 Task: Check the percentage active listings of bar in the last 3 years.
Action: Mouse moved to (1084, 234)
Screenshot: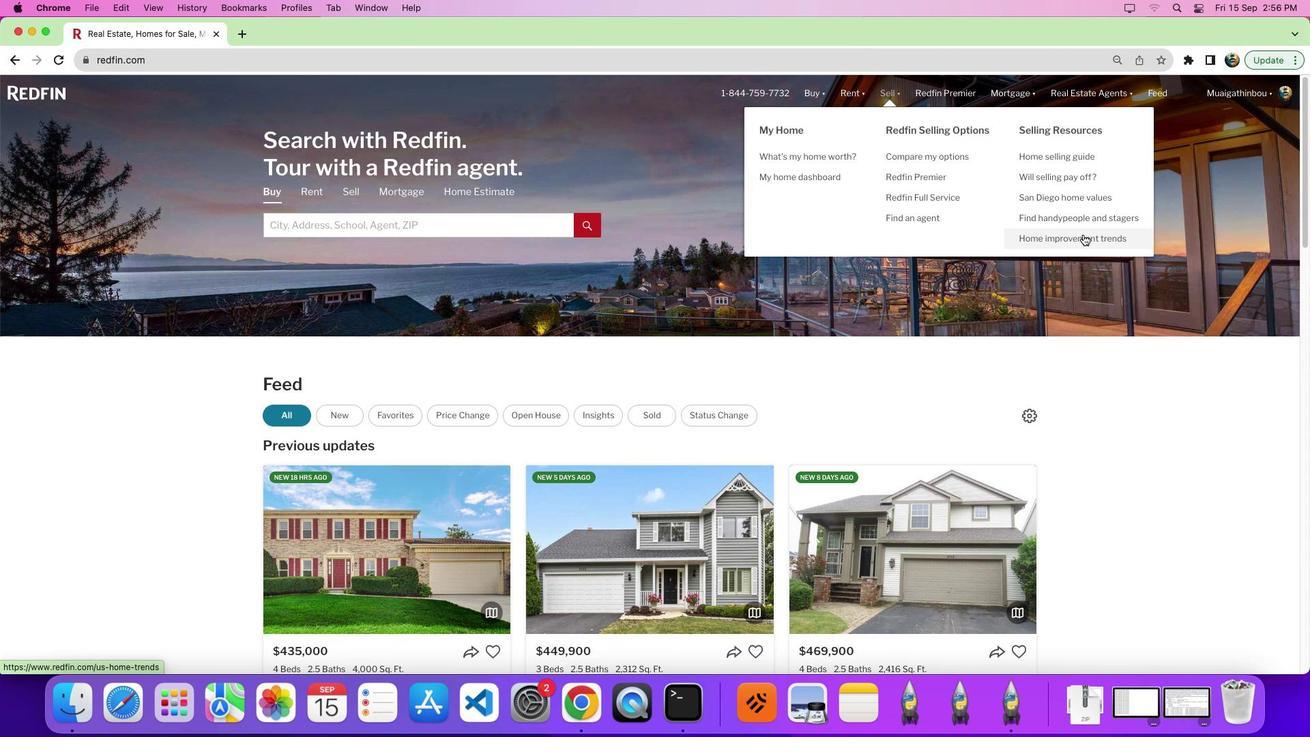 
Action: Mouse pressed left at (1084, 234)
Screenshot: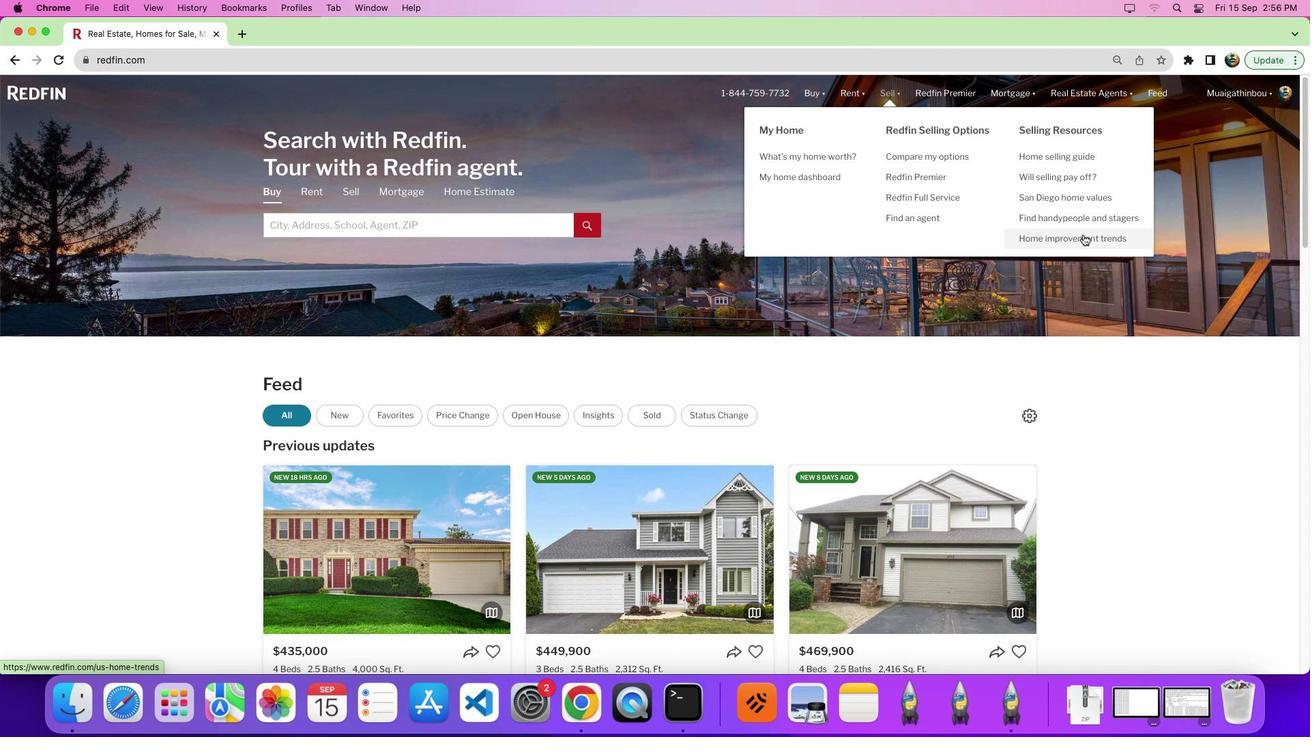 
Action: Mouse pressed left at (1084, 234)
Screenshot: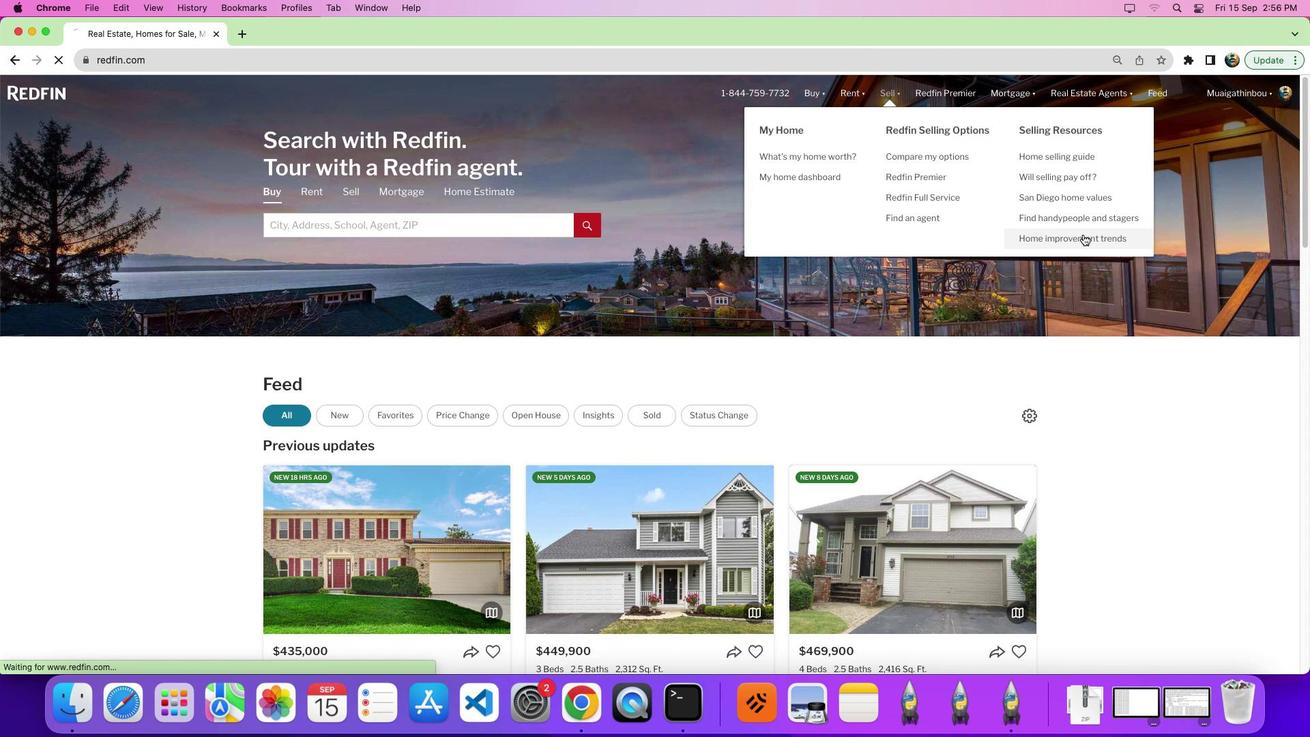 
Action: Mouse moved to (365, 258)
Screenshot: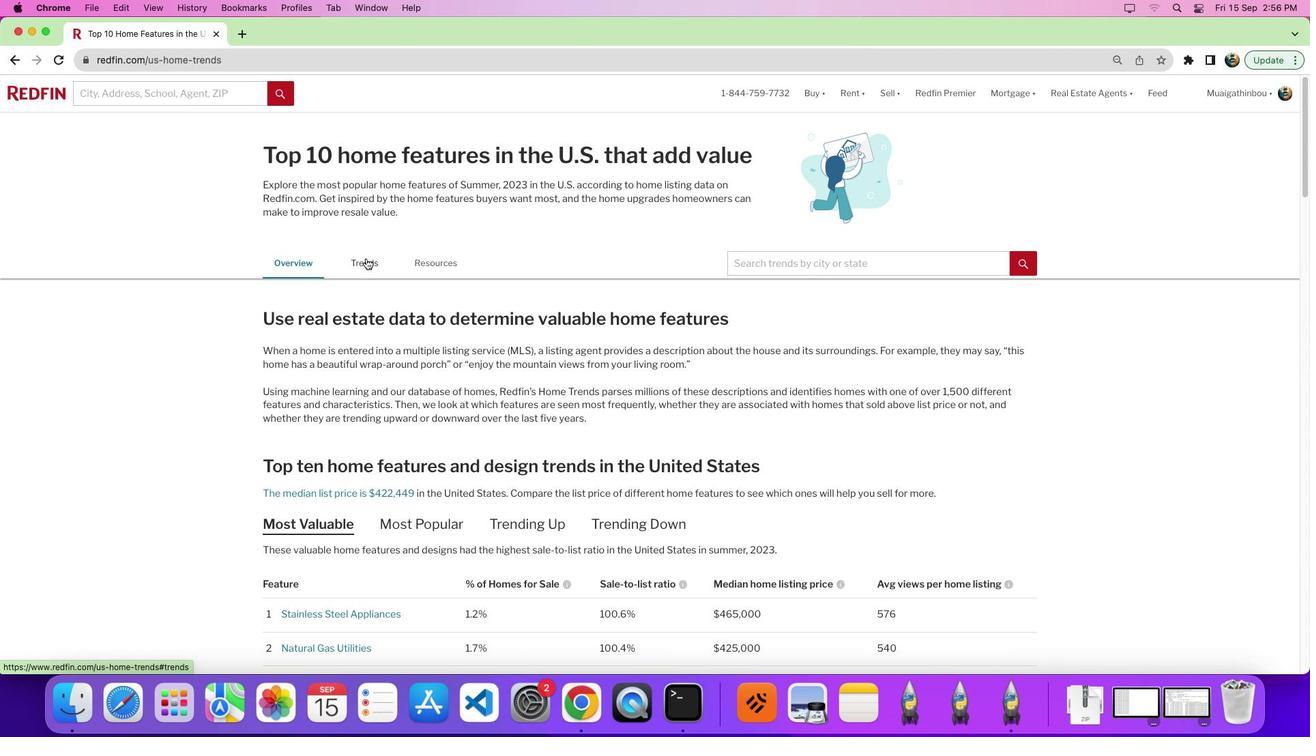 
Action: Mouse pressed left at (365, 258)
Screenshot: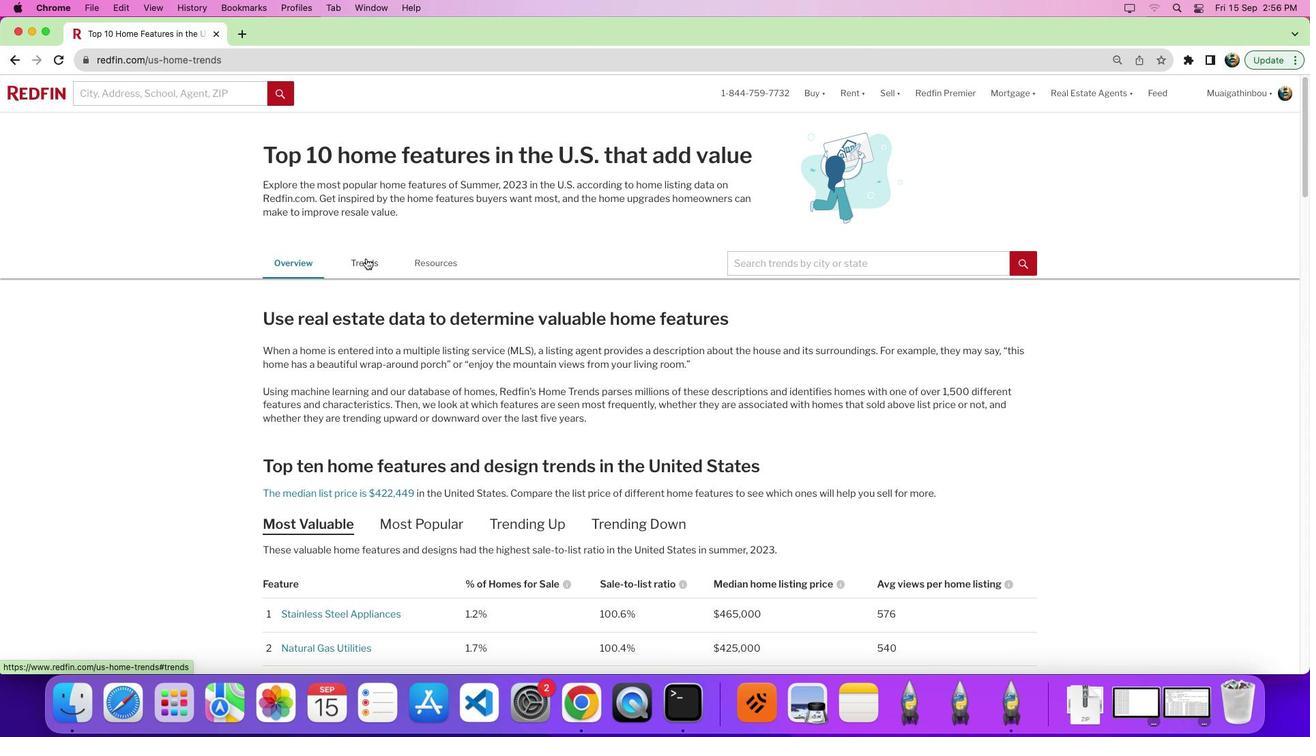
Action: Mouse moved to (664, 268)
Screenshot: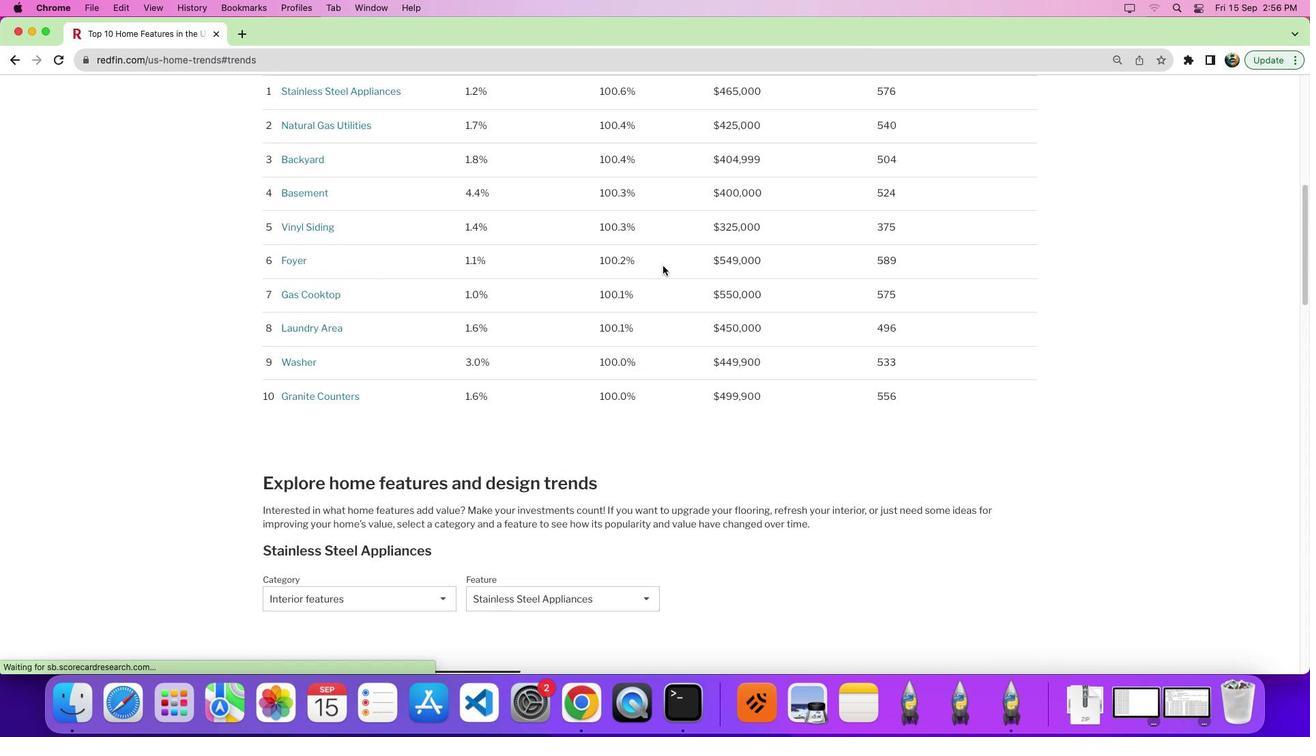 
Action: Mouse scrolled (664, 268) with delta (0, 0)
Screenshot: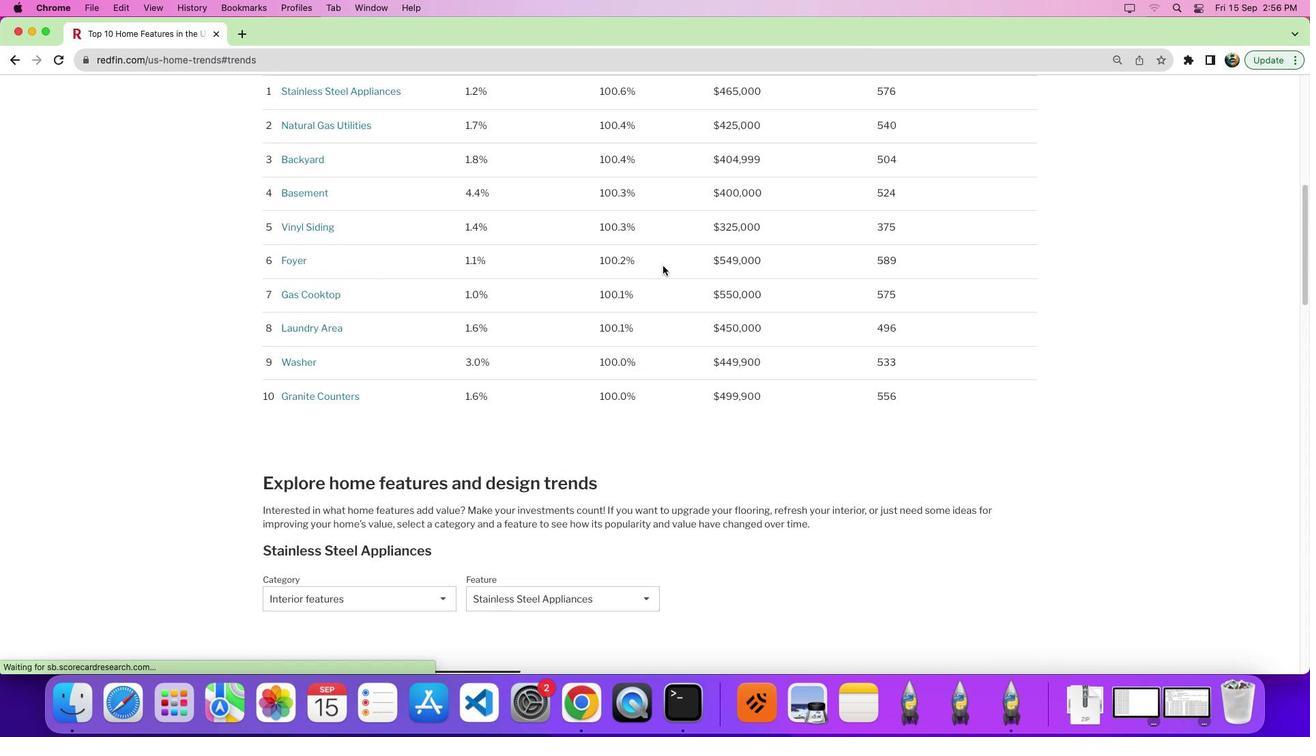 
Action: Mouse scrolled (664, 268) with delta (0, -1)
Screenshot: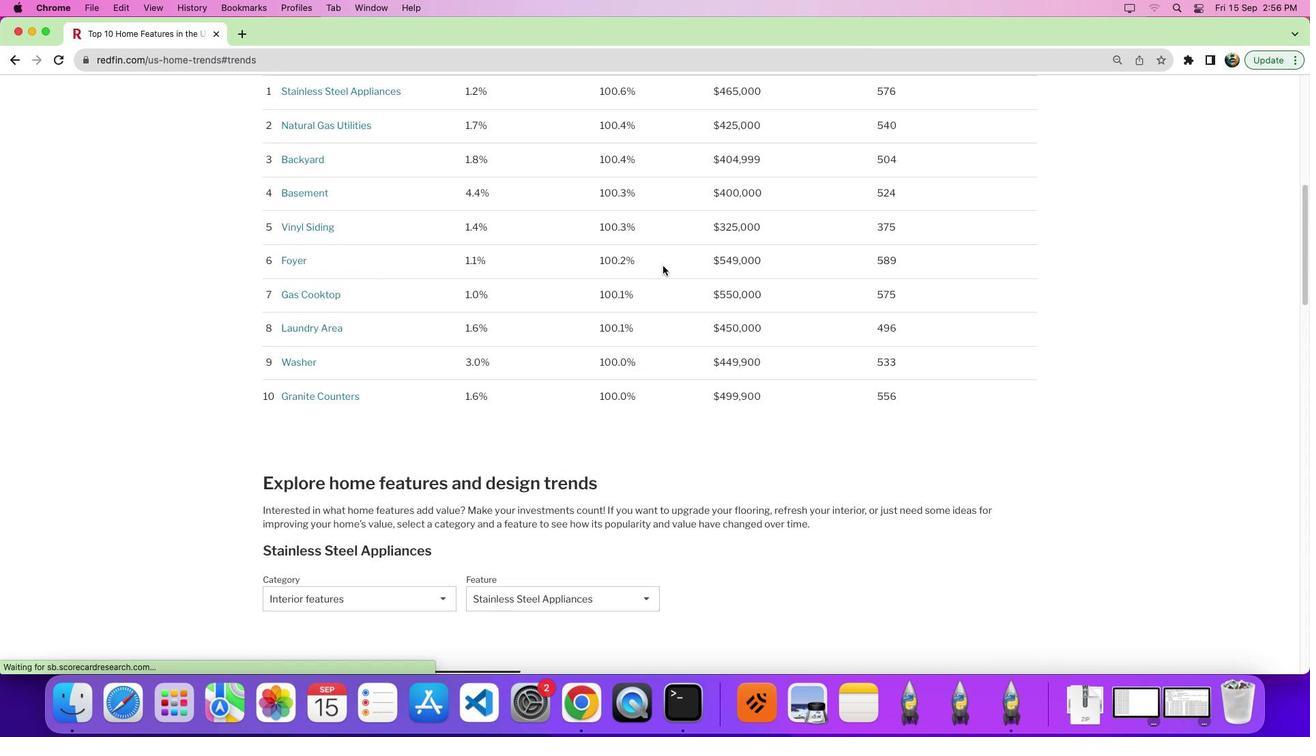 
Action: Mouse moved to (664, 268)
Screenshot: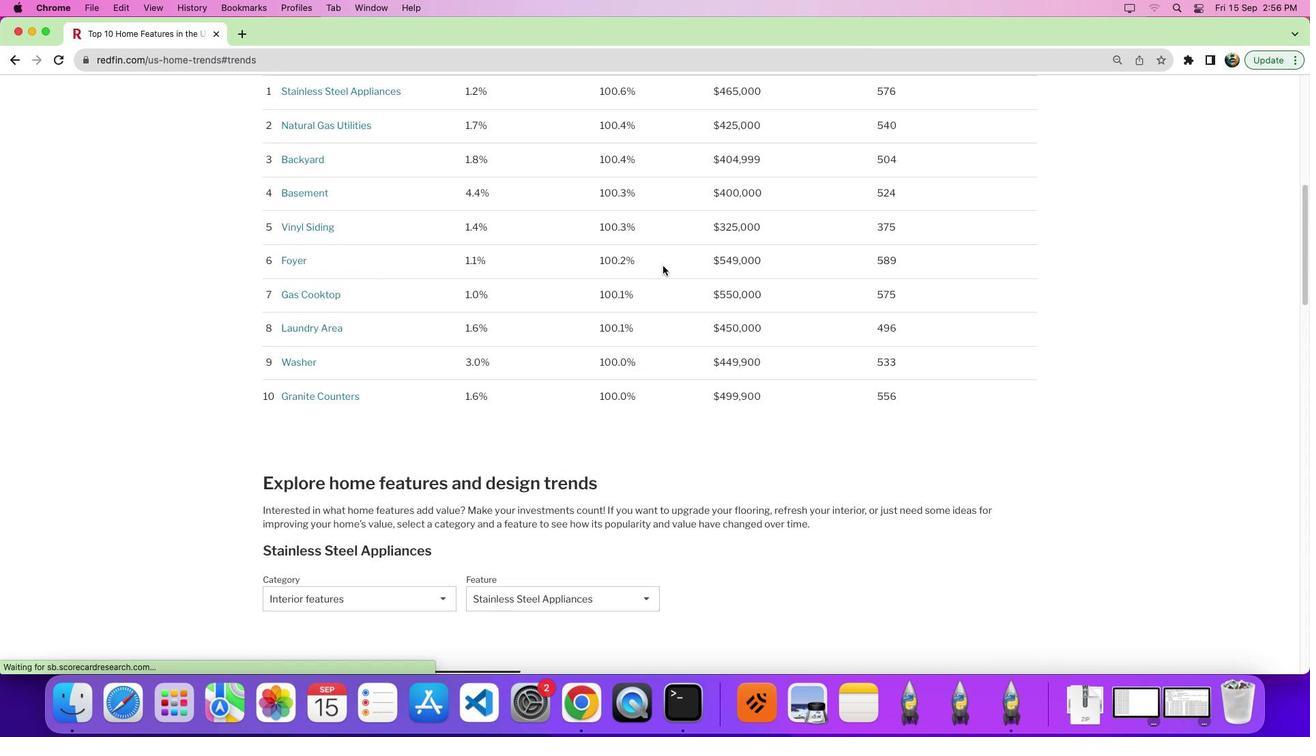 
Action: Mouse scrolled (664, 268) with delta (0, -6)
Screenshot: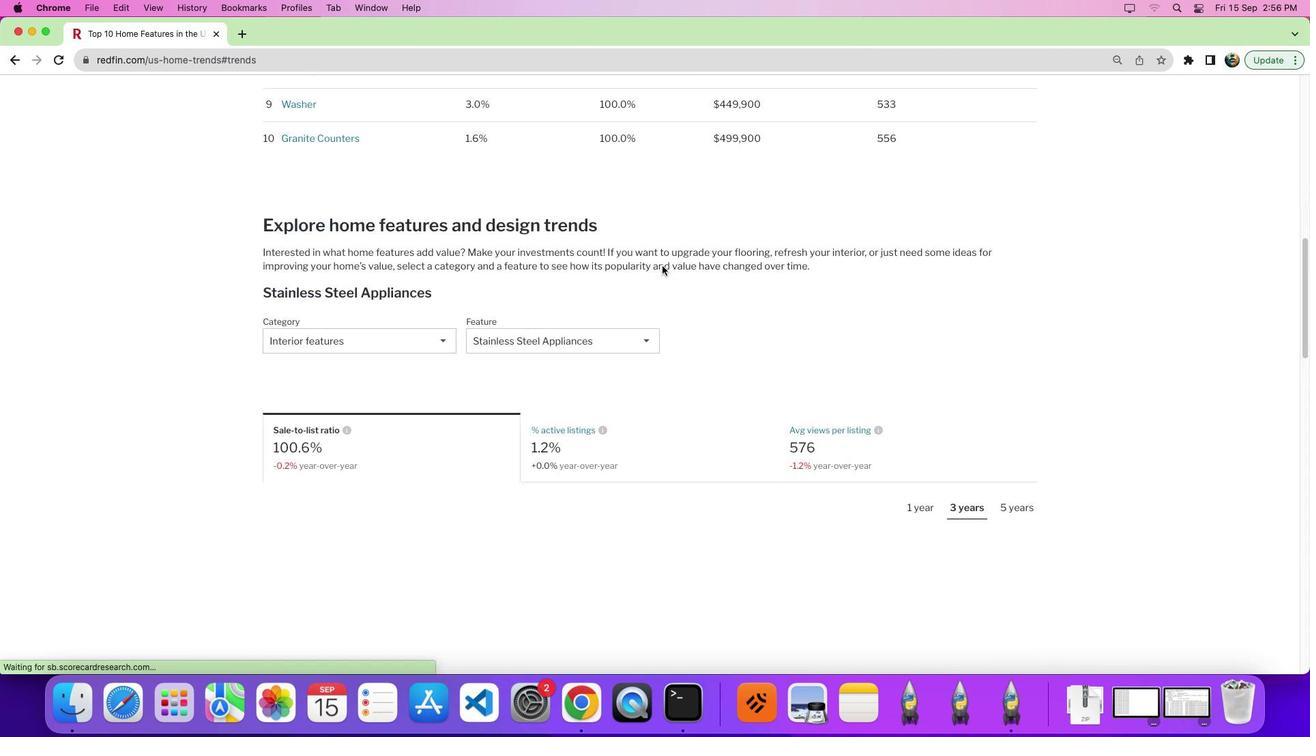 
Action: Mouse moved to (664, 266)
Screenshot: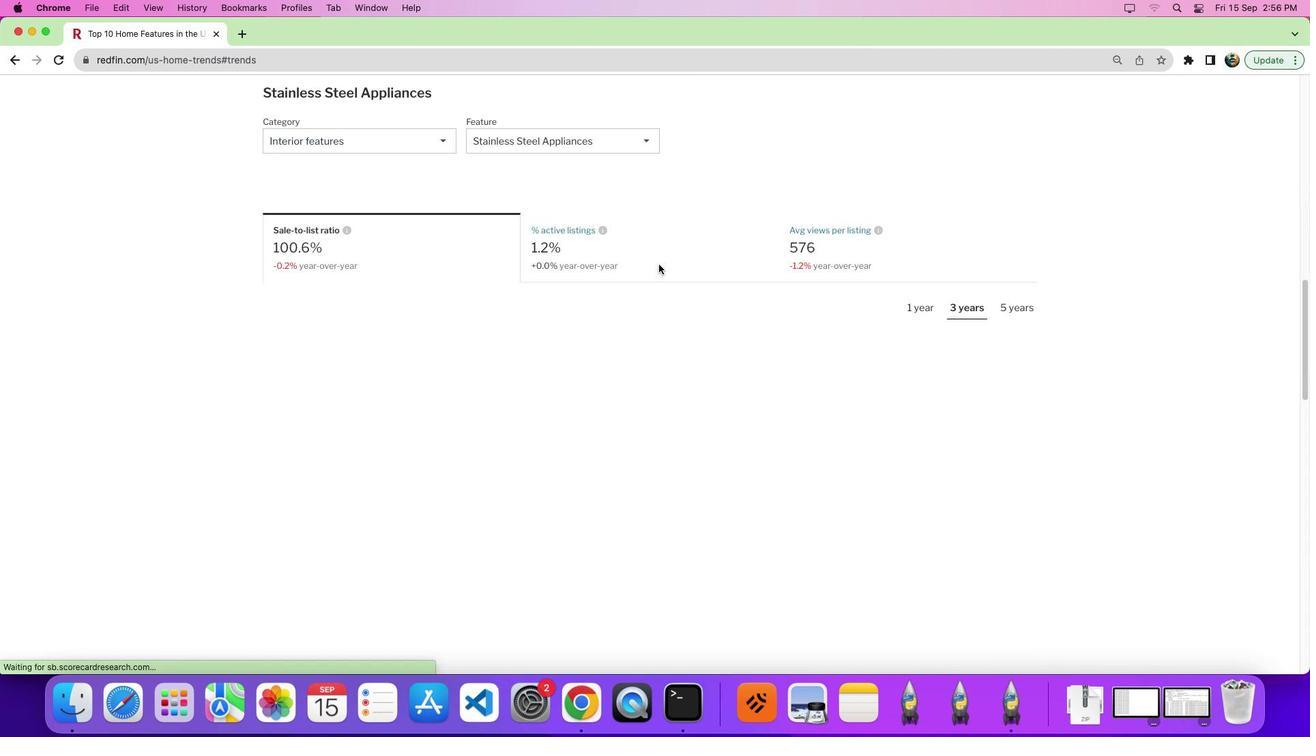 
Action: Mouse scrolled (664, 266) with delta (0, -8)
Screenshot: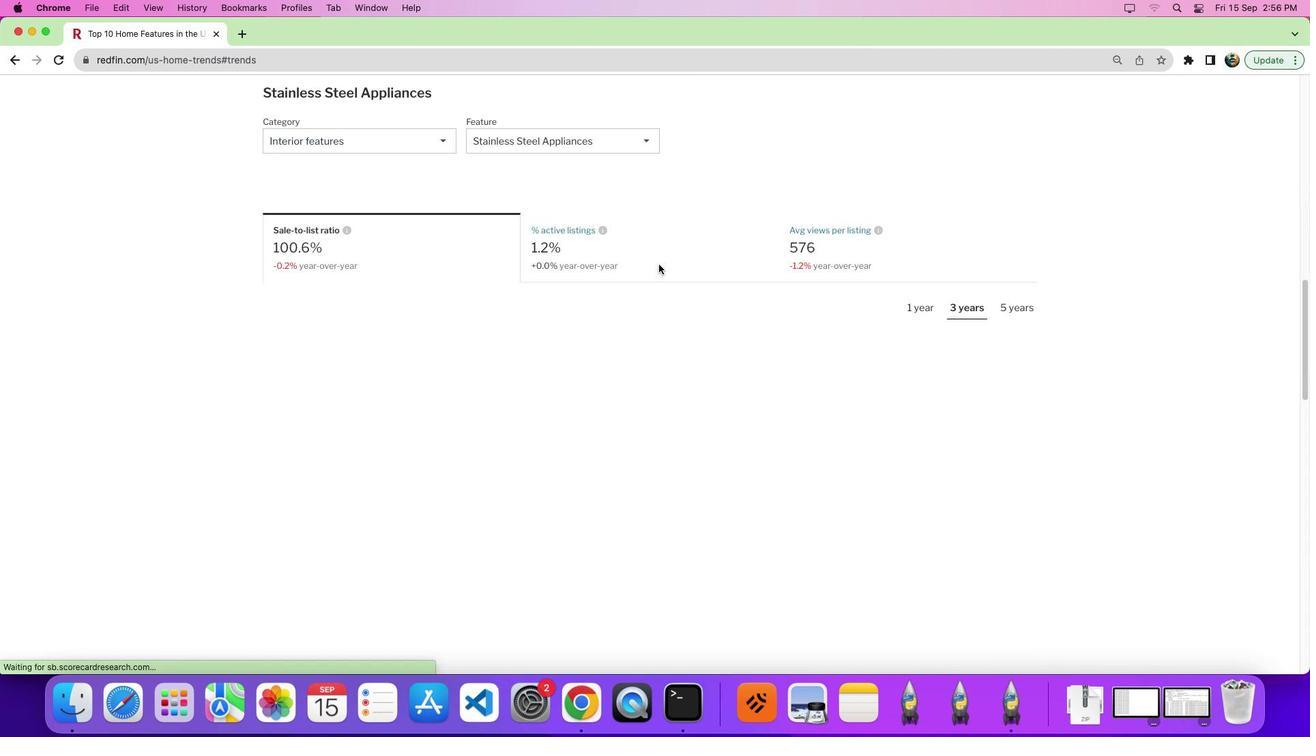 
Action: Mouse moved to (531, 236)
Screenshot: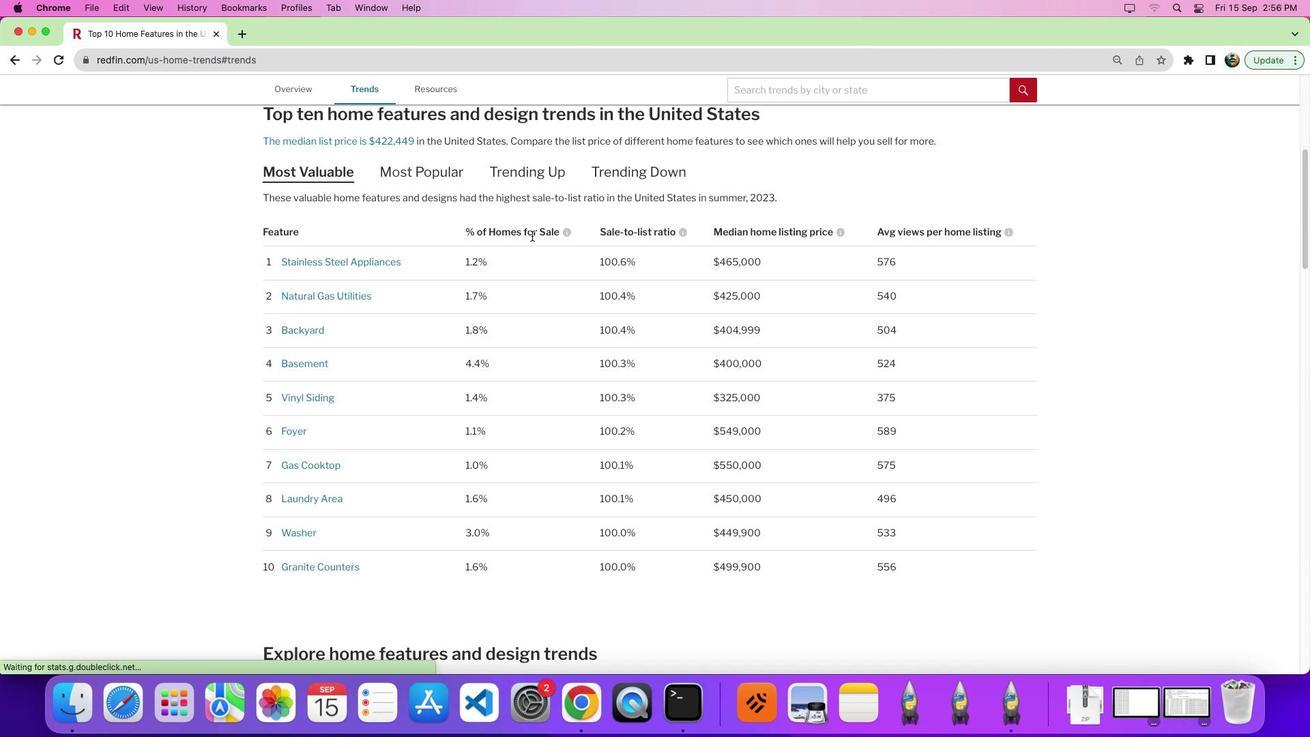
Action: Mouse scrolled (531, 236) with delta (0, 0)
Screenshot: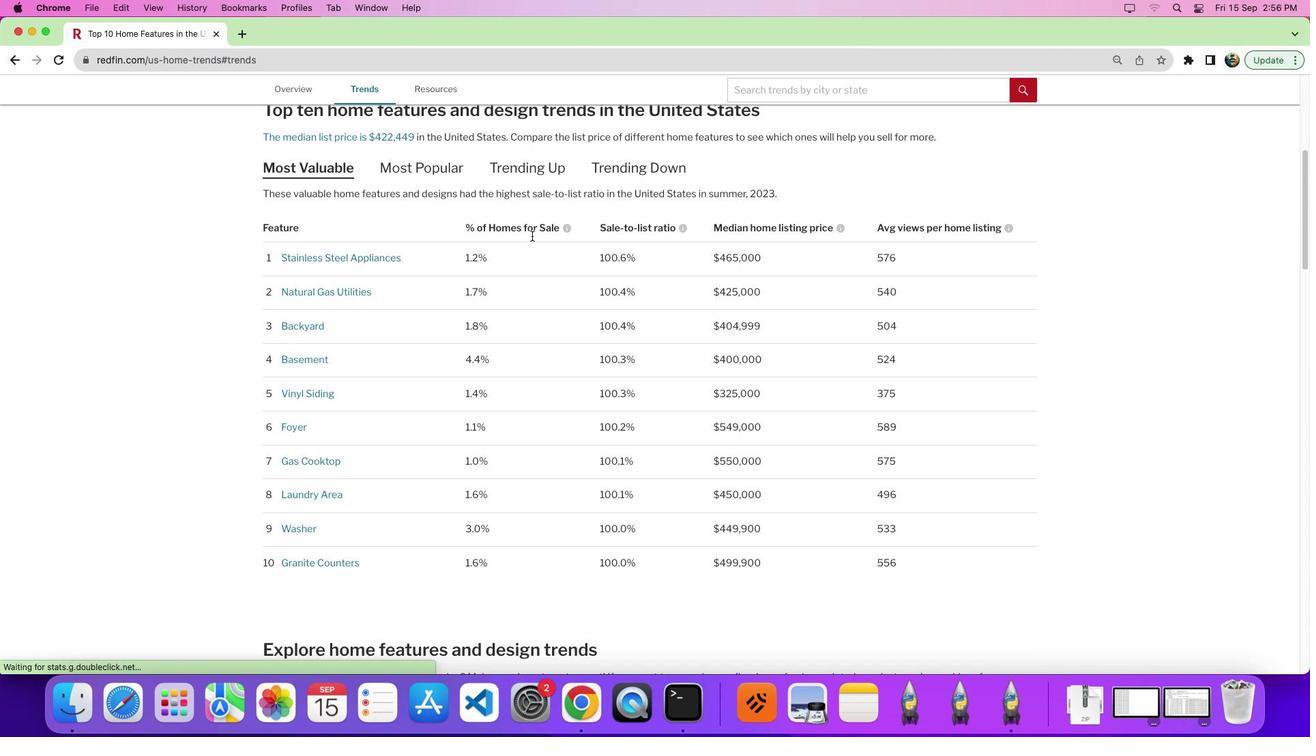 
Action: Mouse scrolled (531, 236) with delta (0, 0)
Screenshot: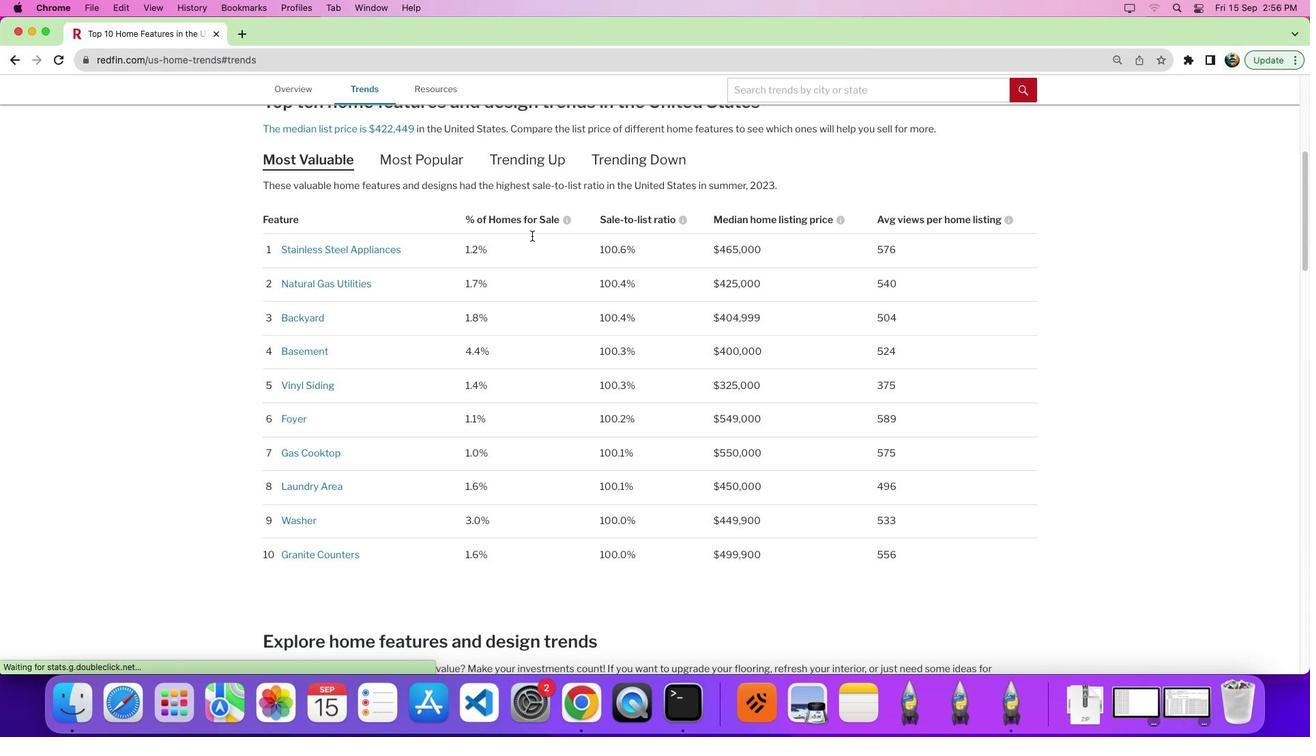 
Action: Mouse moved to (550, 262)
Screenshot: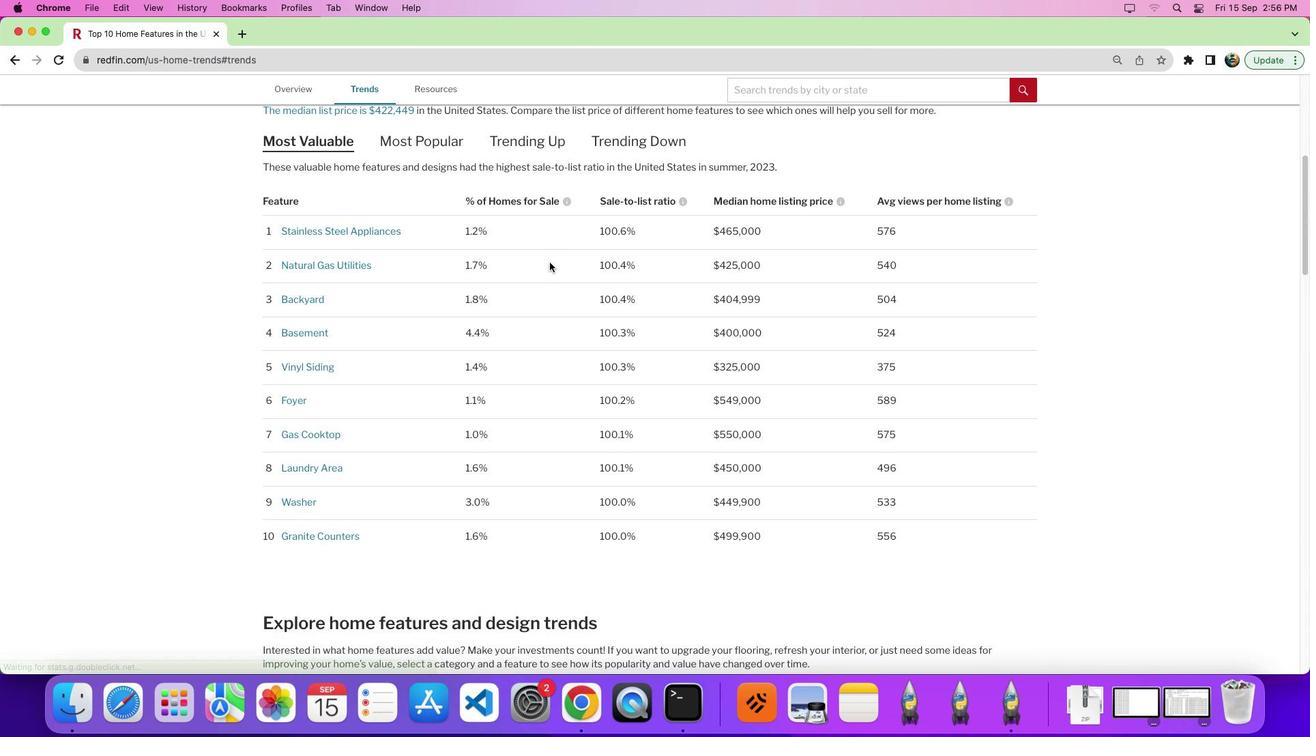 
Action: Mouse scrolled (550, 262) with delta (0, 0)
Screenshot: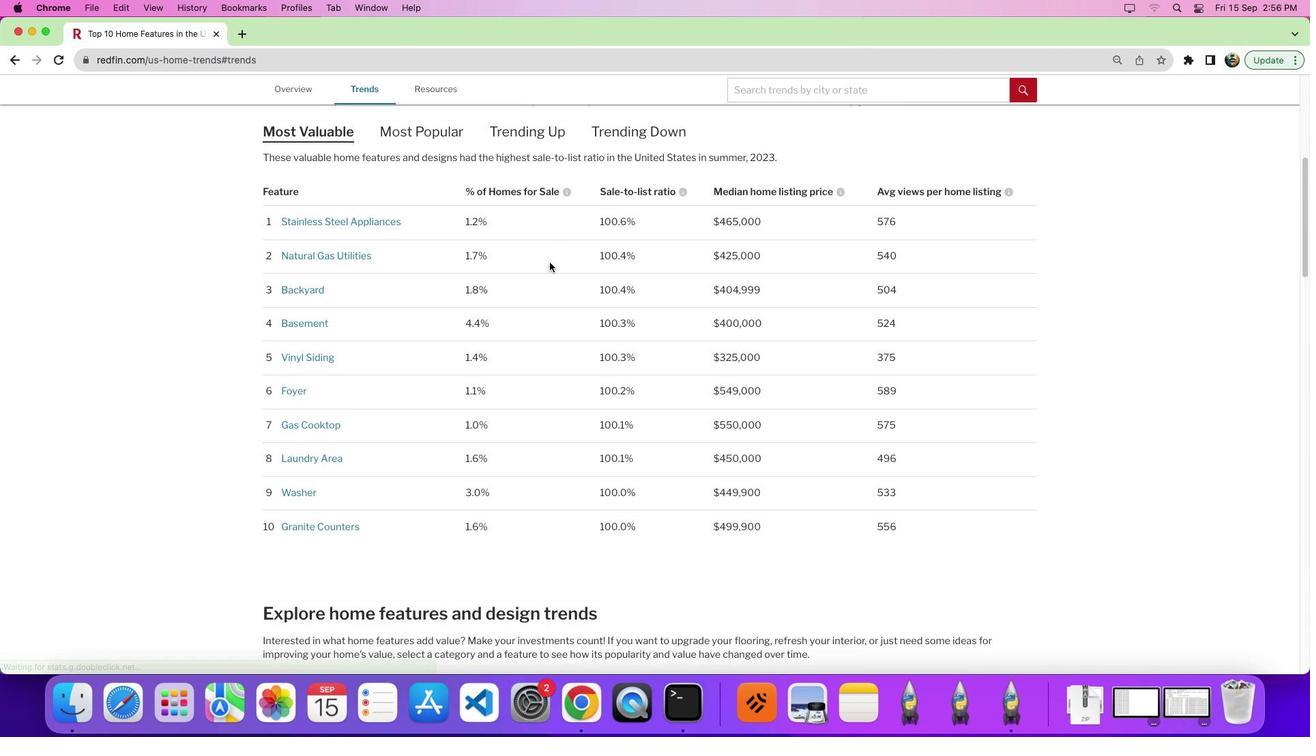 
Action: Mouse scrolled (550, 262) with delta (0, 0)
Screenshot: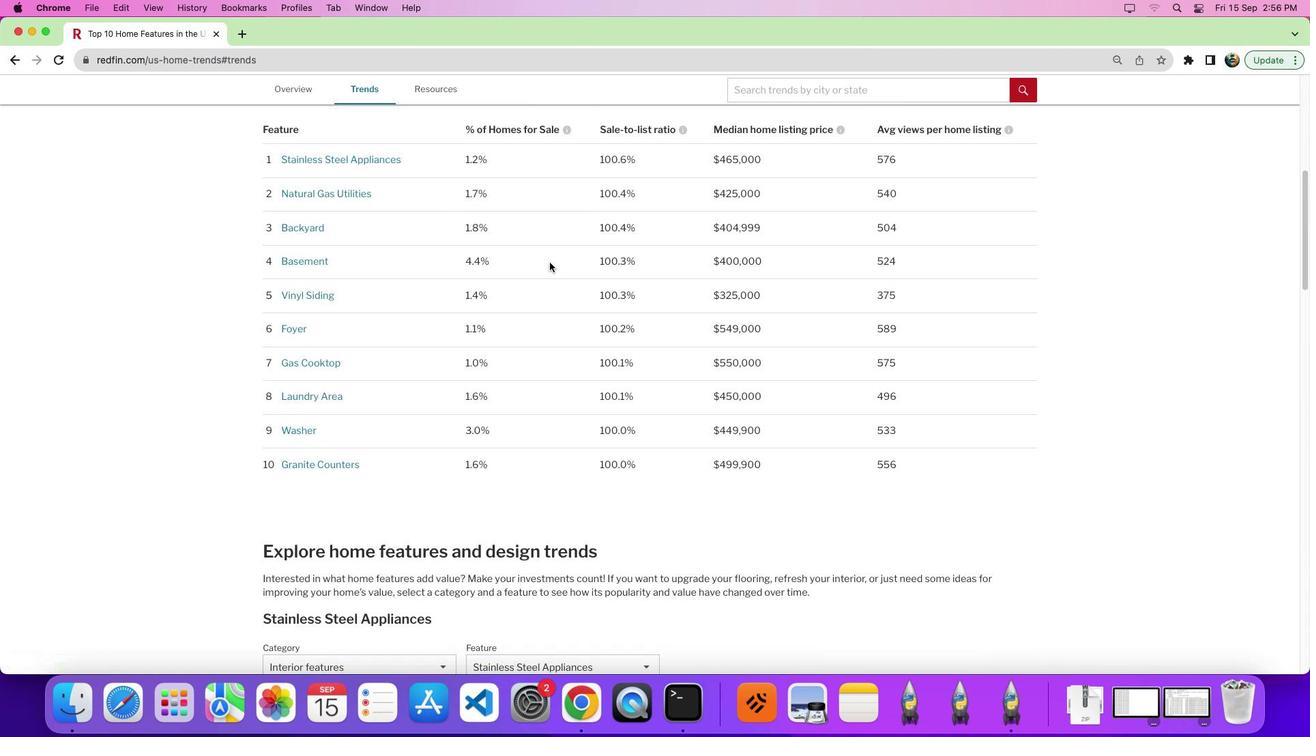 
Action: Mouse scrolled (550, 262) with delta (0, -4)
Screenshot: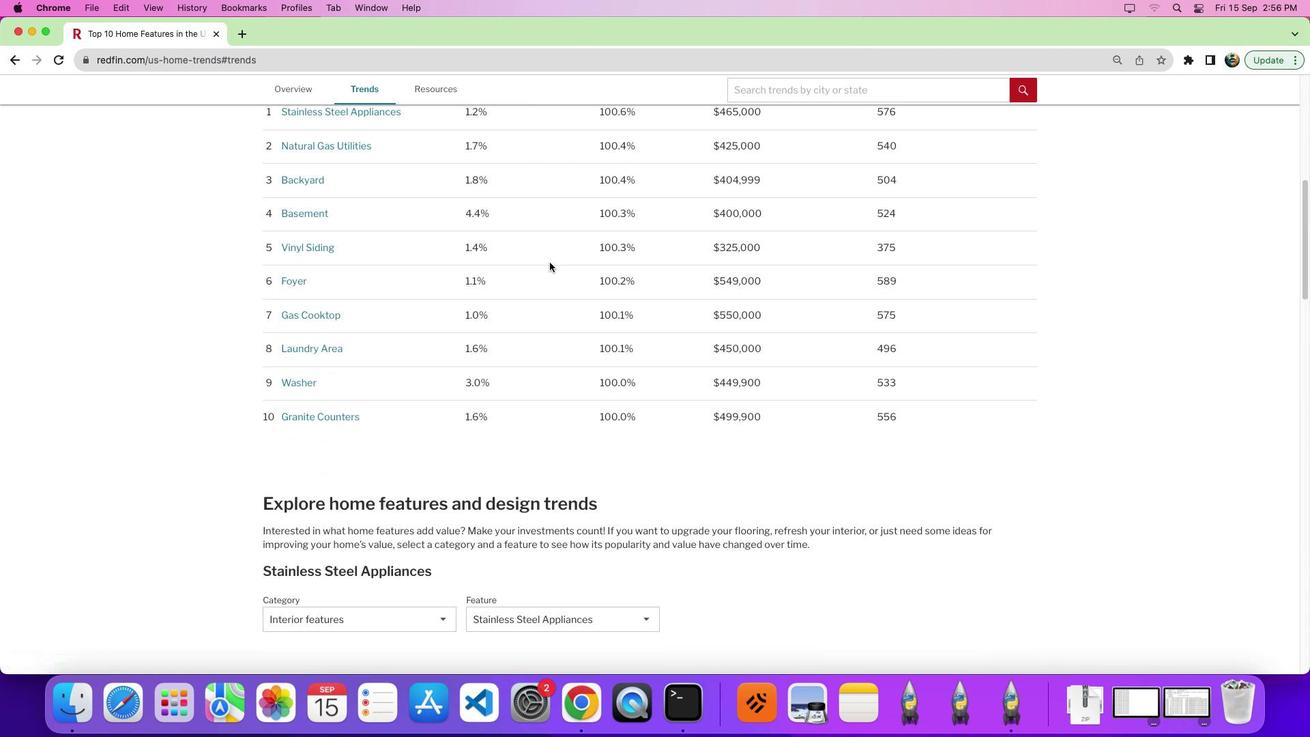 
Action: Mouse moved to (446, 352)
Screenshot: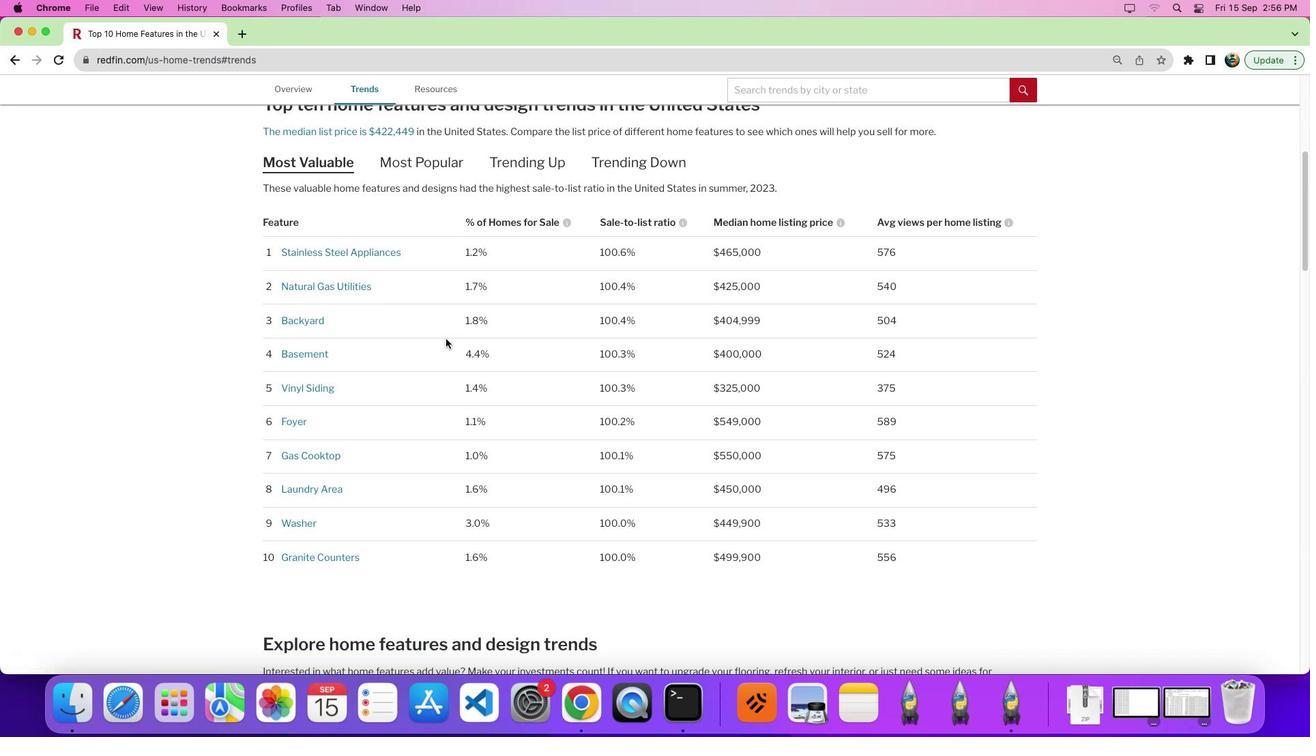 
Action: Mouse scrolled (446, 352) with delta (0, 0)
Screenshot: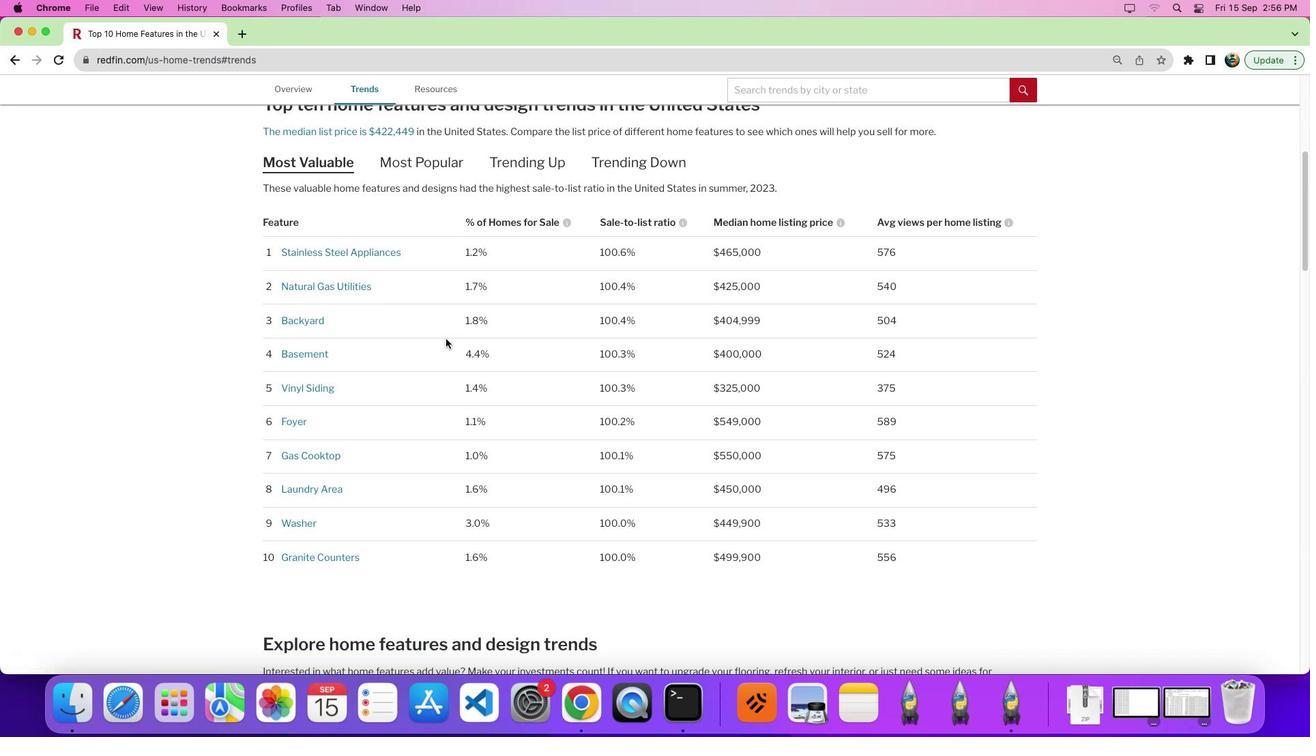 
Action: Mouse moved to (446, 348)
Screenshot: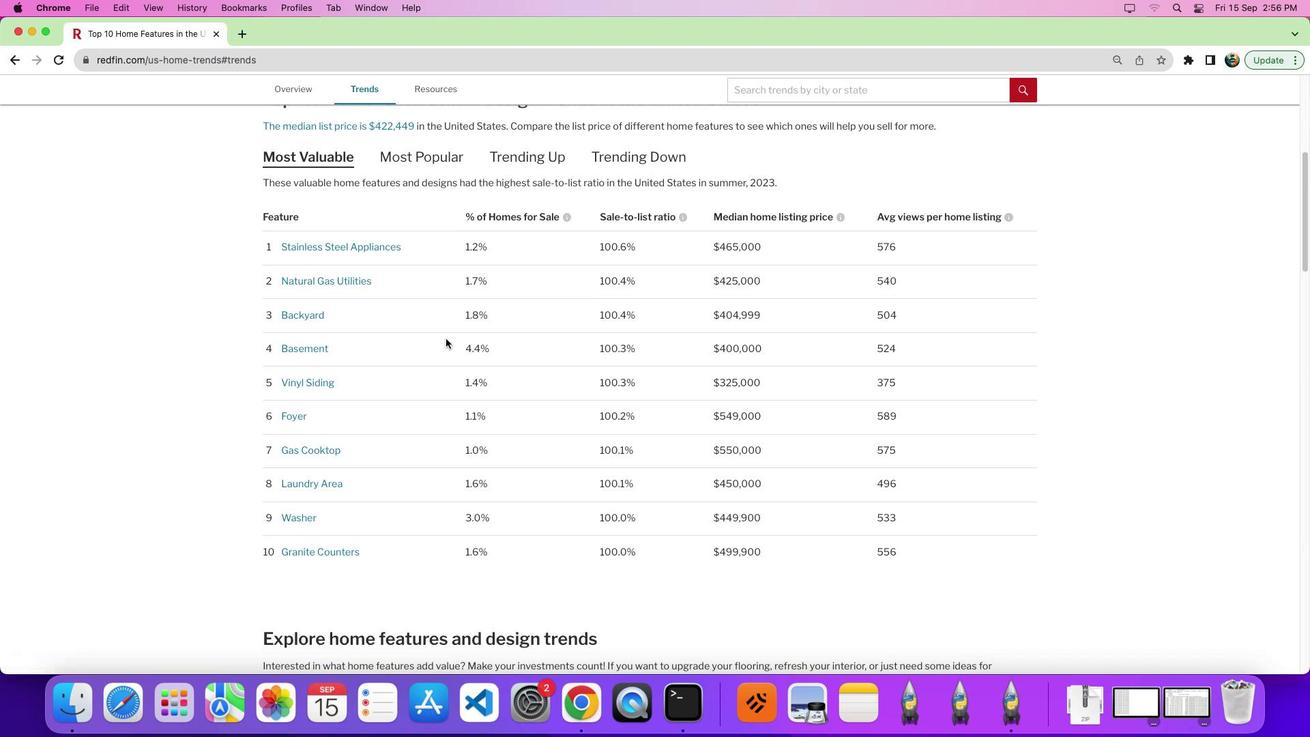 
Action: Mouse scrolled (446, 348) with delta (0, 0)
Screenshot: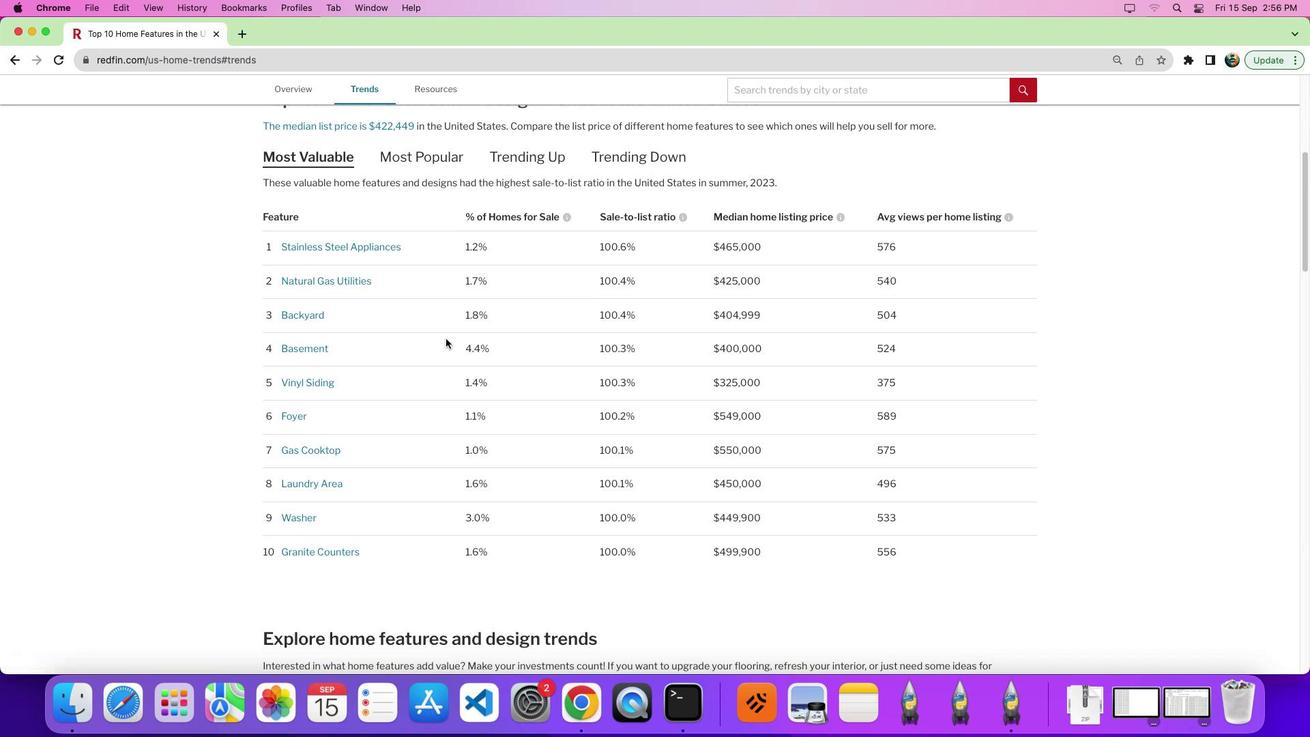 
Action: Mouse moved to (446, 339)
Screenshot: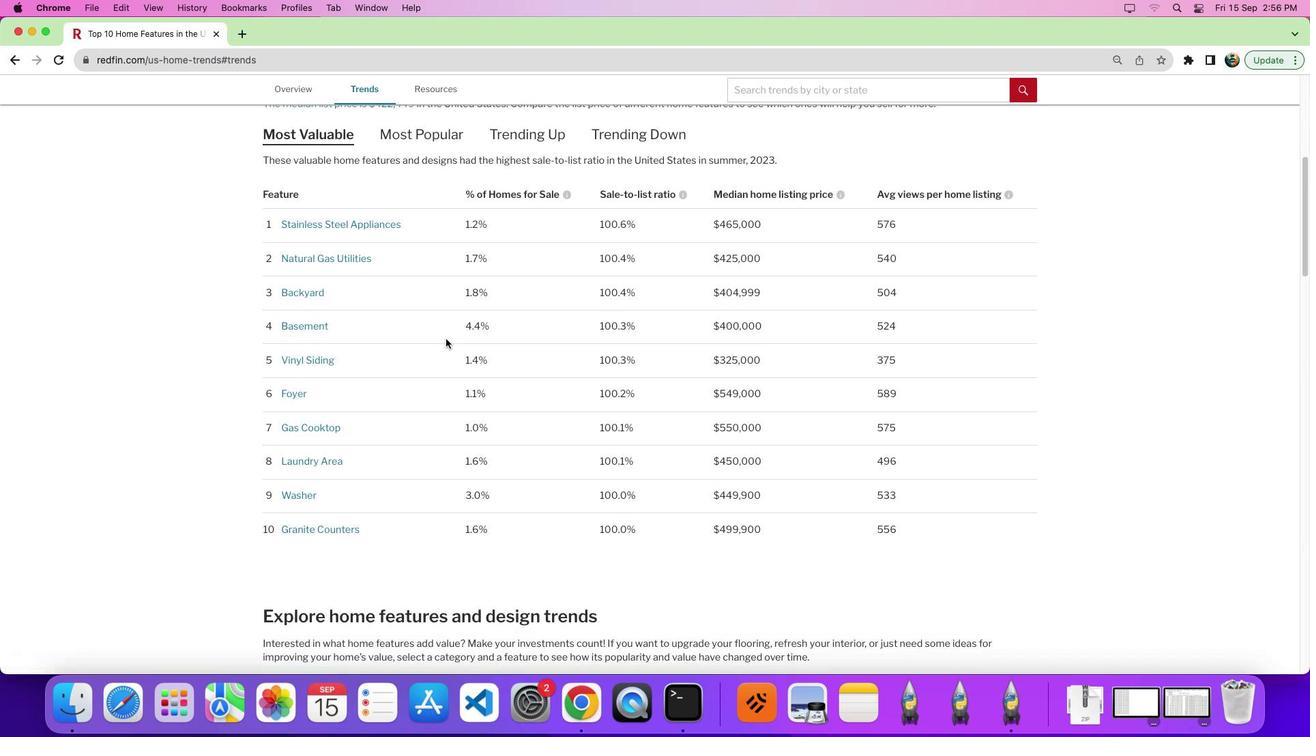 
Action: Mouse scrolled (446, 339) with delta (0, 0)
Screenshot: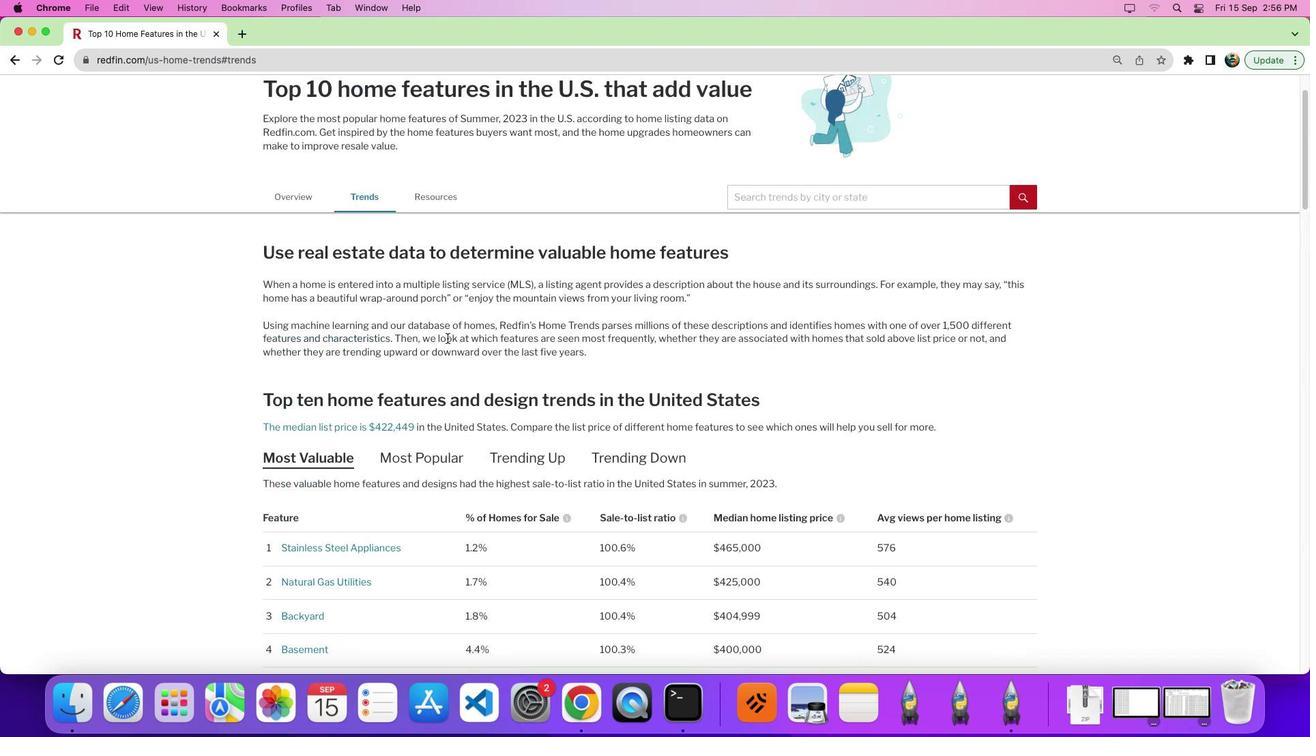 
Action: Mouse scrolled (446, 339) with delta (0, 1)
Screenshot: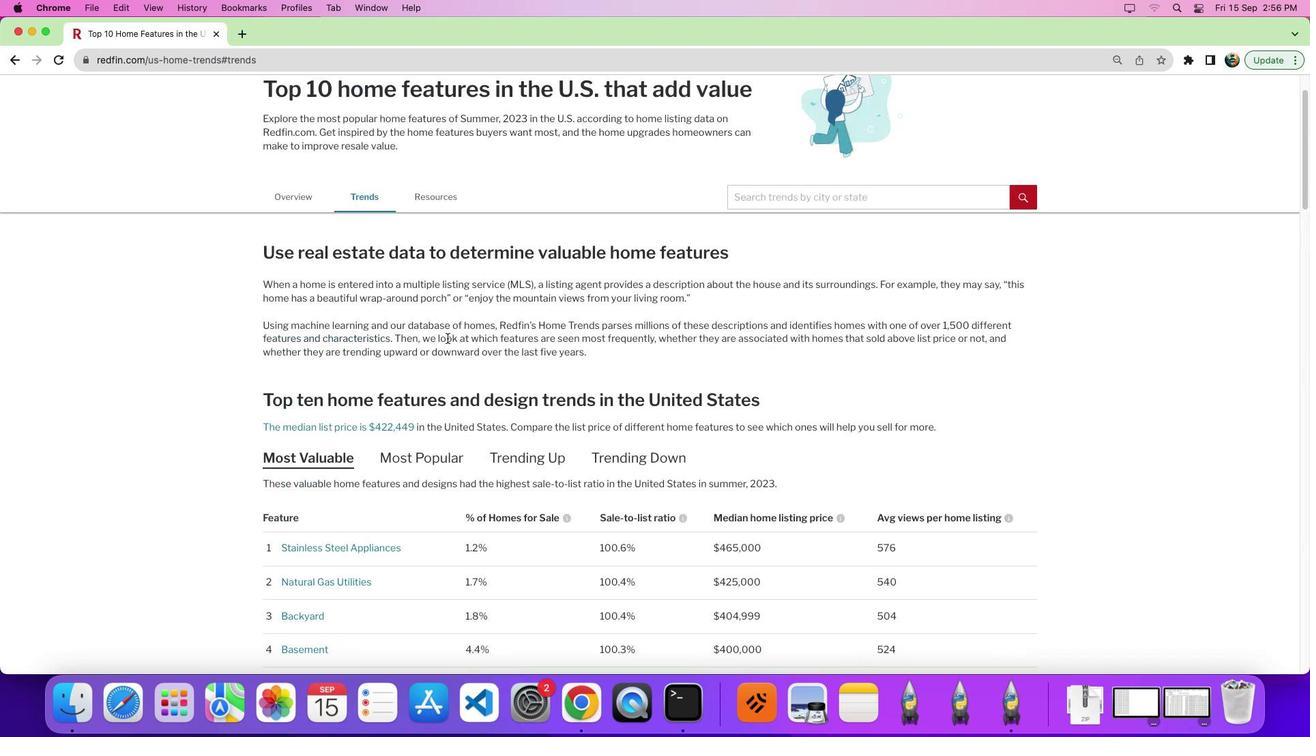 
Action: Mouse scrolled (446, 339) with delta (0, 6)
Screenshot: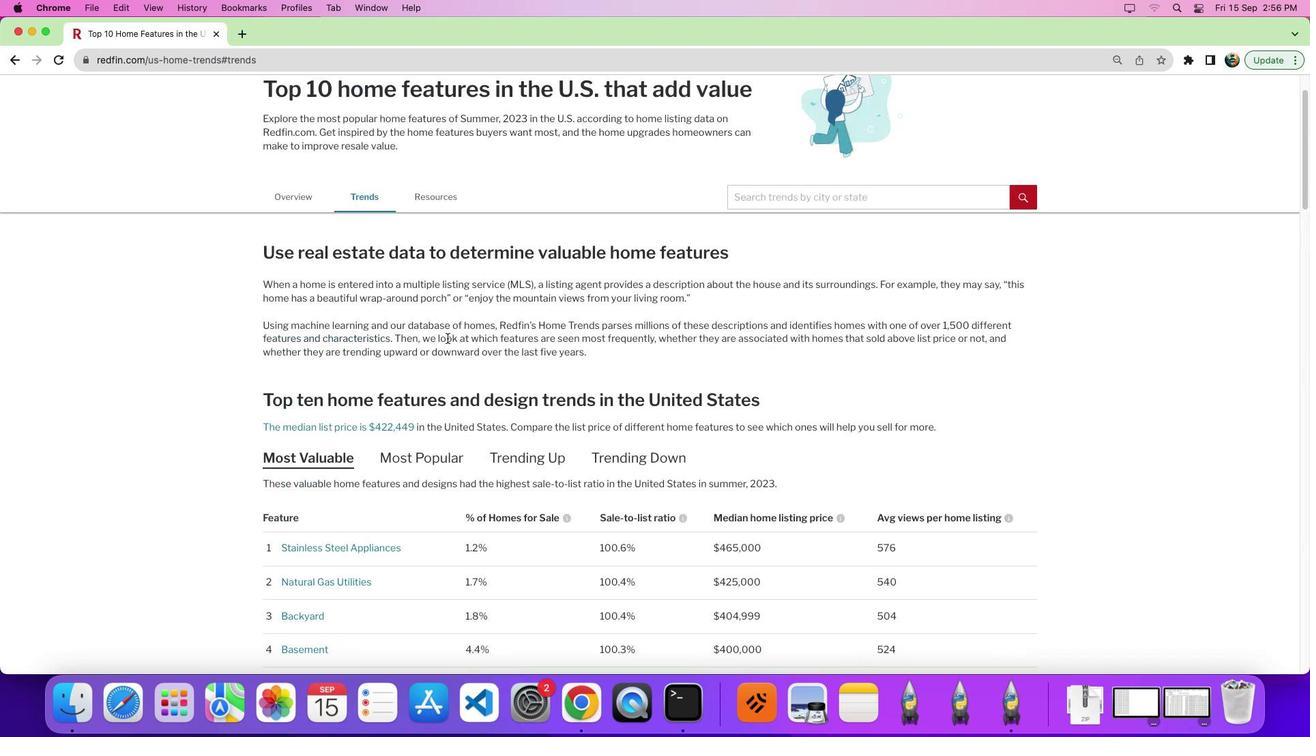 
Action: Mouse scrolled (446, 339) with delta (0, 9)
Screenshot: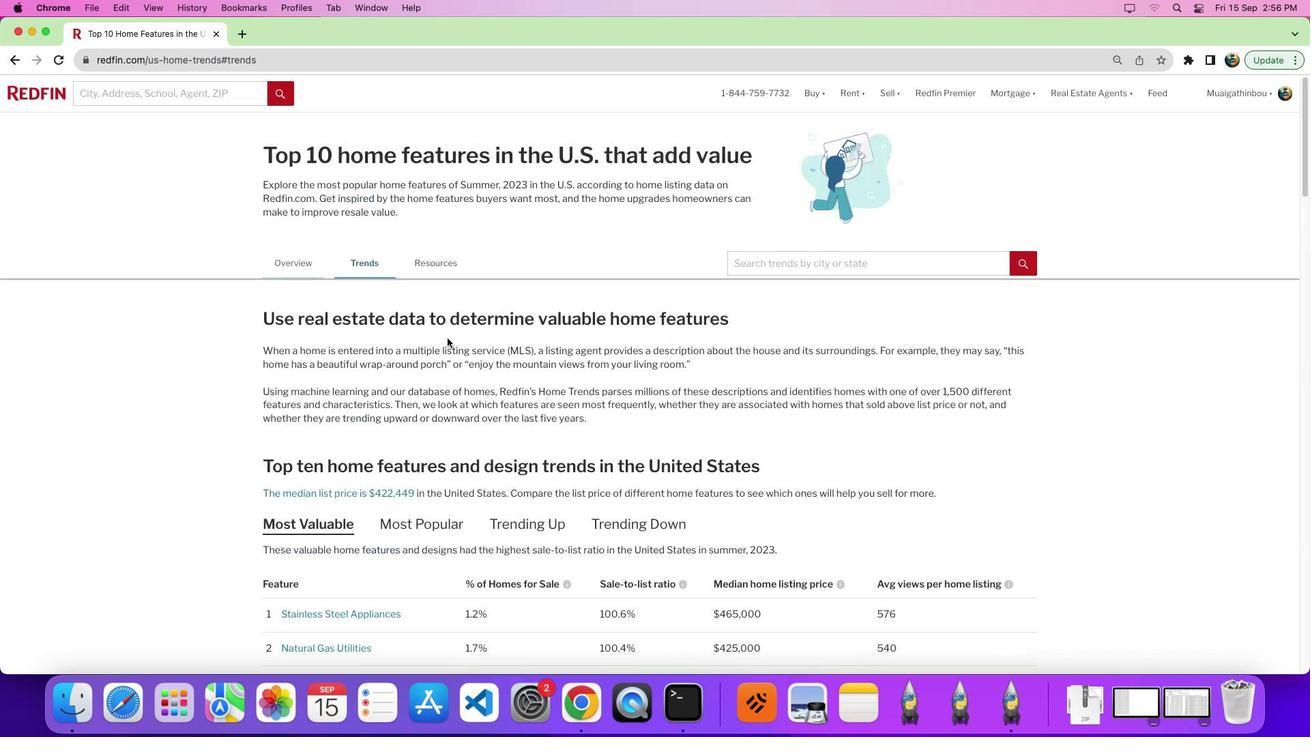 
Action: Mouse moved to (447, 338)
Screenshot: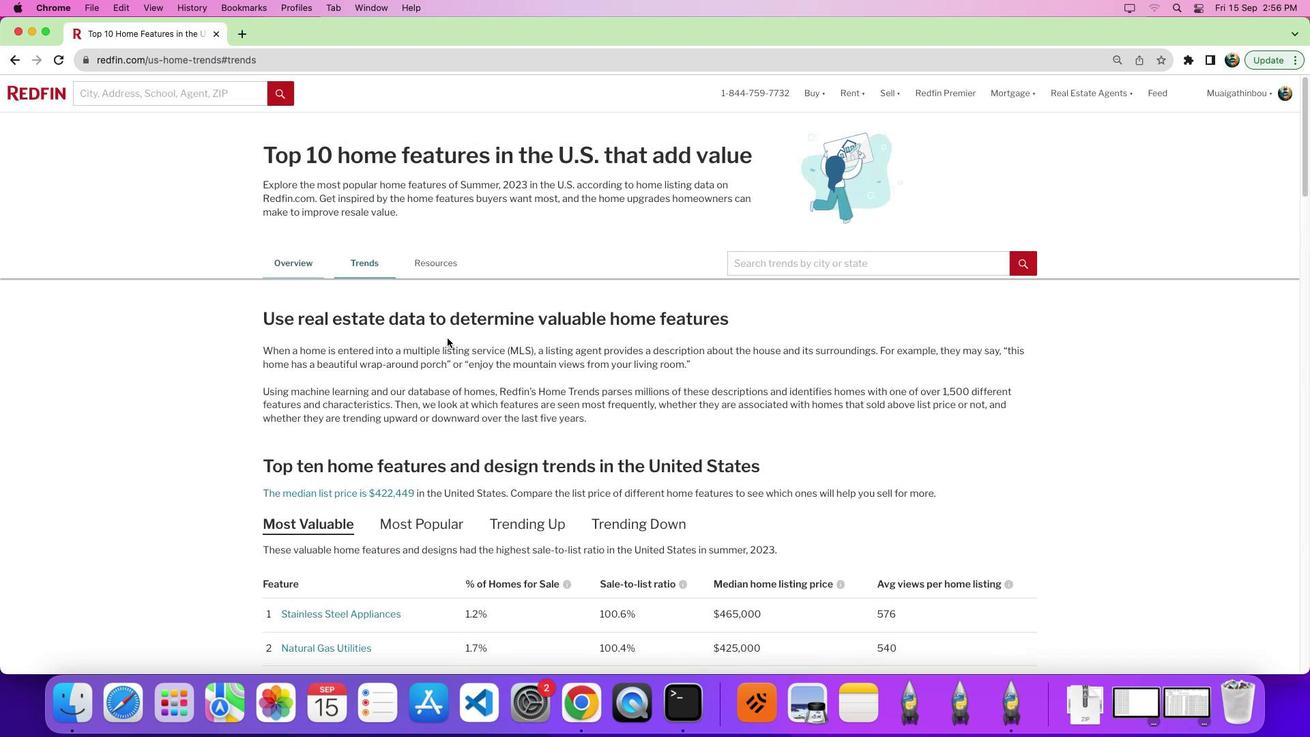 
Action: Mouse scrolled (447, 338) with delta (0, 0)
Screenshot: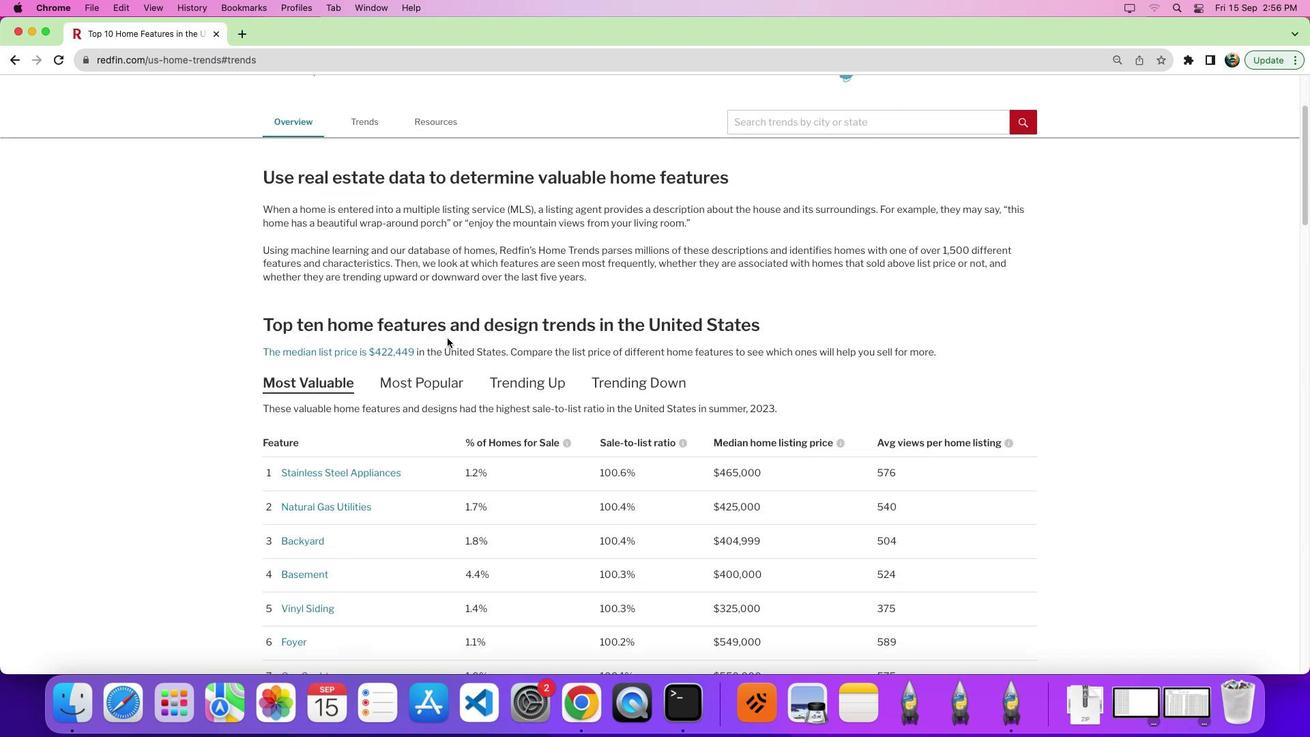 
Action: Mouse scrolled (447, 338) with delta (0, 0)
Screenshot: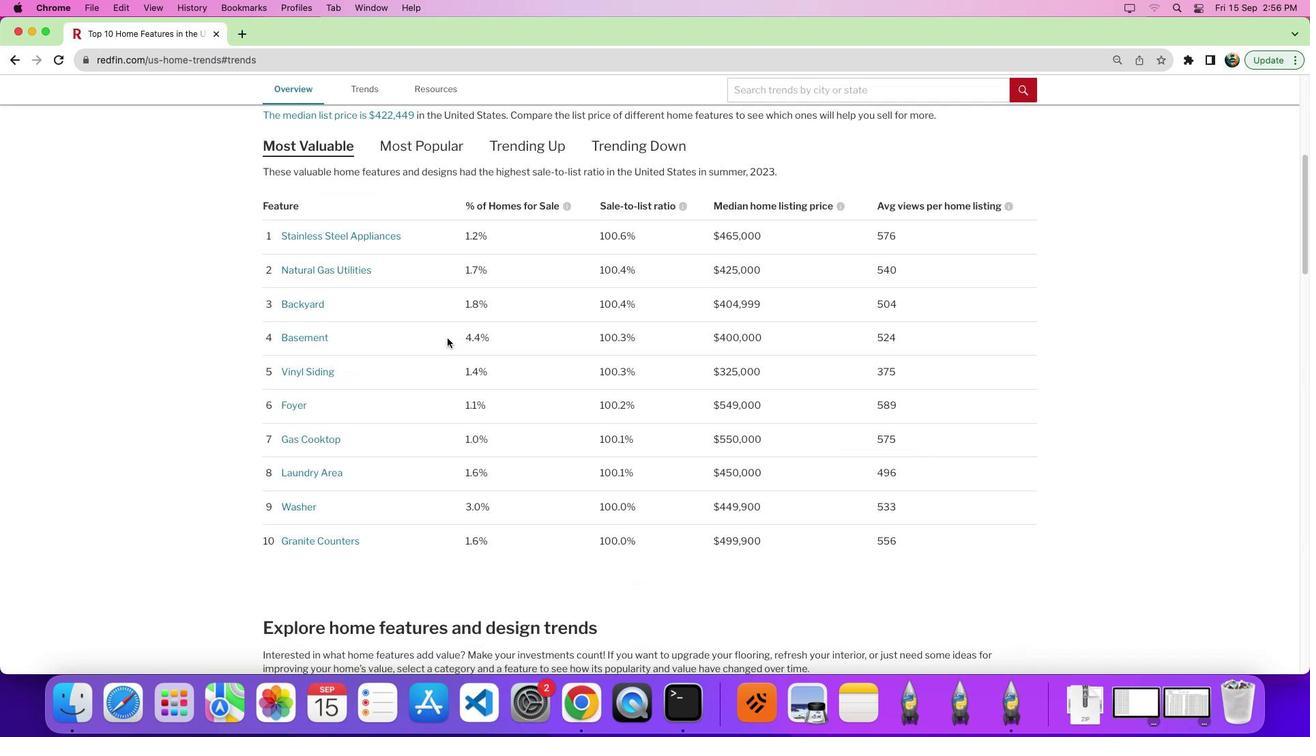 
Action: Mouse scrolled (447, 338) with delta (0, -5)
Screenshot: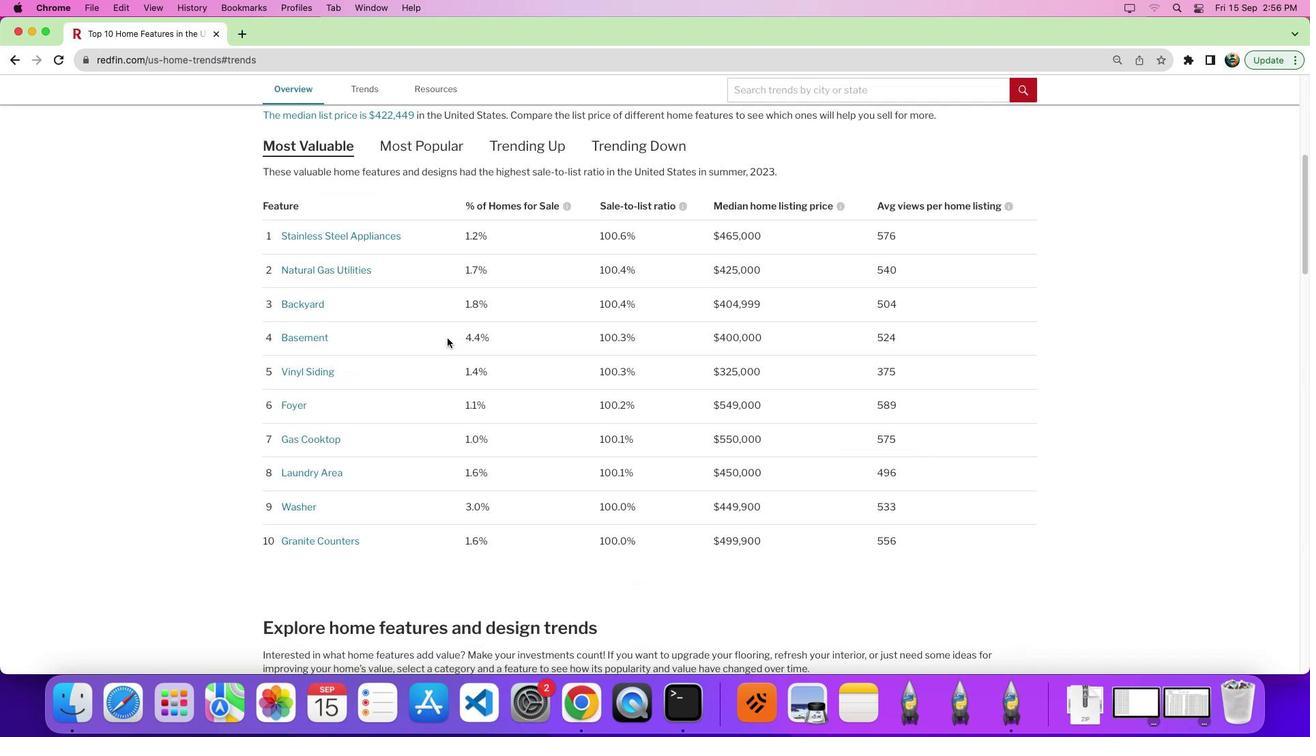
Action: Mouse scrolled (447, 338) with delta (0, -8)
Screenshot: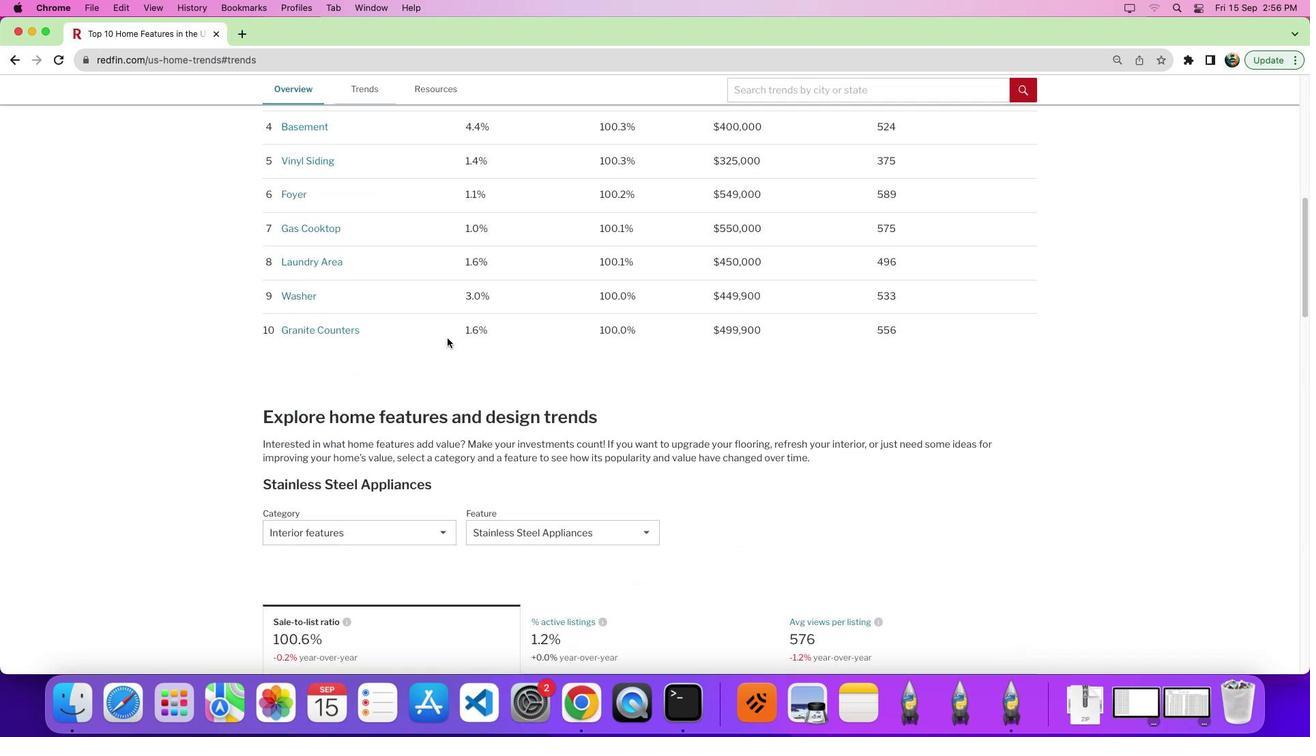 
Action: Mouse scrolled (447, 338) with delta (0, 0)
Screenshot: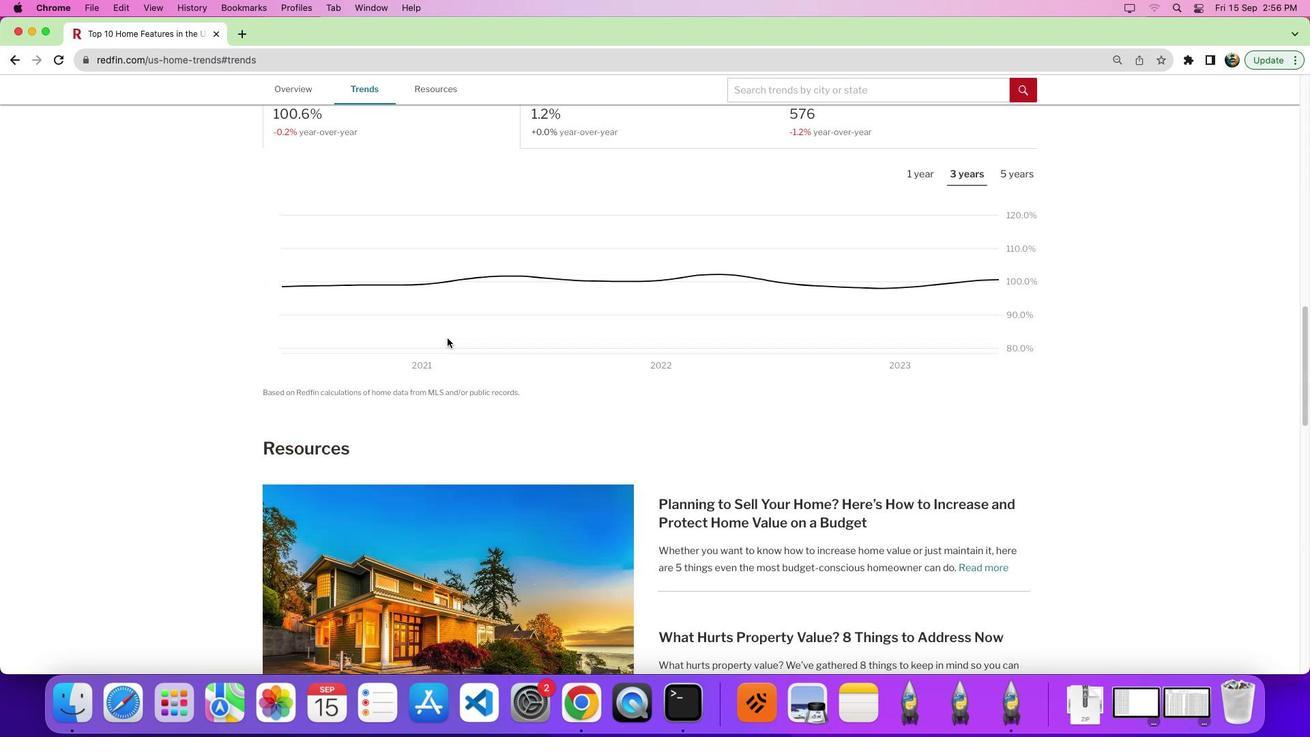 
Action: Mouse scrolled (447, 338) with delta (0, -1)
Screenshot: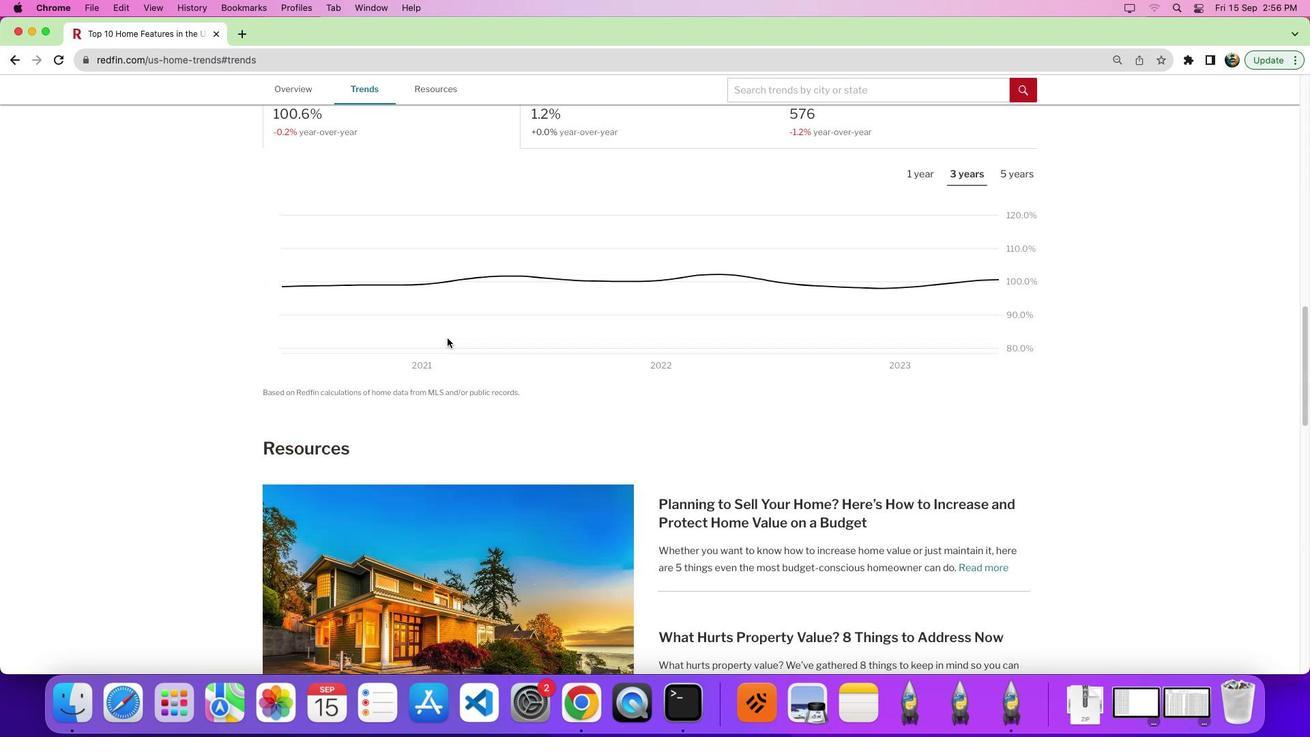 
Action: Mouse scrolled (447, 338) with delta (0, -6)
Screenshot: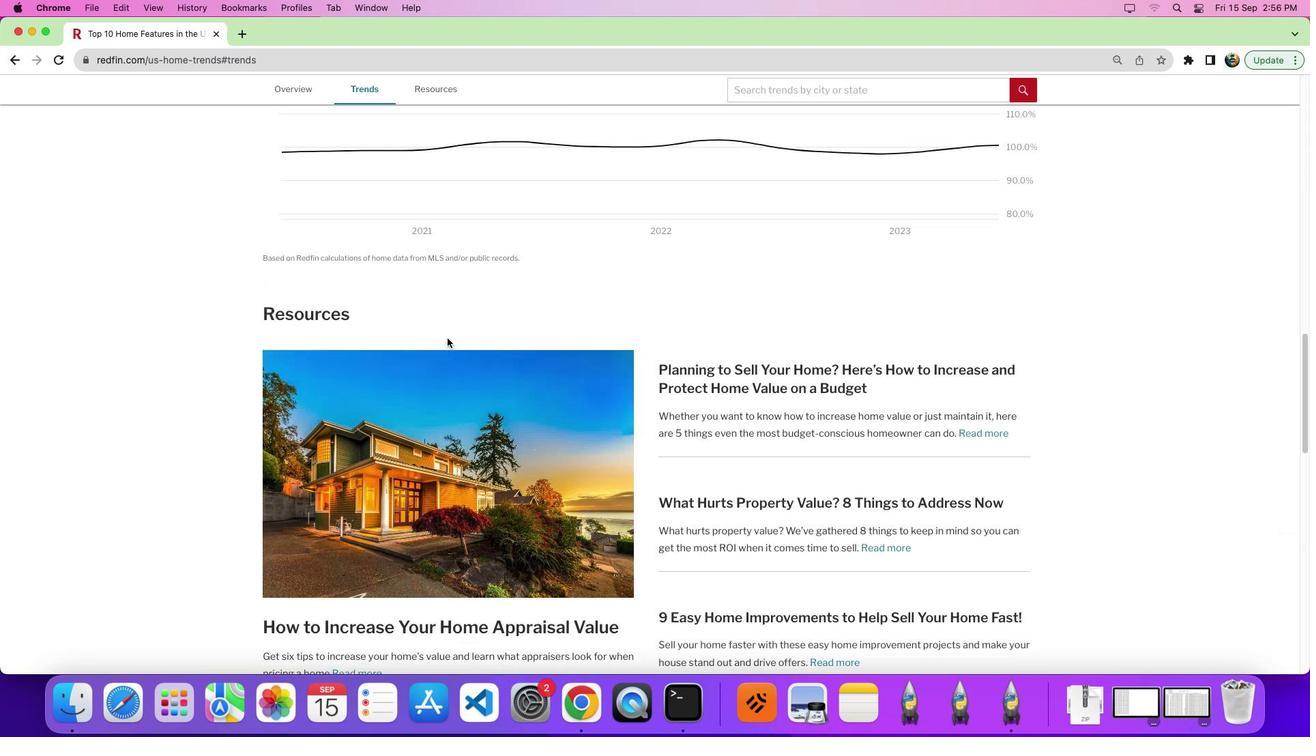 
Action: Mouse scrolled (447, 338) with delta (0, -8)
Screenshot: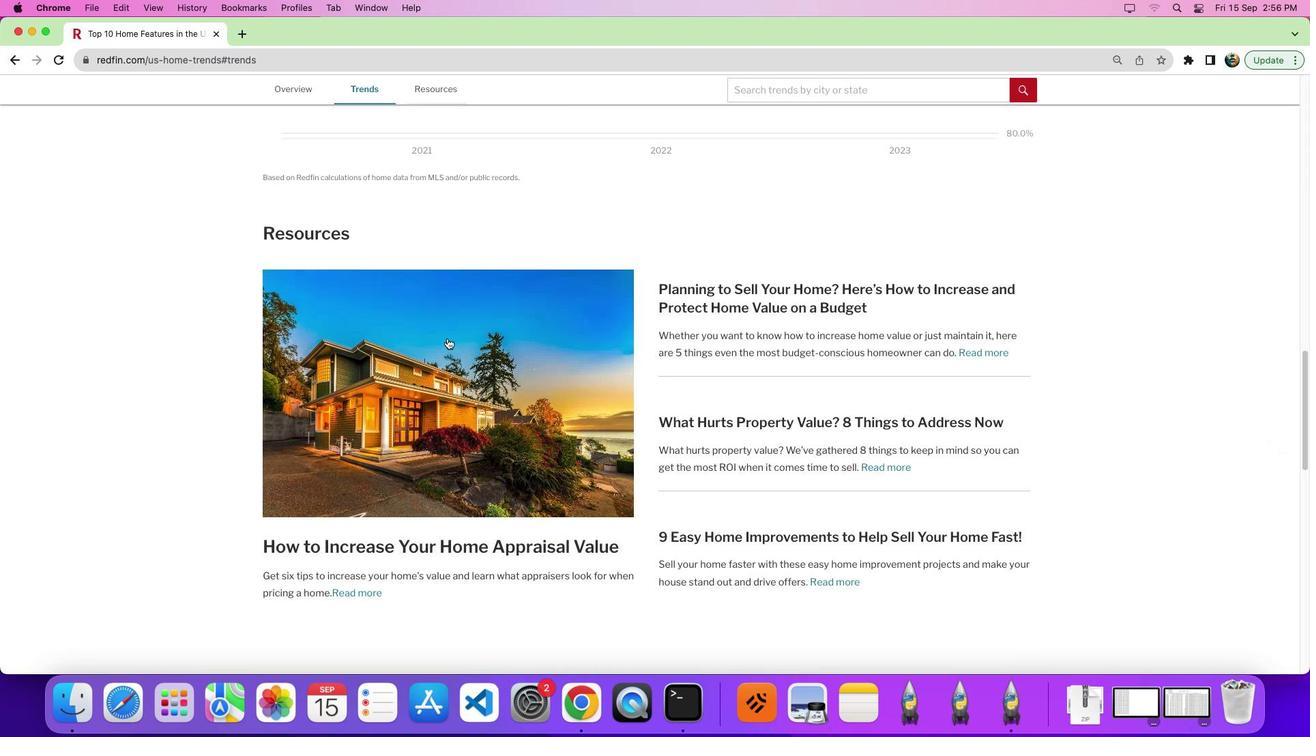 
Action: Mouse scrolled (447, 338) with delta (0, 0)
Screenshot: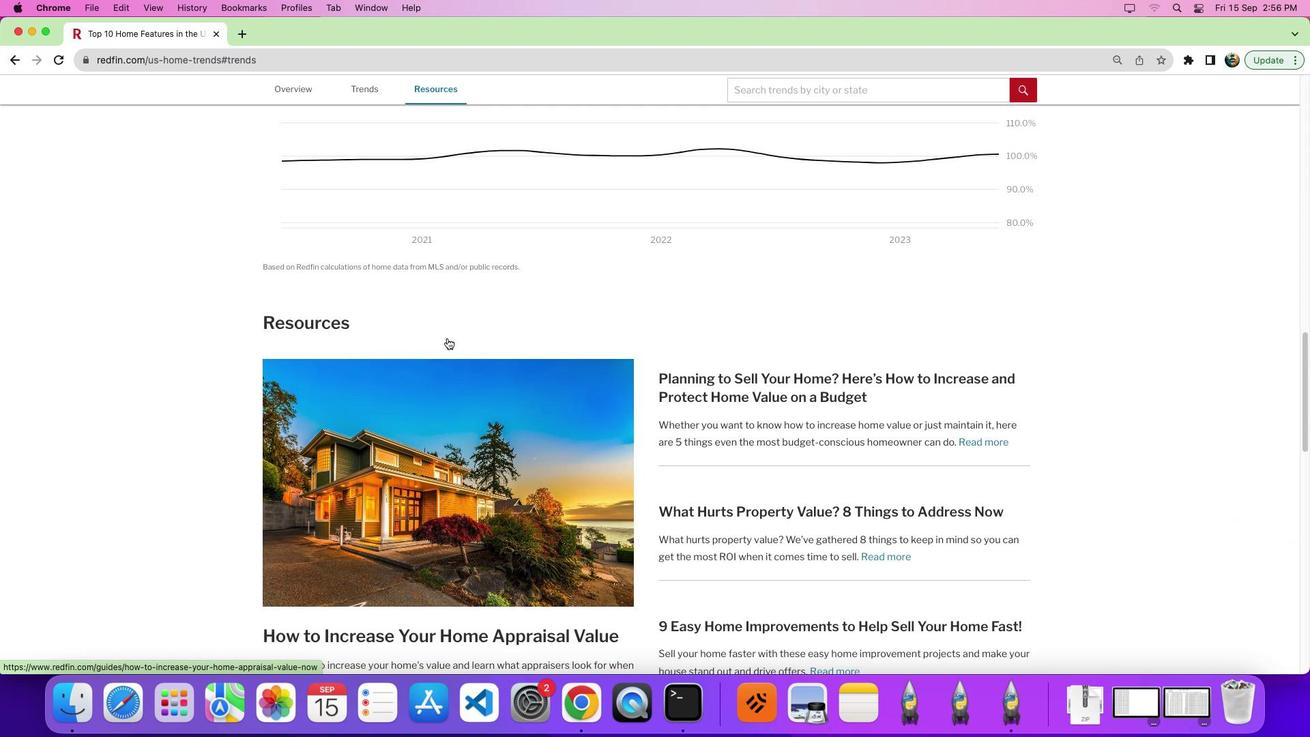 
Action: Mouse scrolled (447, 338) with delta (0, 0)
Screenshot: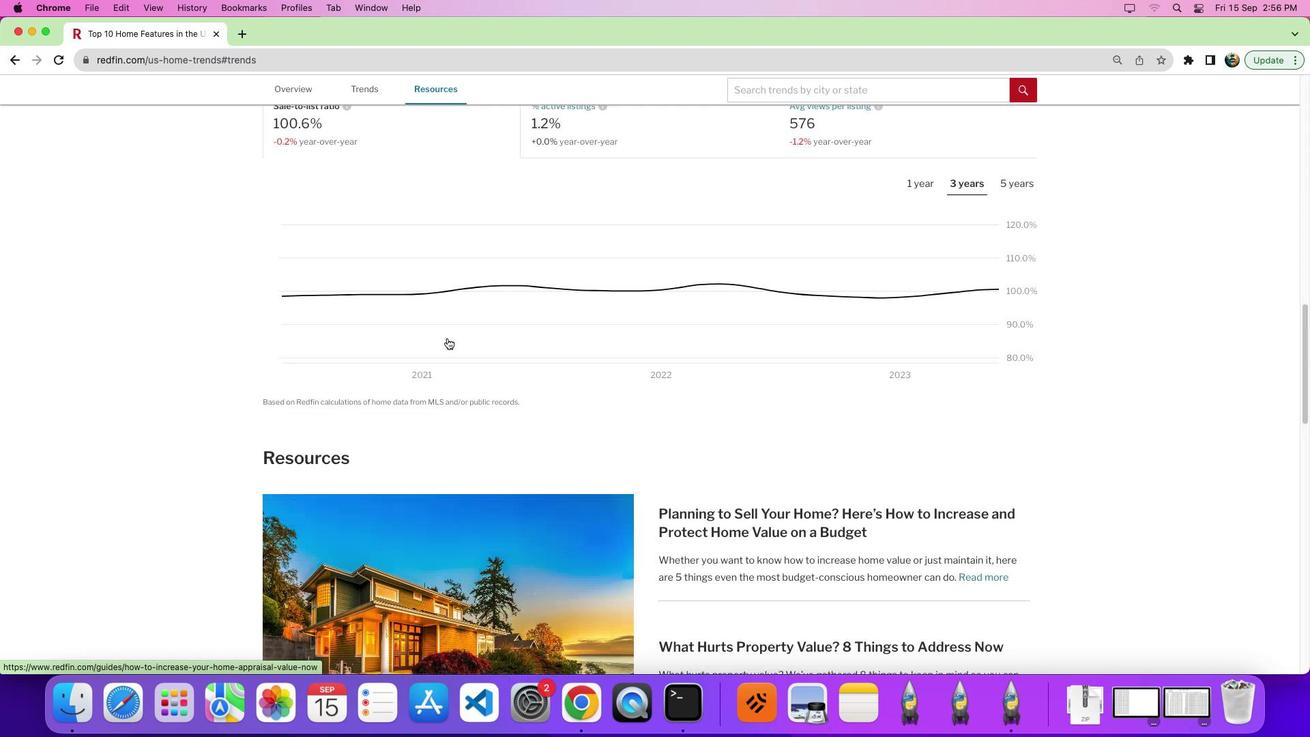 
Action: Mouse scrolled (447, 338) with delta (0, 5)
Screenshot: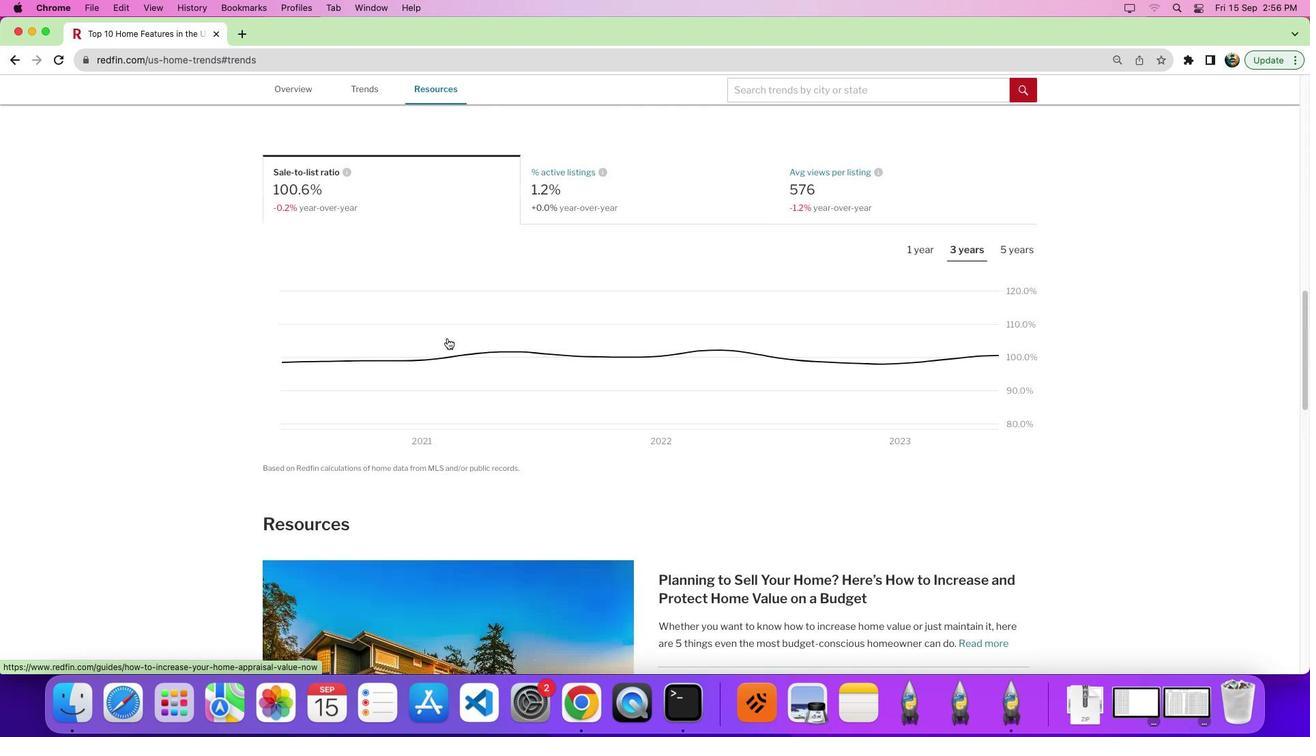 
Action: Mouse moved to (404, 221)
Screenshot: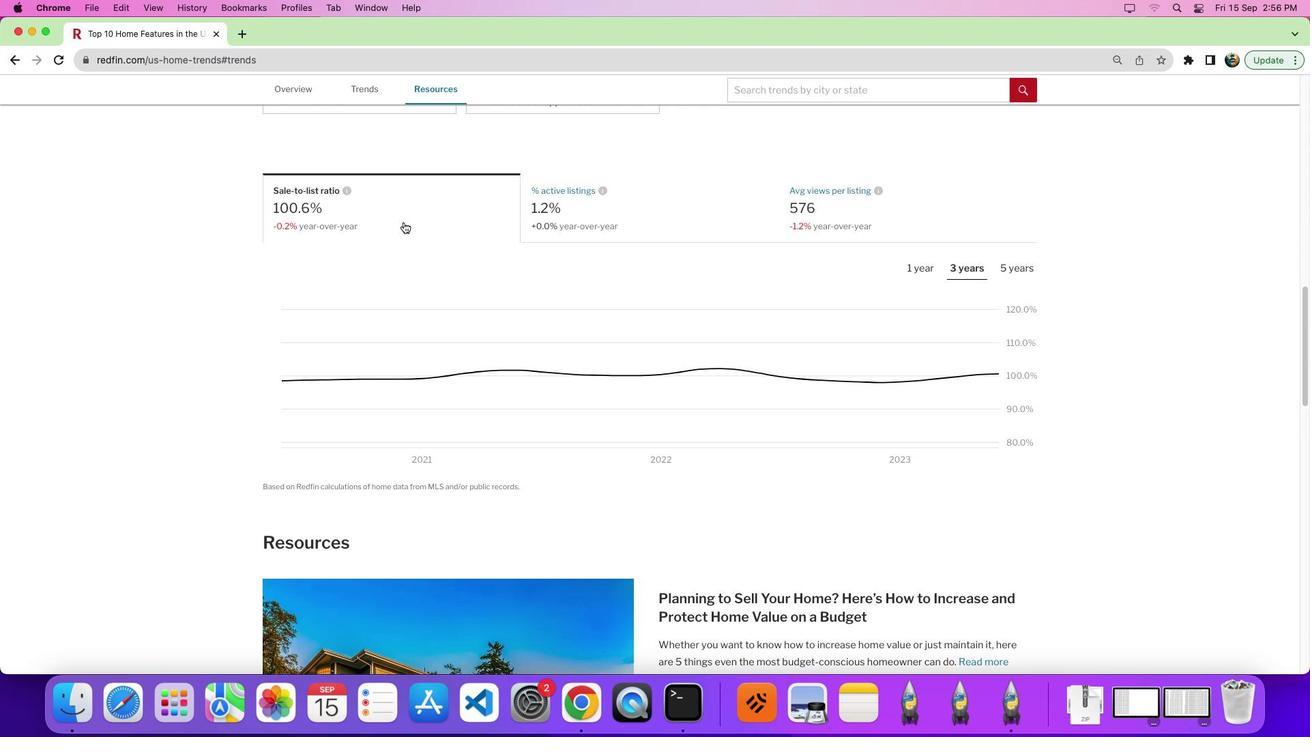 
Action: Mouse scrolled (404, 221) with delta (0, 0)
Screenshot: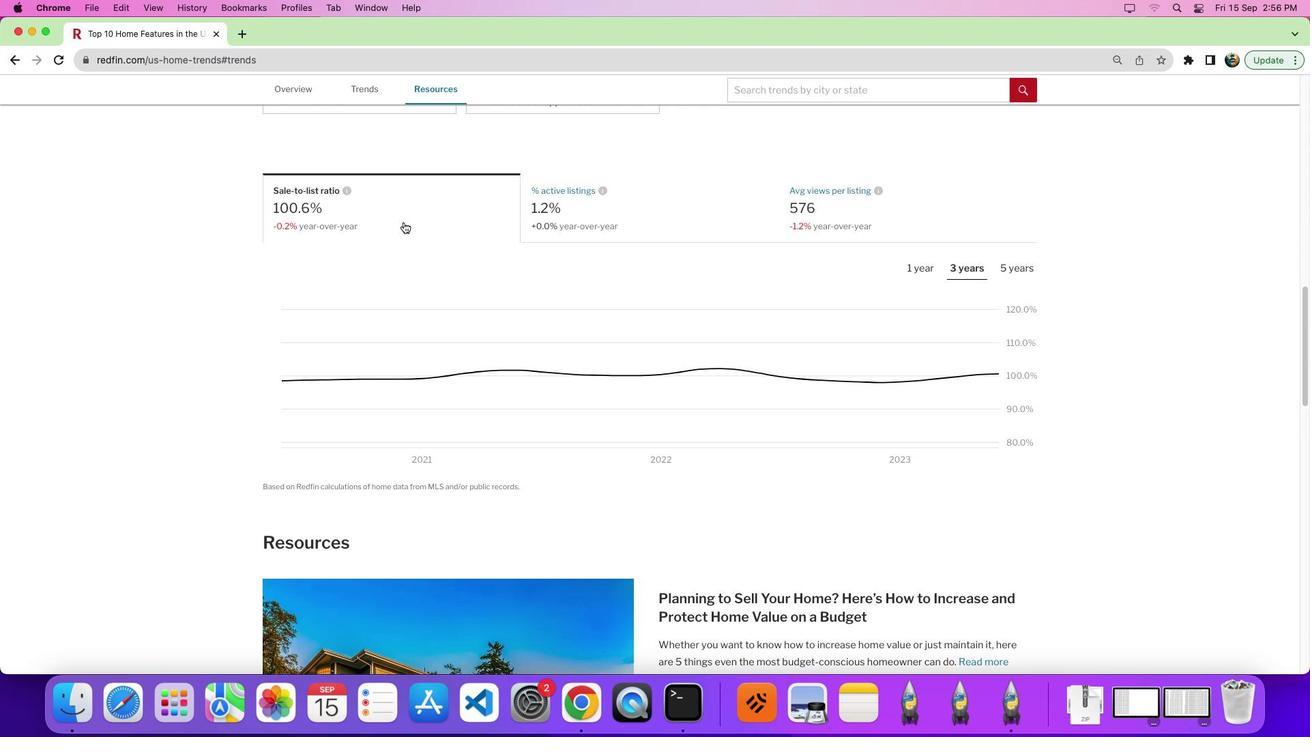
Action: Mouse scrolled (404, 221) with delta (0, 0)
Screenshot: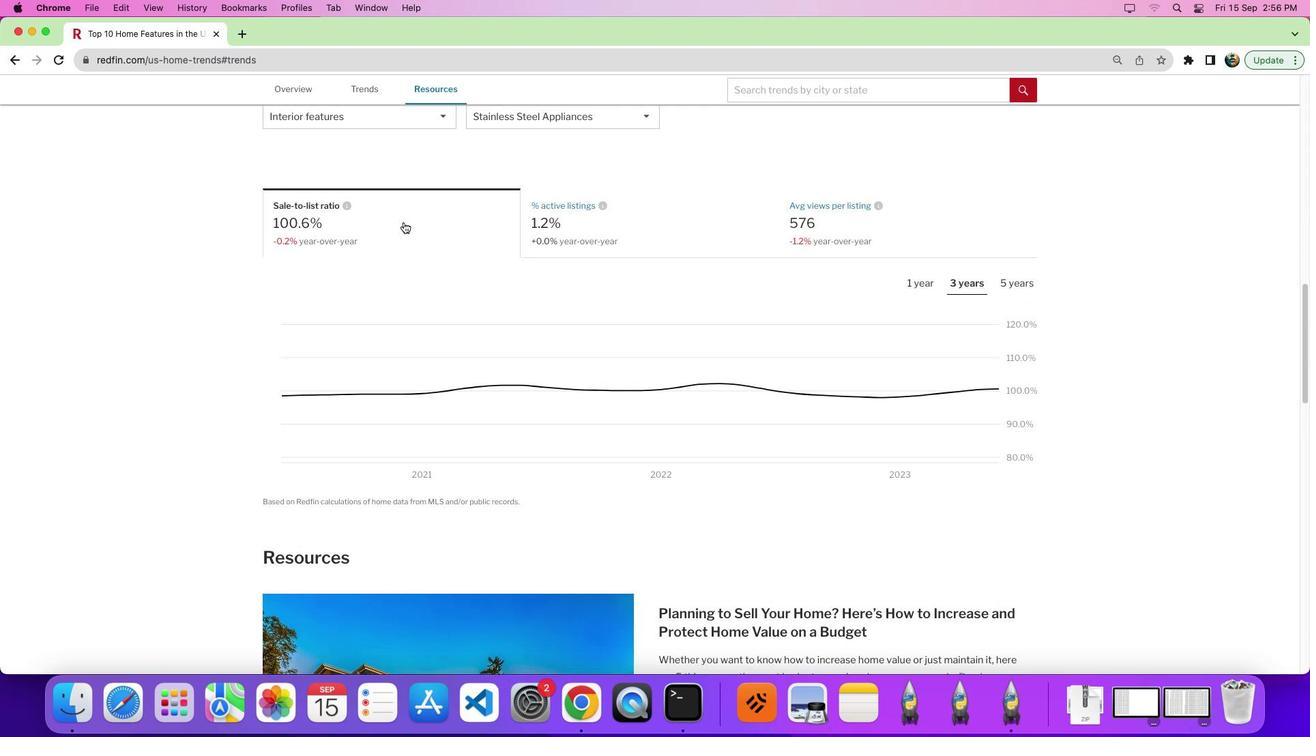 
Action: Mouse moved to (406, 228)
Screenshot: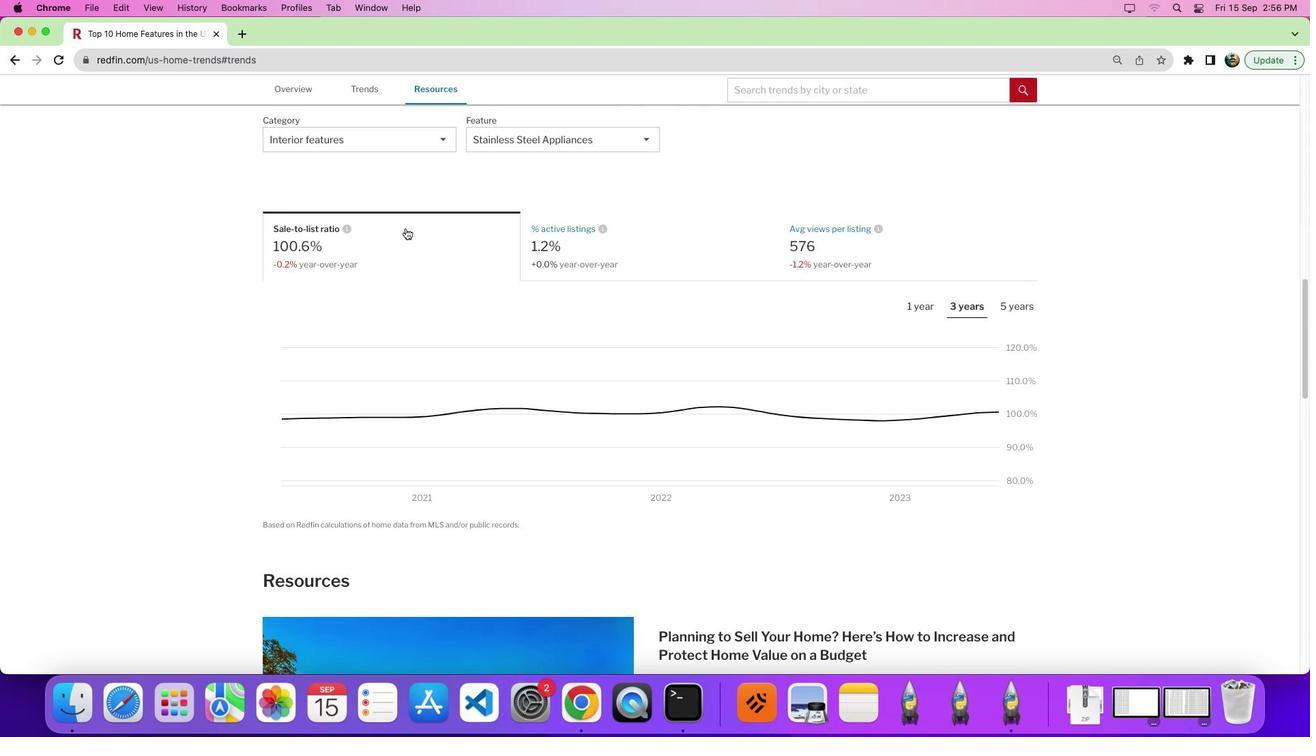 
Action: Mouse scrolled (406, 228) with delta (0, 0)
Screenshot: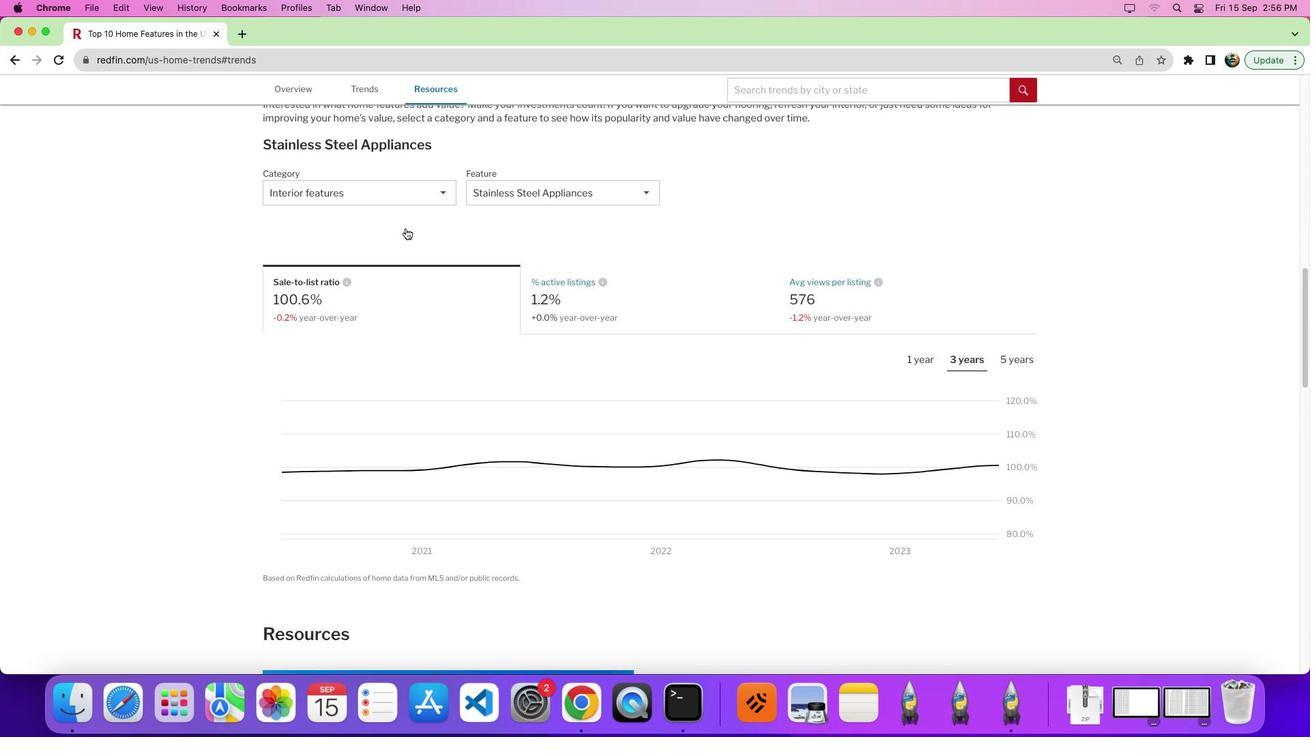 
Action: Mouse scrolled (406, 228) with delta (0, 0)
Screenshot: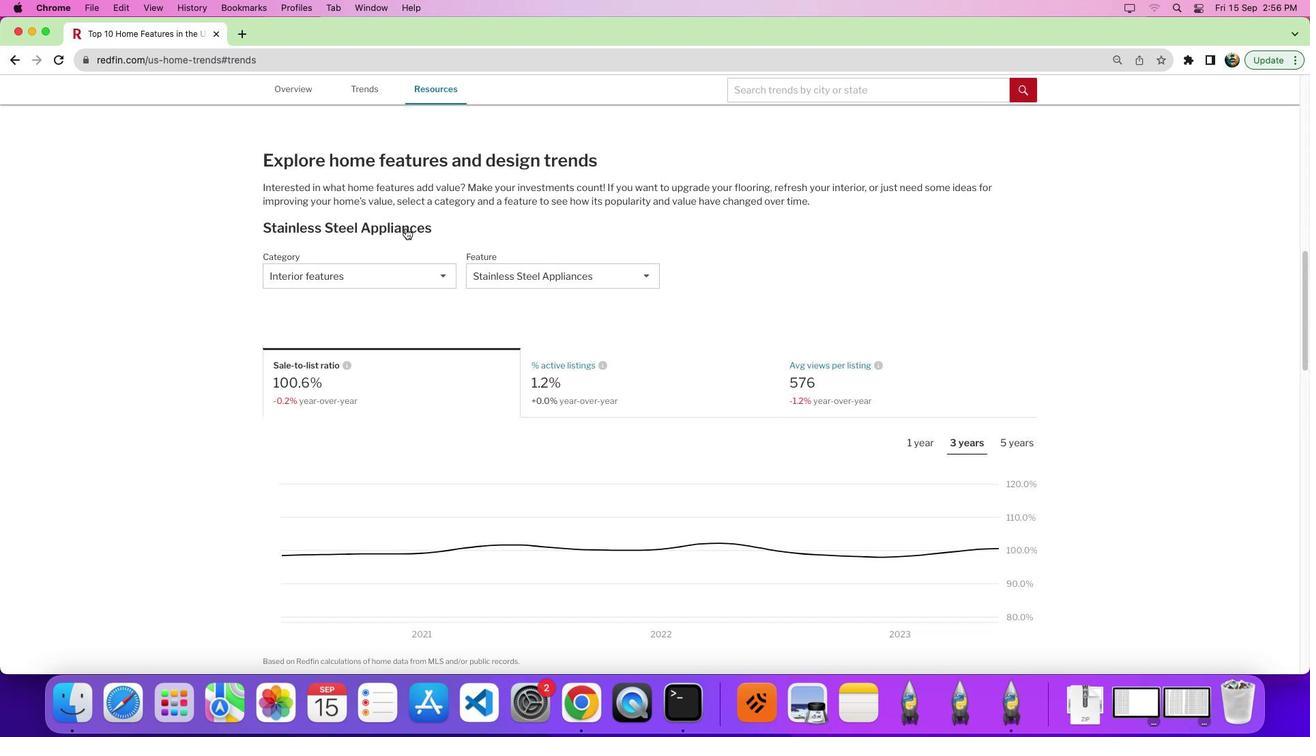 
Action: Mouse scrolled (406, 228) with delta (0, 4)
Screenshot: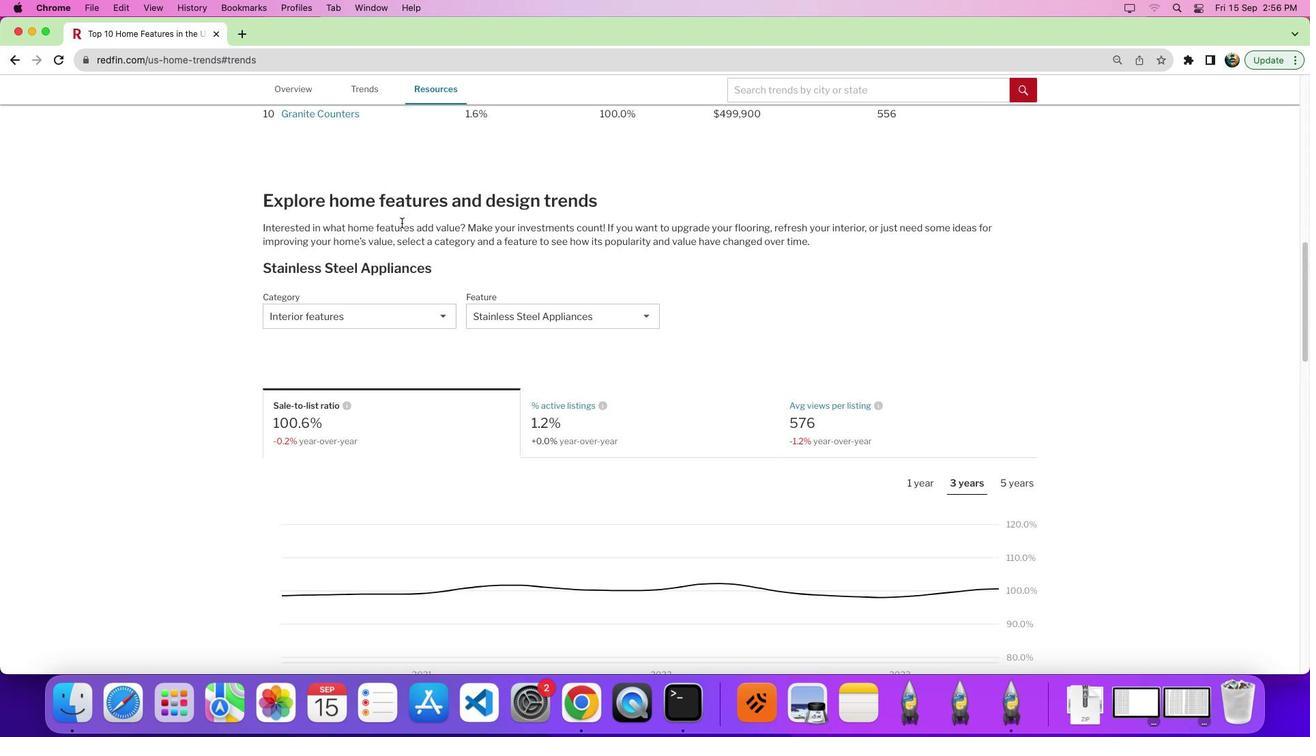 
Action: Mouse moved to (408, 361)
Screenshot: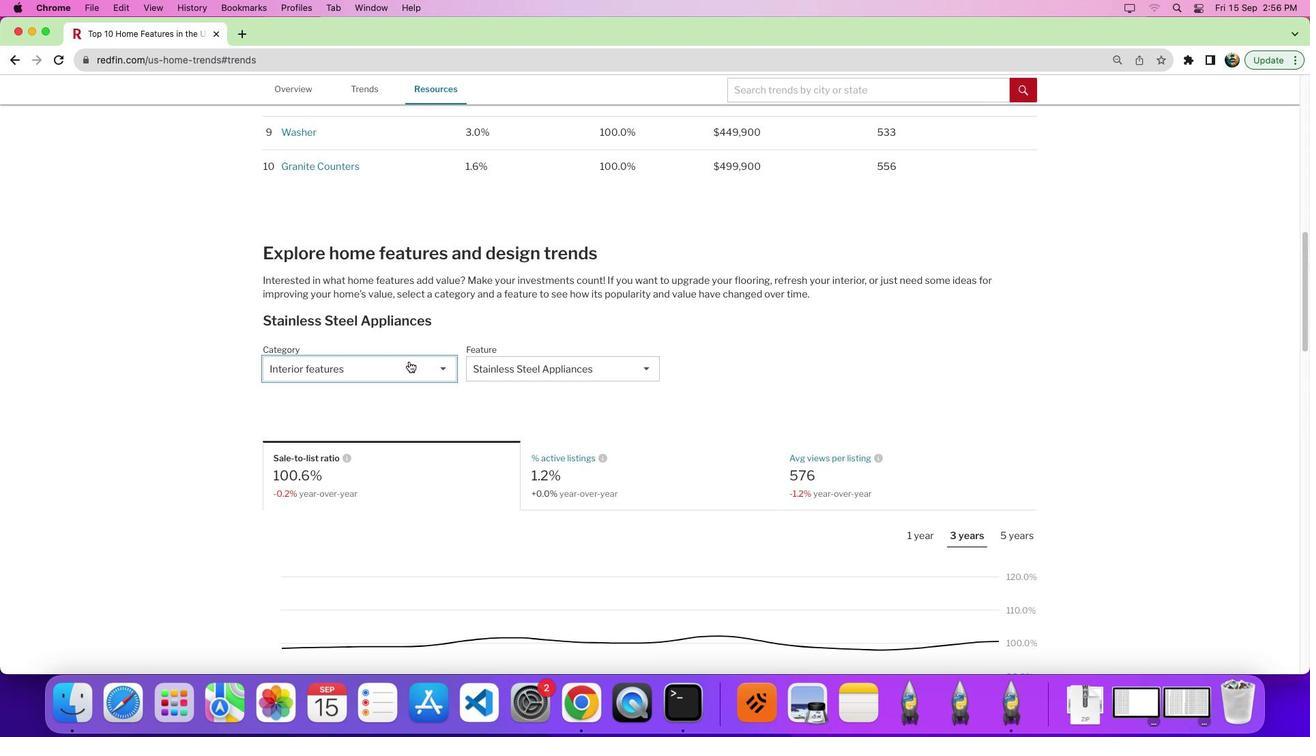
Action: Mouse pressed left at (408, 361)
Screenshot: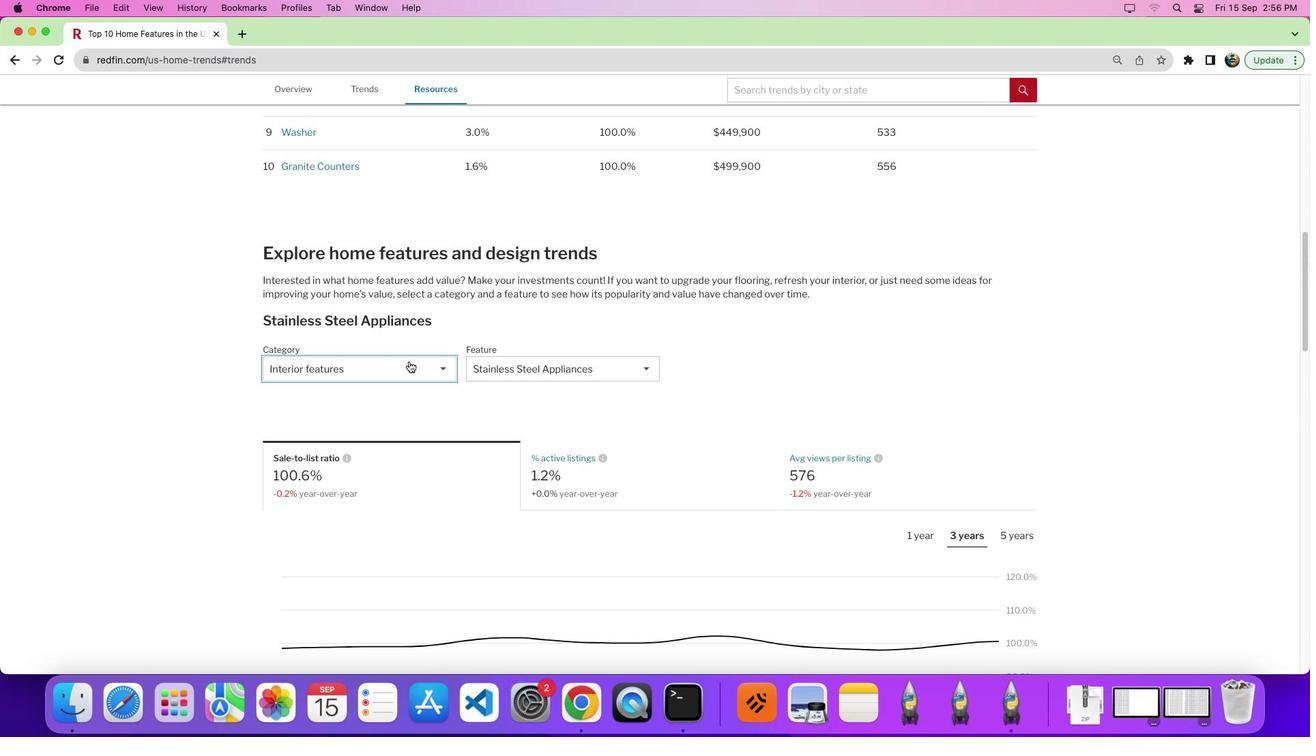 
Action: Mouse moved to (397, 419)
Screenshot: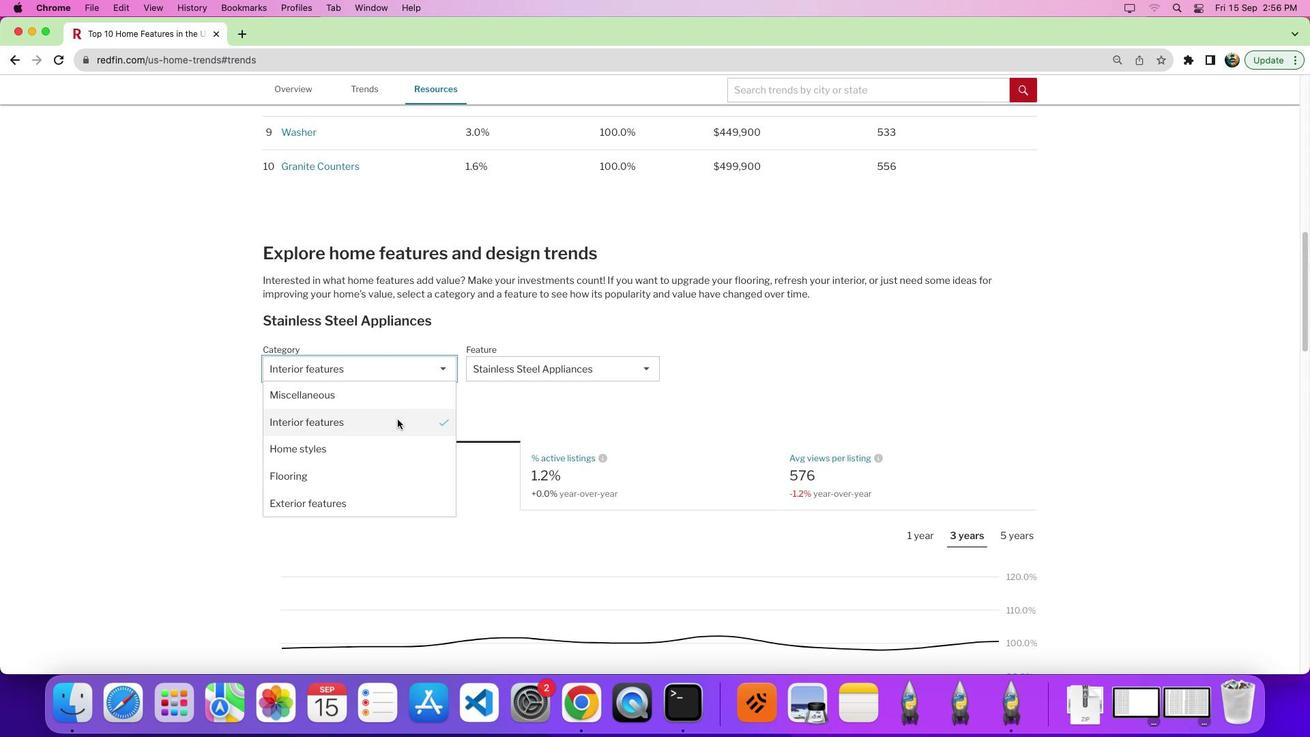 
Action: Mouse pressed left at (397, 419)
Screenshot: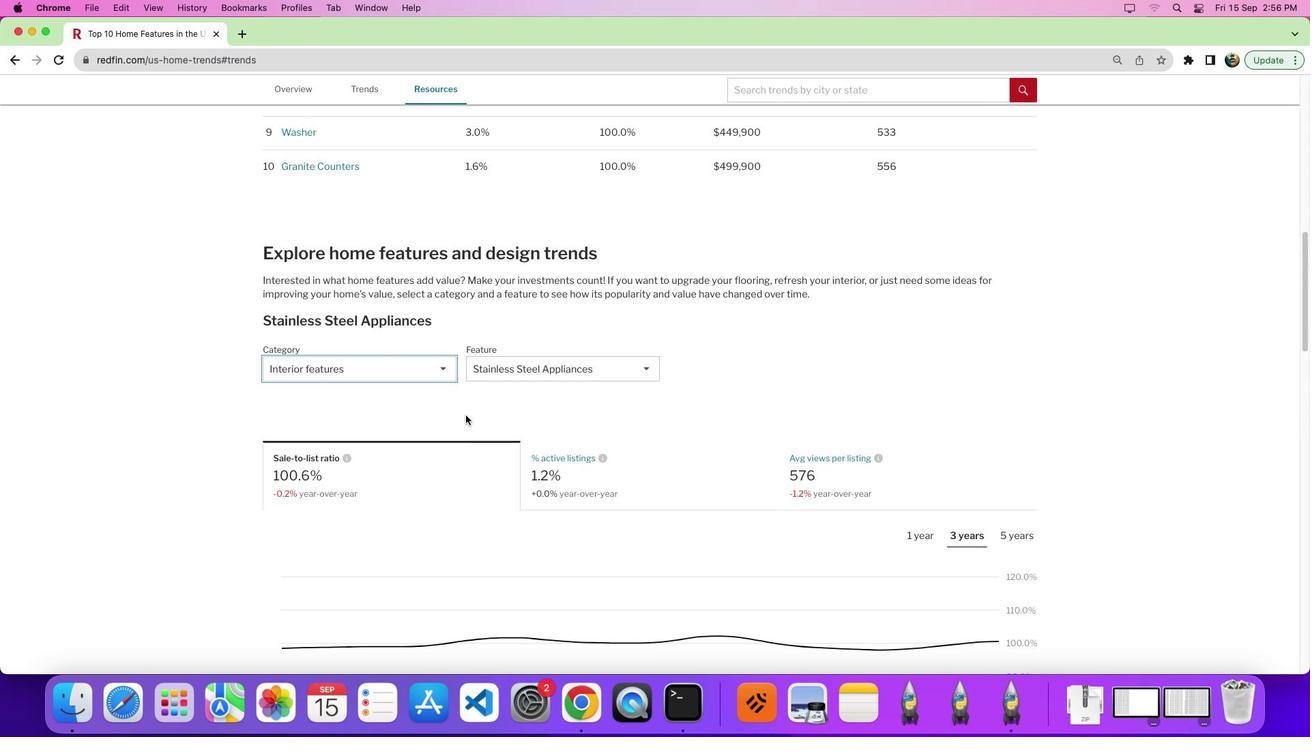 
Action: Mouse moved to (565, 376)
Screenshot: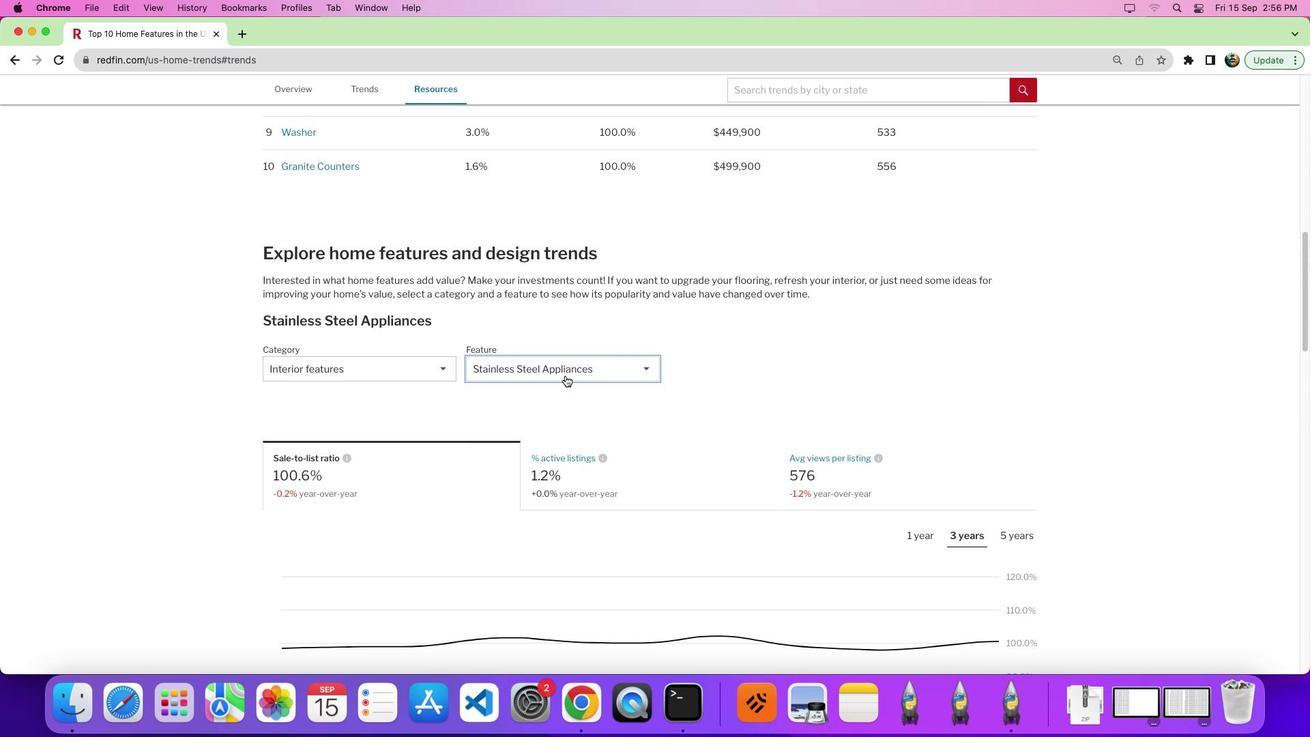 
Action: Mouse pressed left at (565, 376)
Screenshot: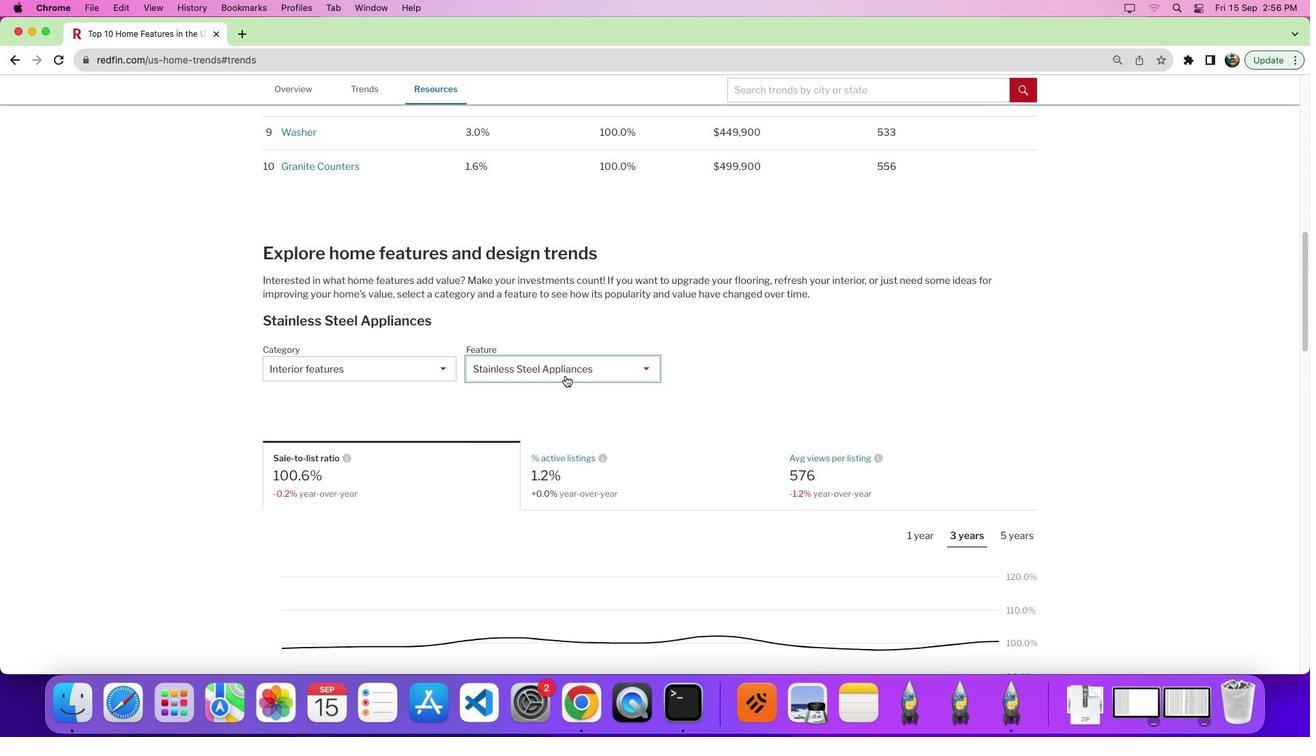 
Action: Mouse moved to (549, 468)
Screenshot: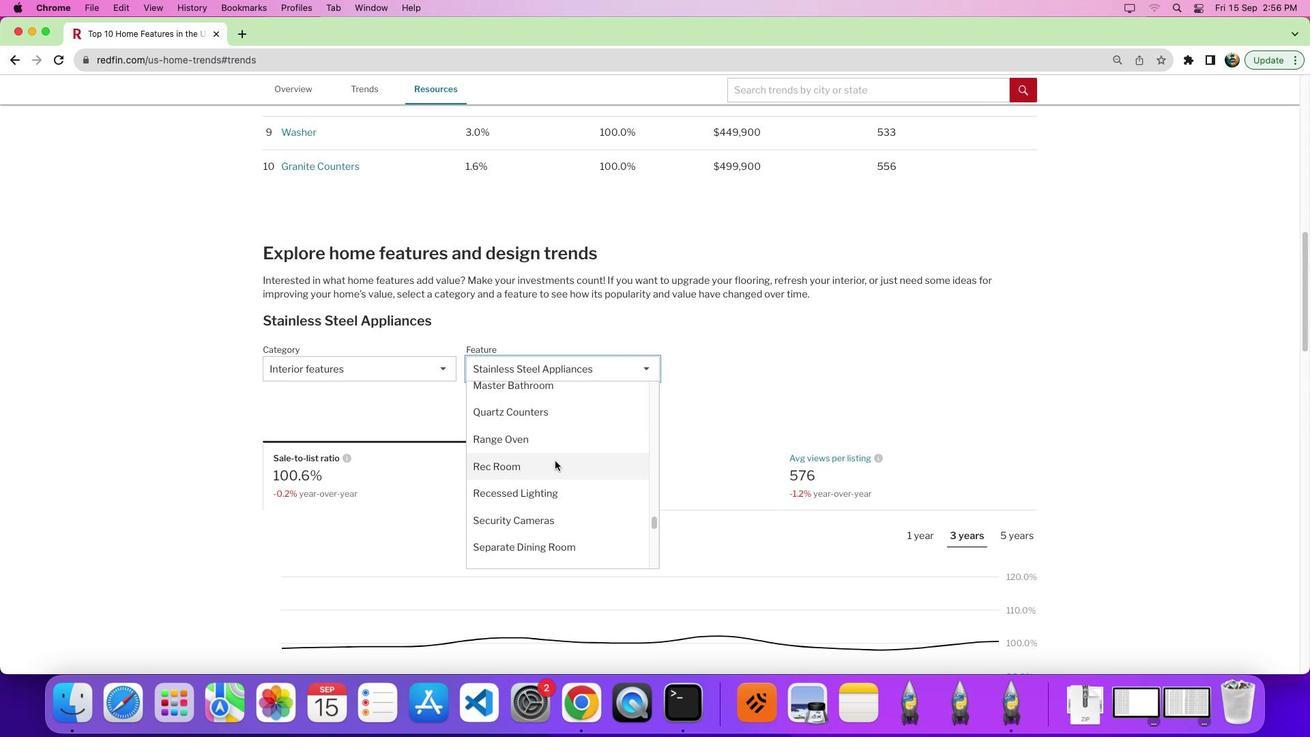
Action: Mouse scrolled (549, 468) with delta (0, 0)
Screenshot: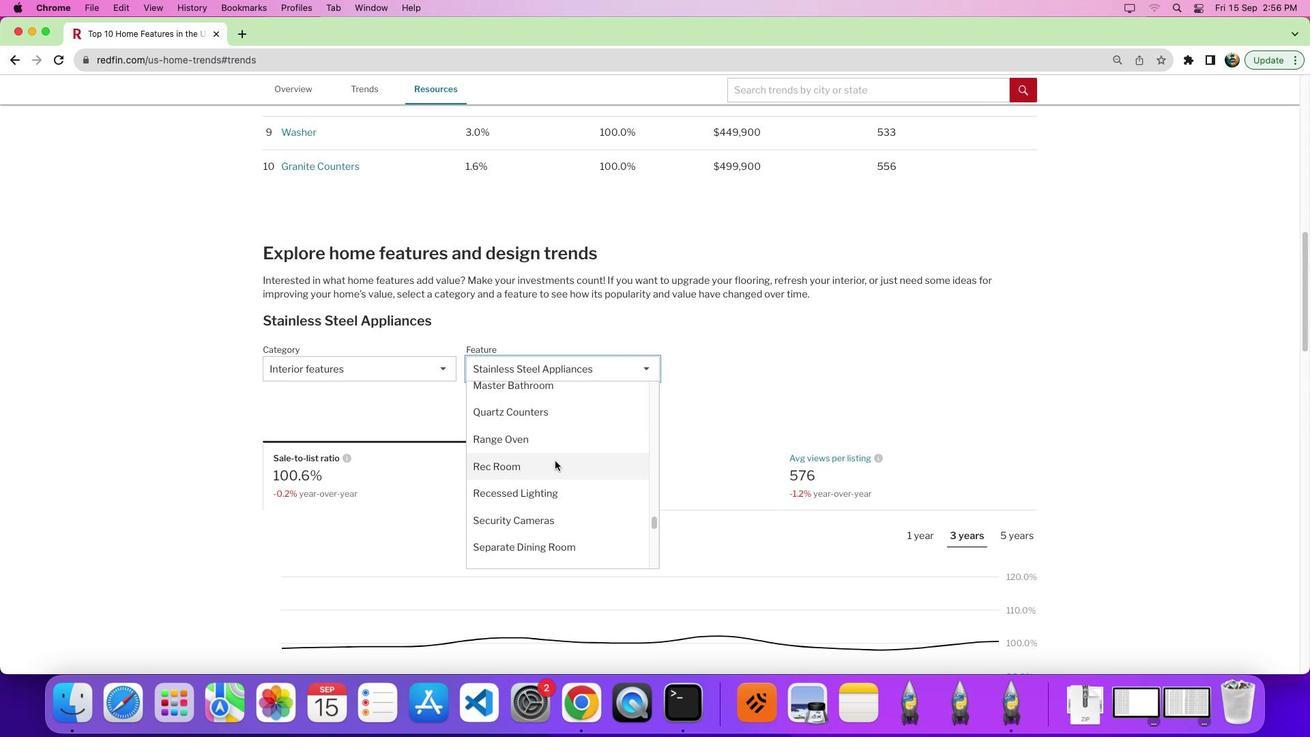 
Action: Mouse moved to (550, 467)
Screenshot: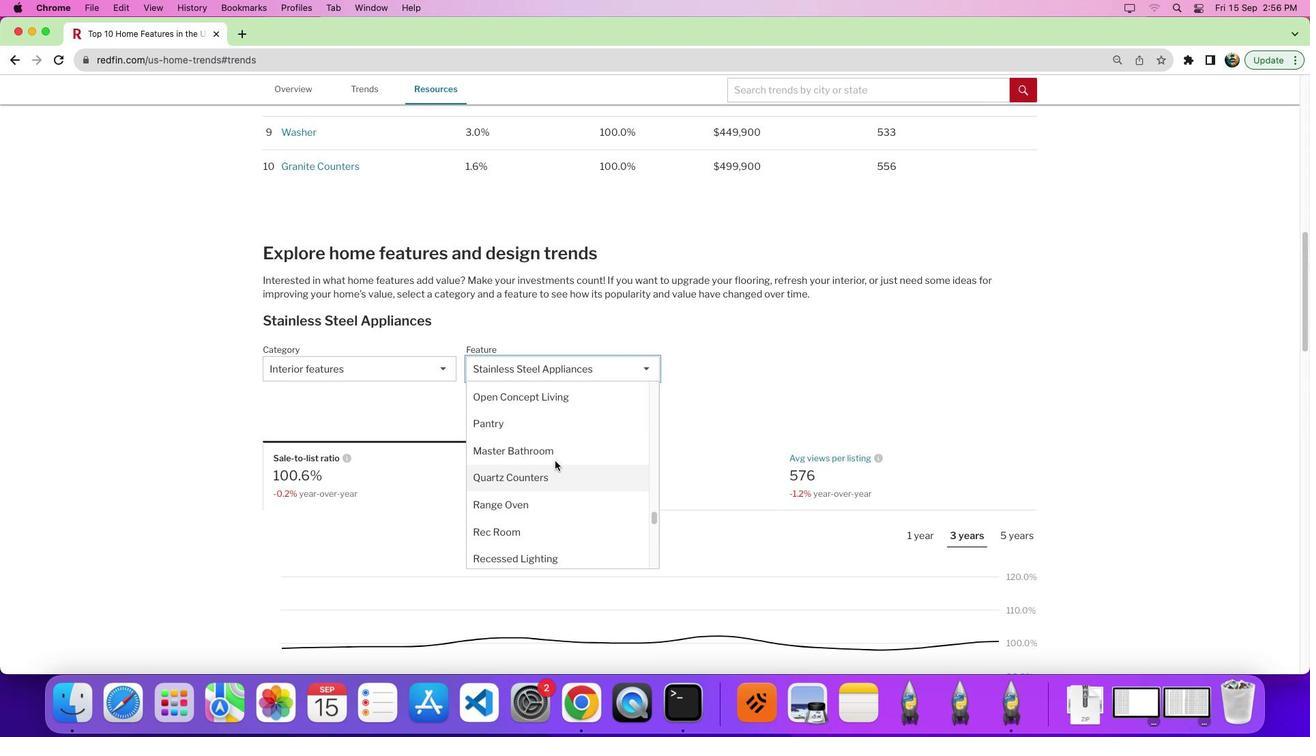 
Action: Mouse scrolled (550, 467) with delta (0, 1)
Screenshot: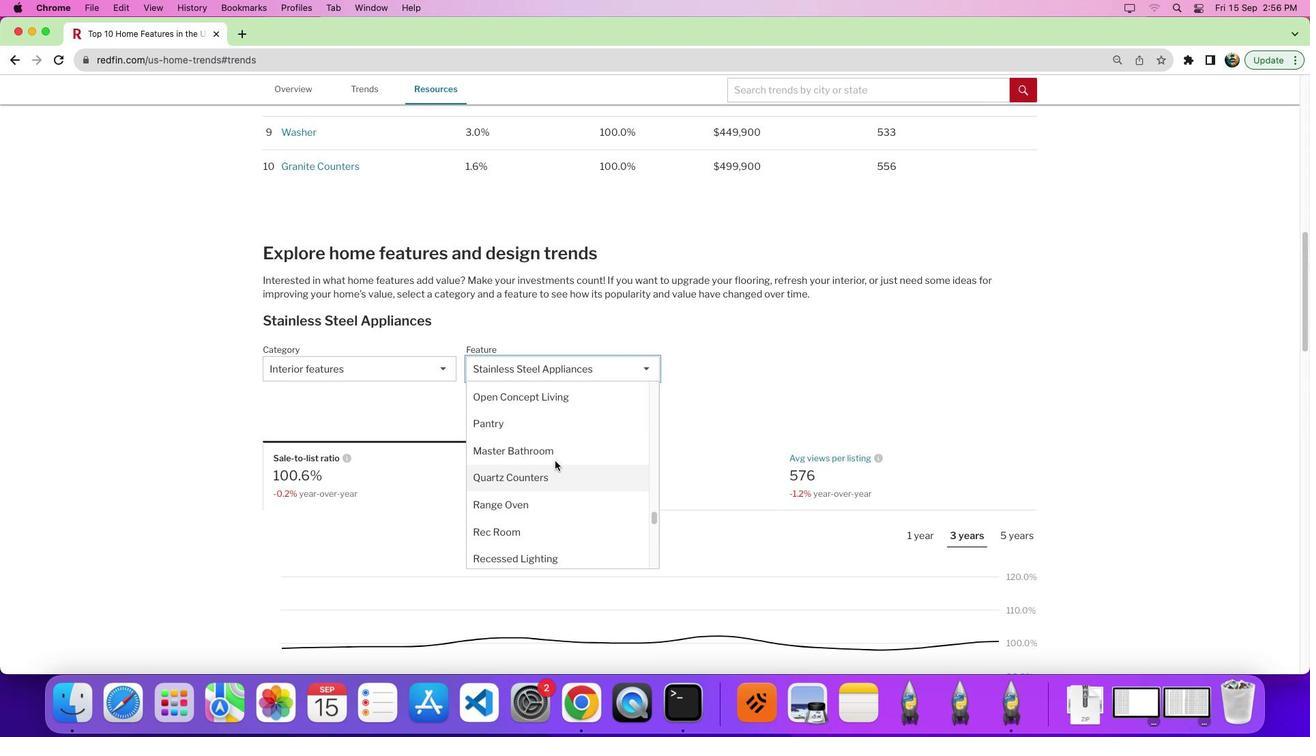 
Action: Mouse moved to (552, 464)
Screenshot: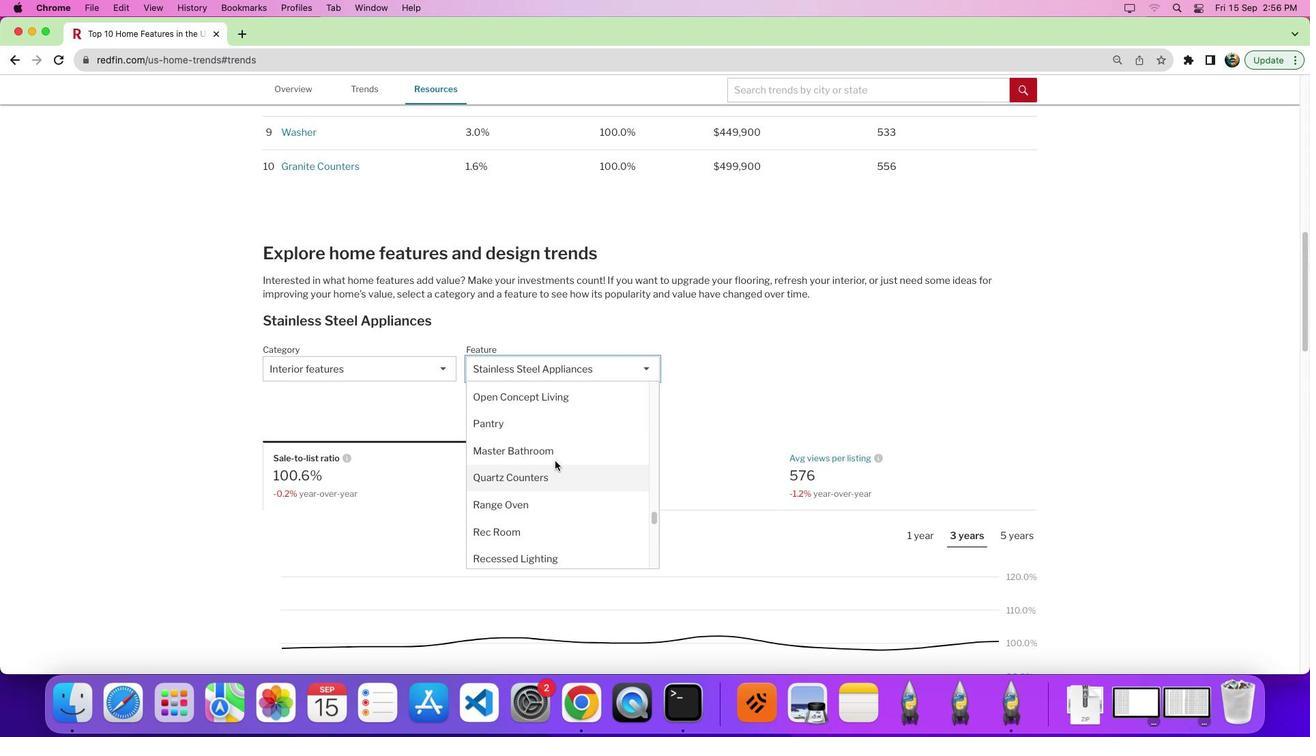 
Action: Mouse scrolled (552, 464) with delta (0, 6)
Screenshot: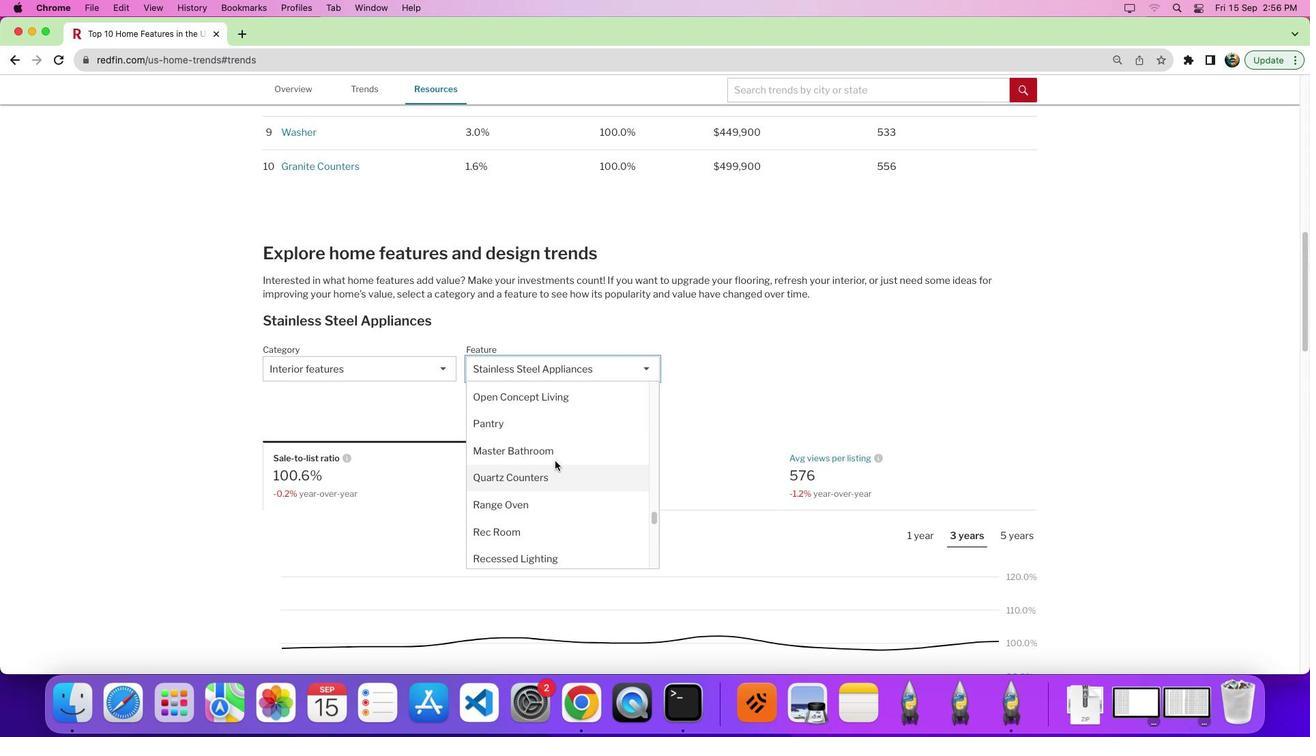
Action: Mouse moved to (555, 460)
Screenshot: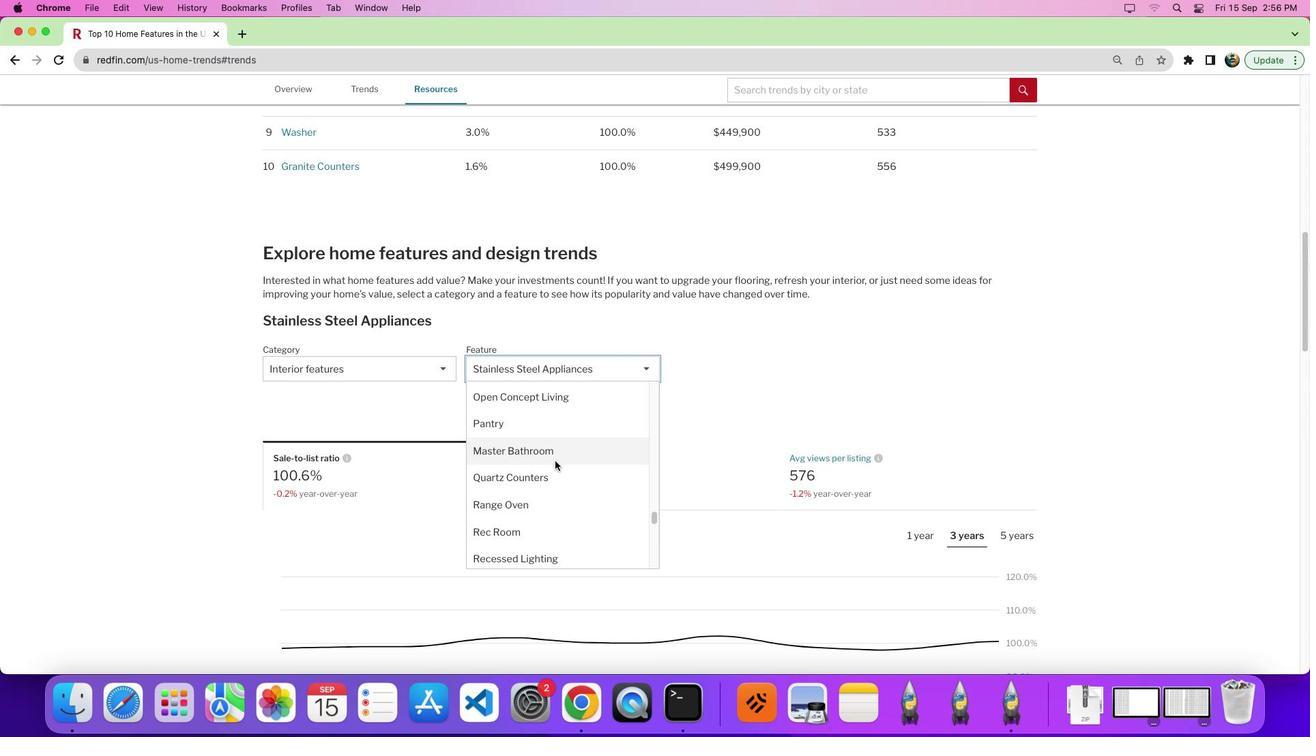 
Action: Mouse scrolled (555, 460) with delta (0, 0)
Screenshot: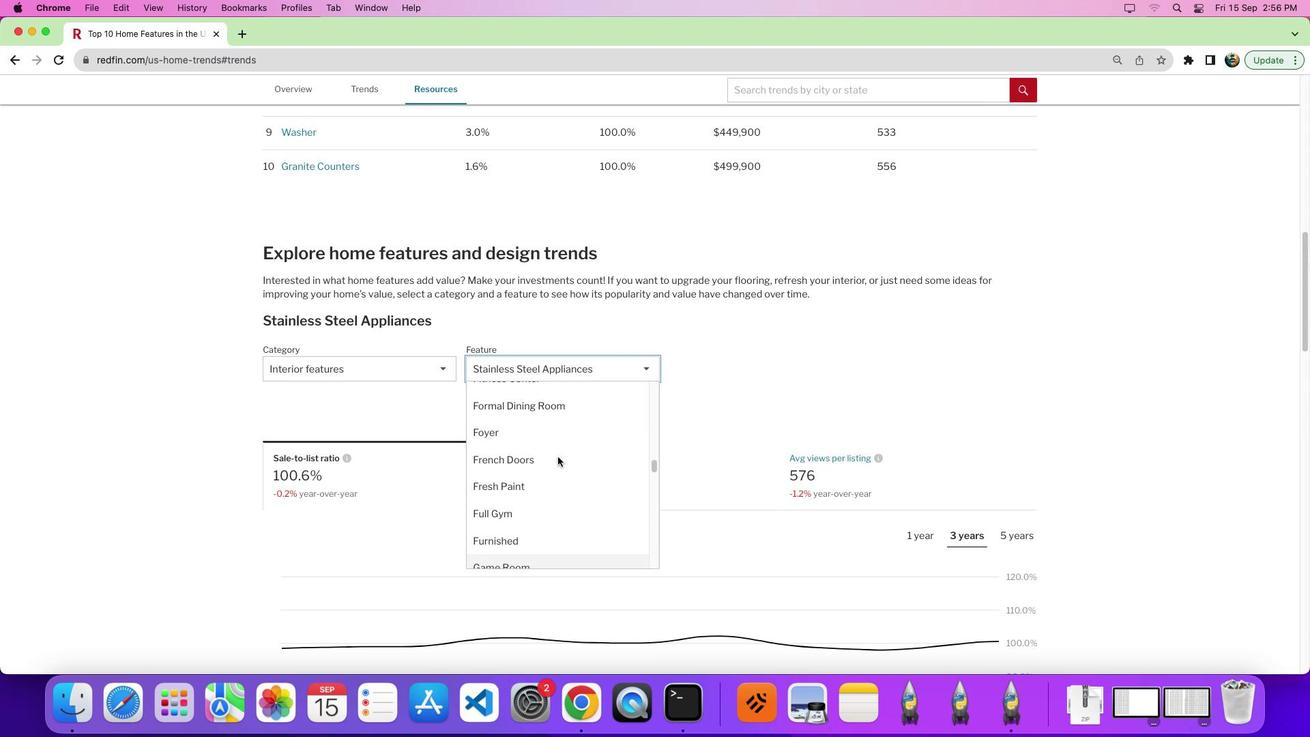 
Action: Mouse scrolled (555, 460) with delta (0, 1)
Screenshot: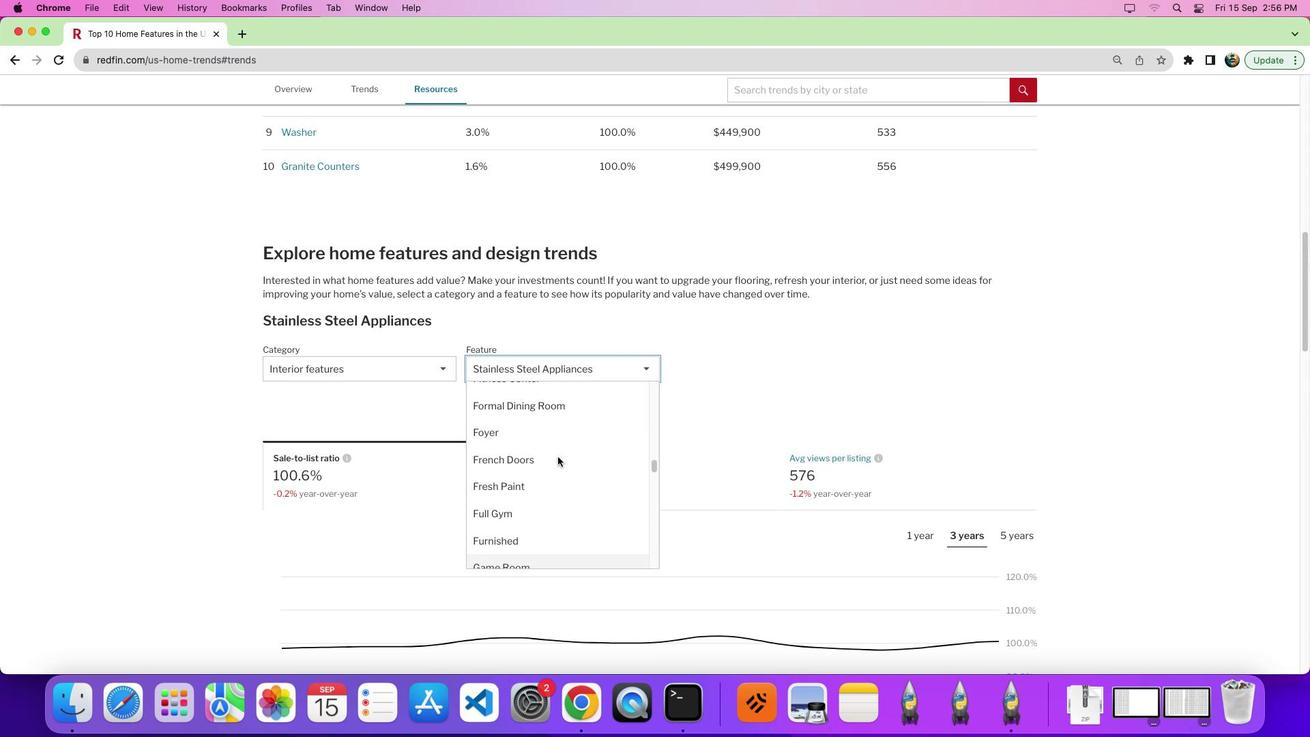 
Action: Mouse scrolled (555, 460) with delta (0, 6)
Screenshot: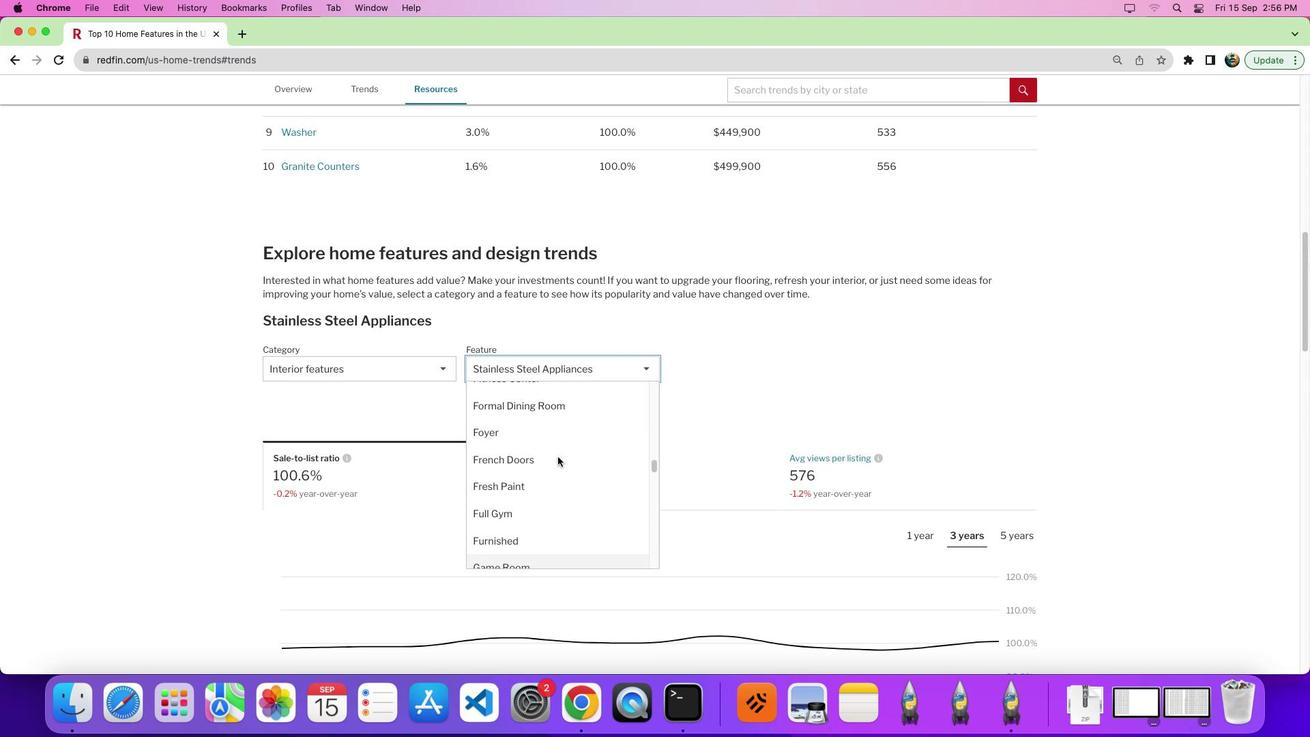 
Action: Mouse moved to (555, 459)
Screenshot: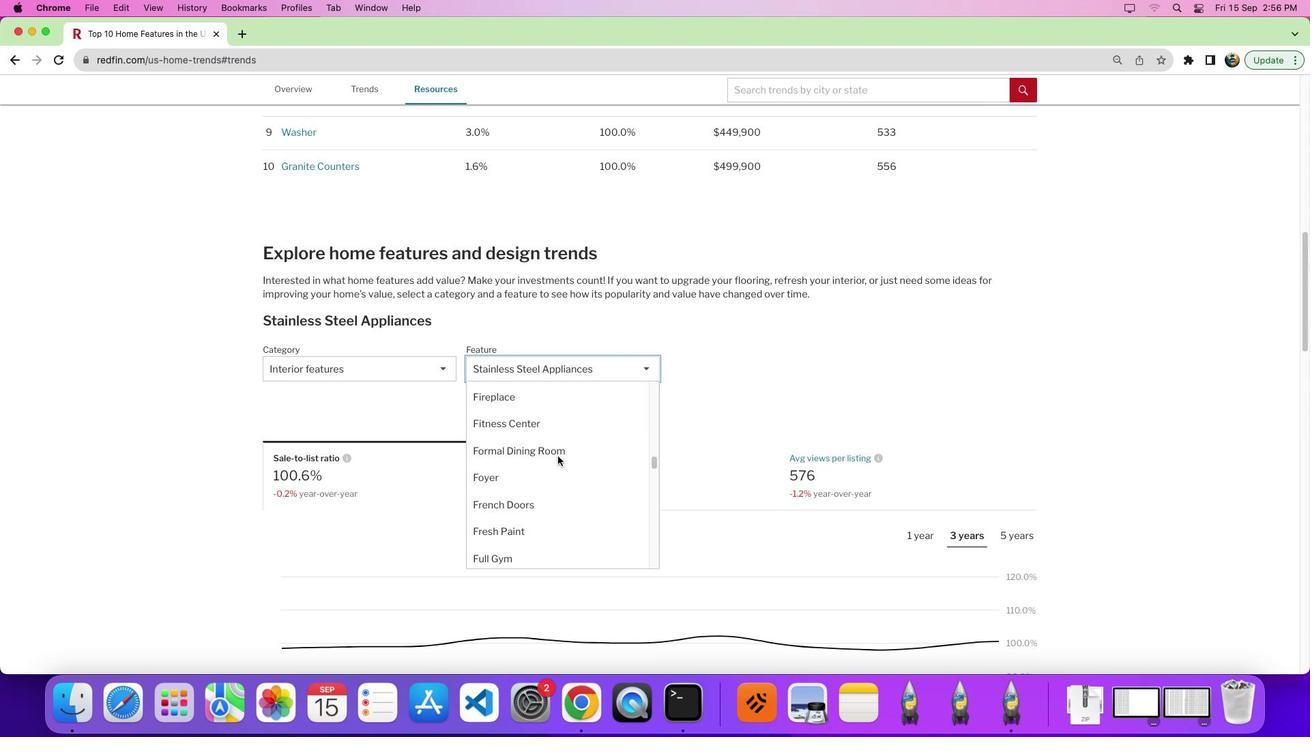 
Action: Mouse scrolled (555, 459) with delta (0, 9)
Screenshot: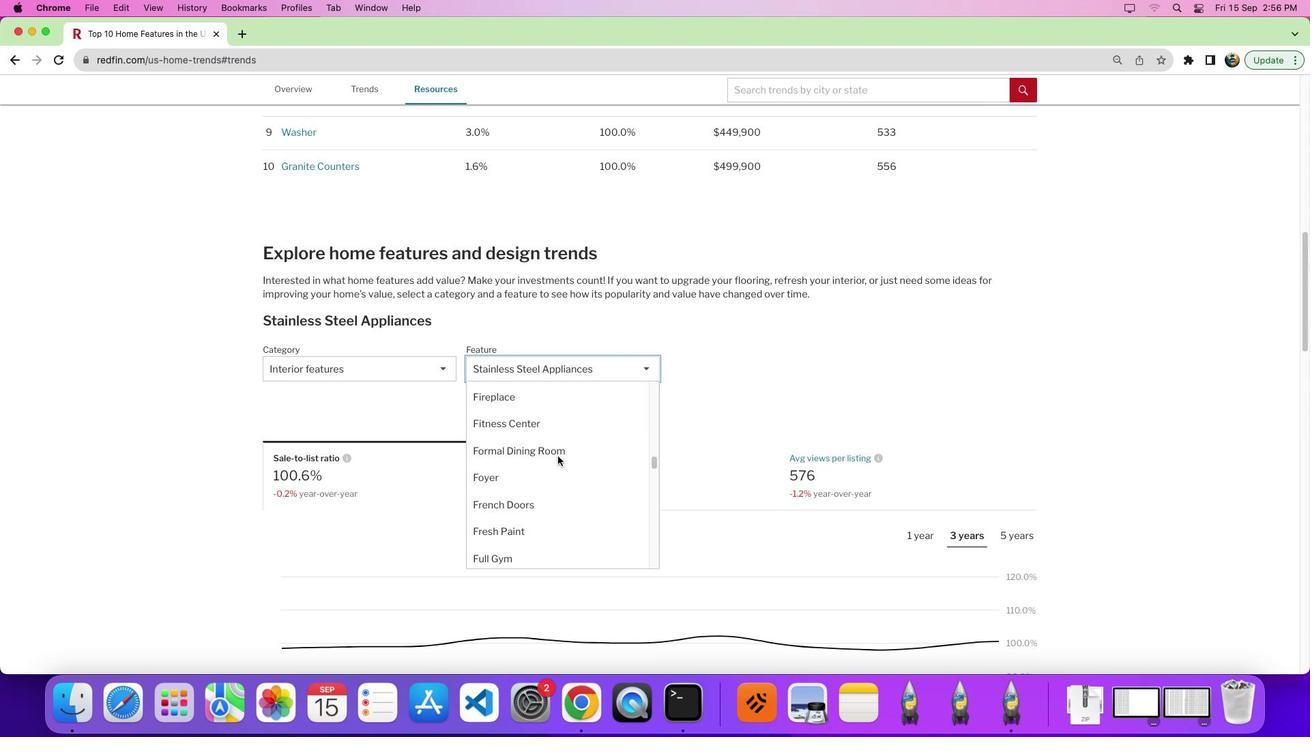 
Action: Mouse moved to (559, 451)
Screenshot: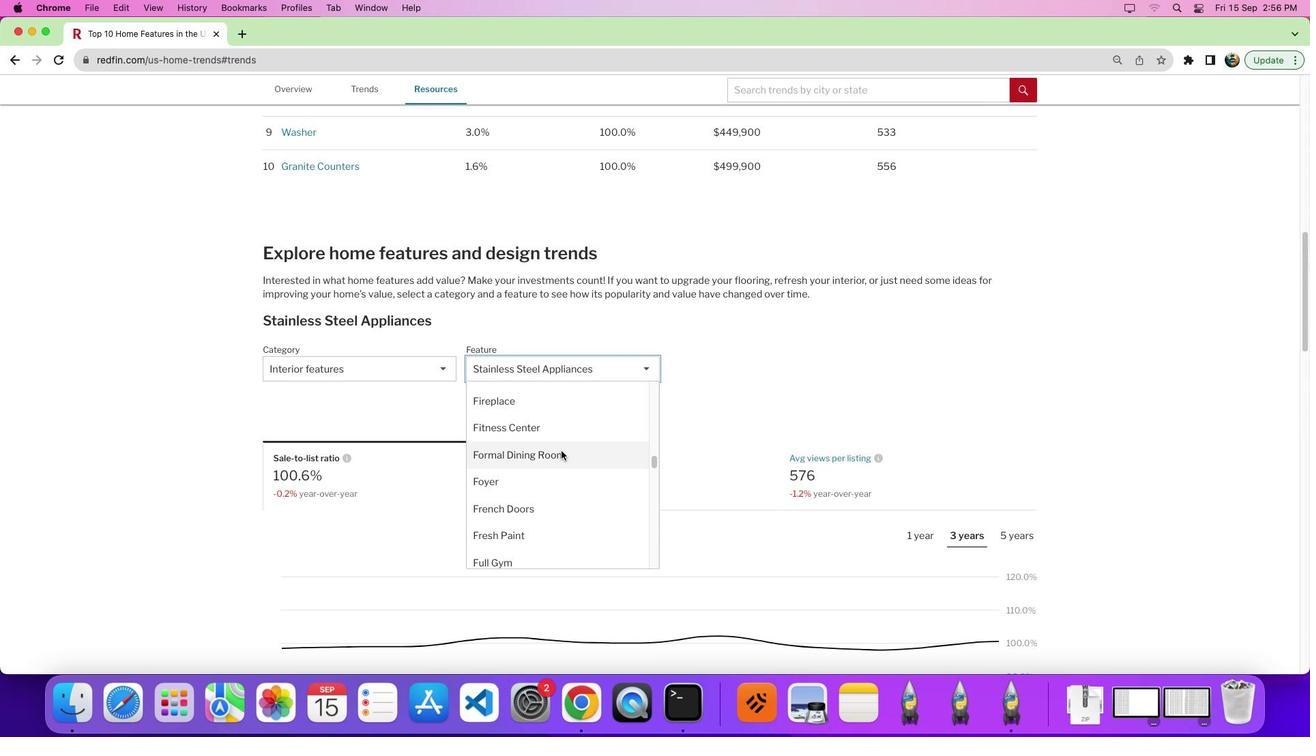
Action: Mouse scrolled (559, 451) with delta (0, 0)
Screenshot: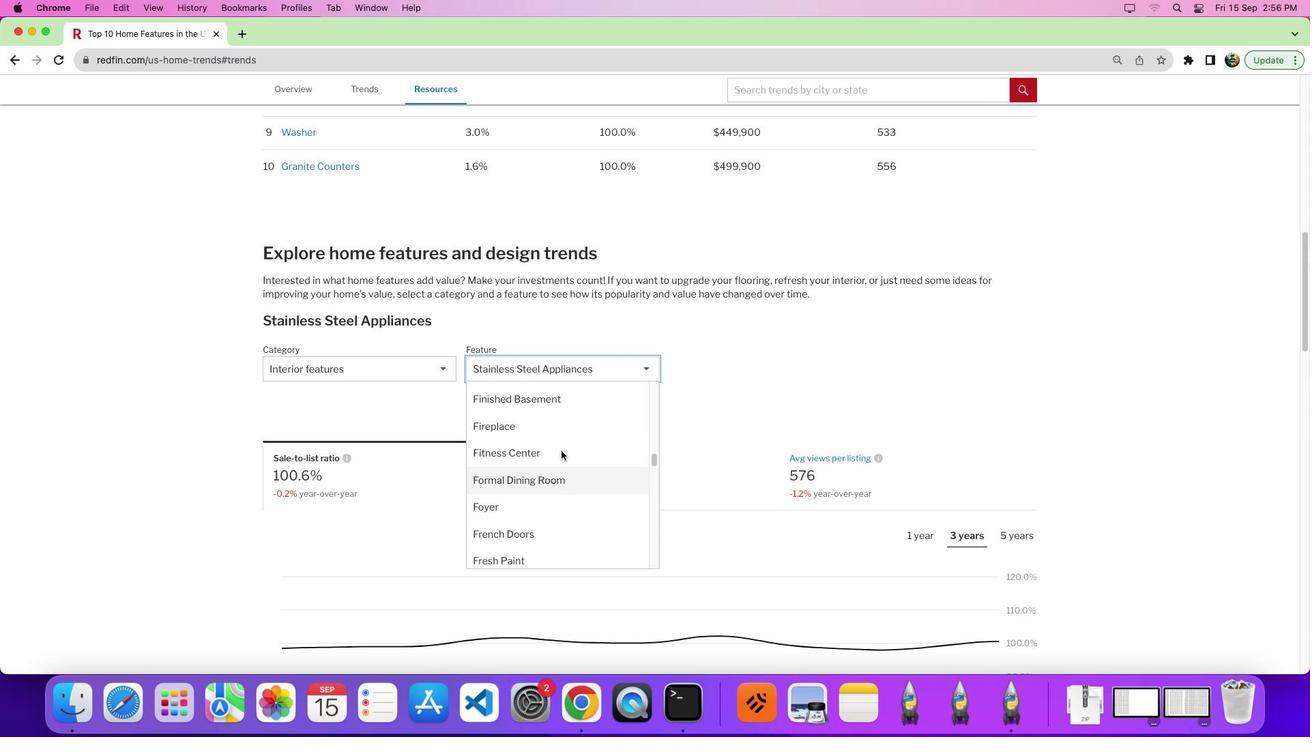 
Action: Mouse scrolled (559, 451) with delta (0, 1)
Screenshot: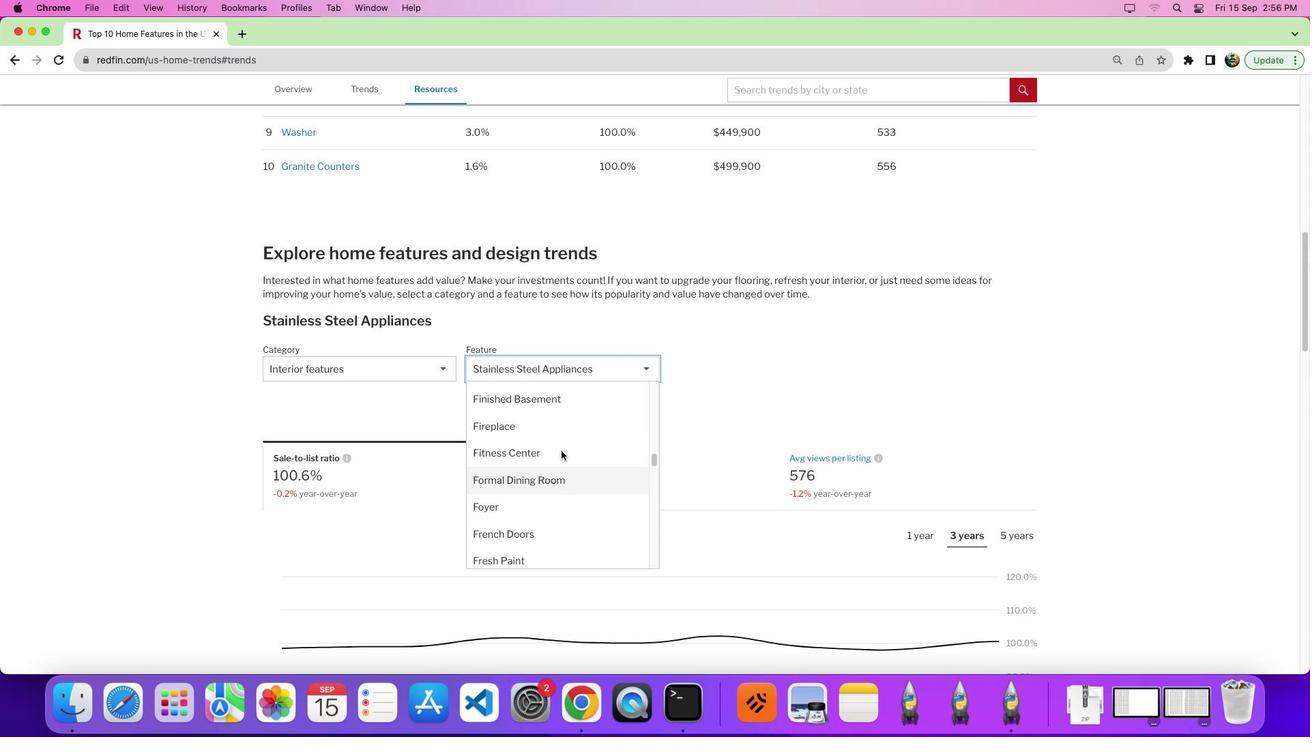 
Action: Mouse moved to (561, 451)
Screenshot: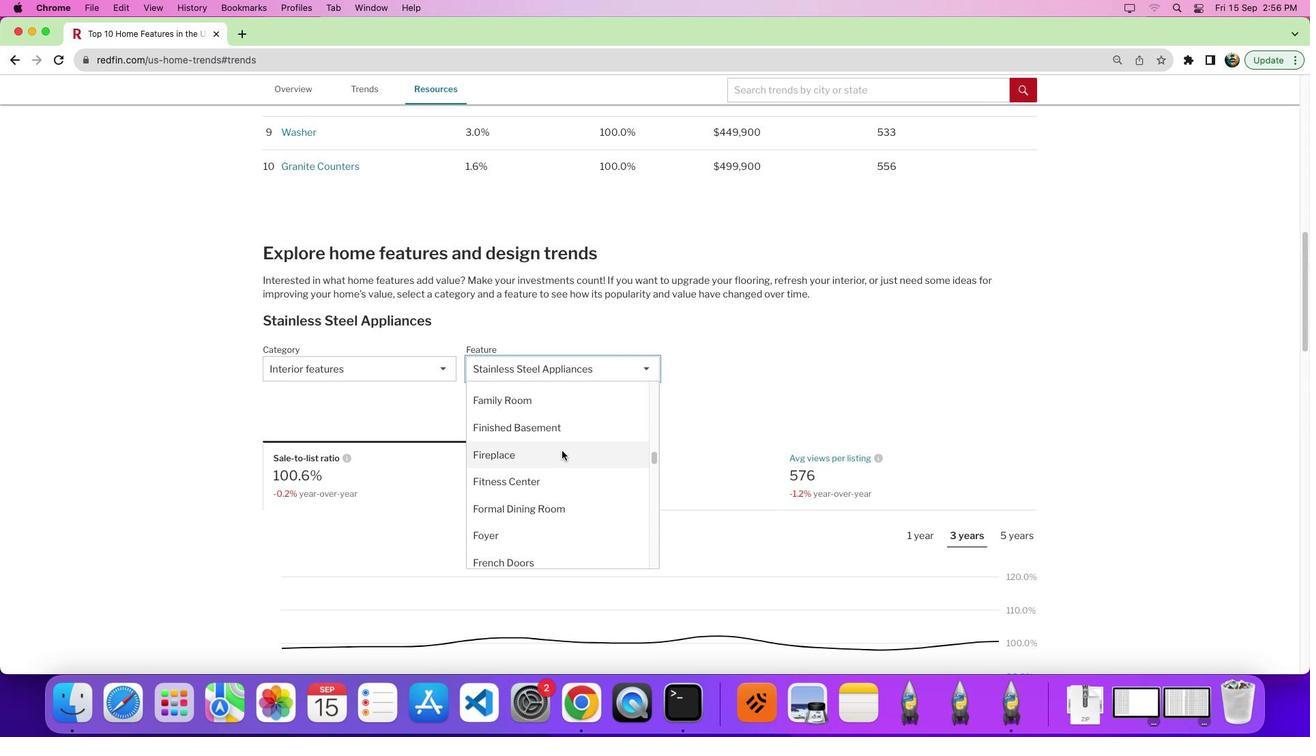 
Action: Mouse scrolled (561, 451) with delta (0, 0)
Screenshot: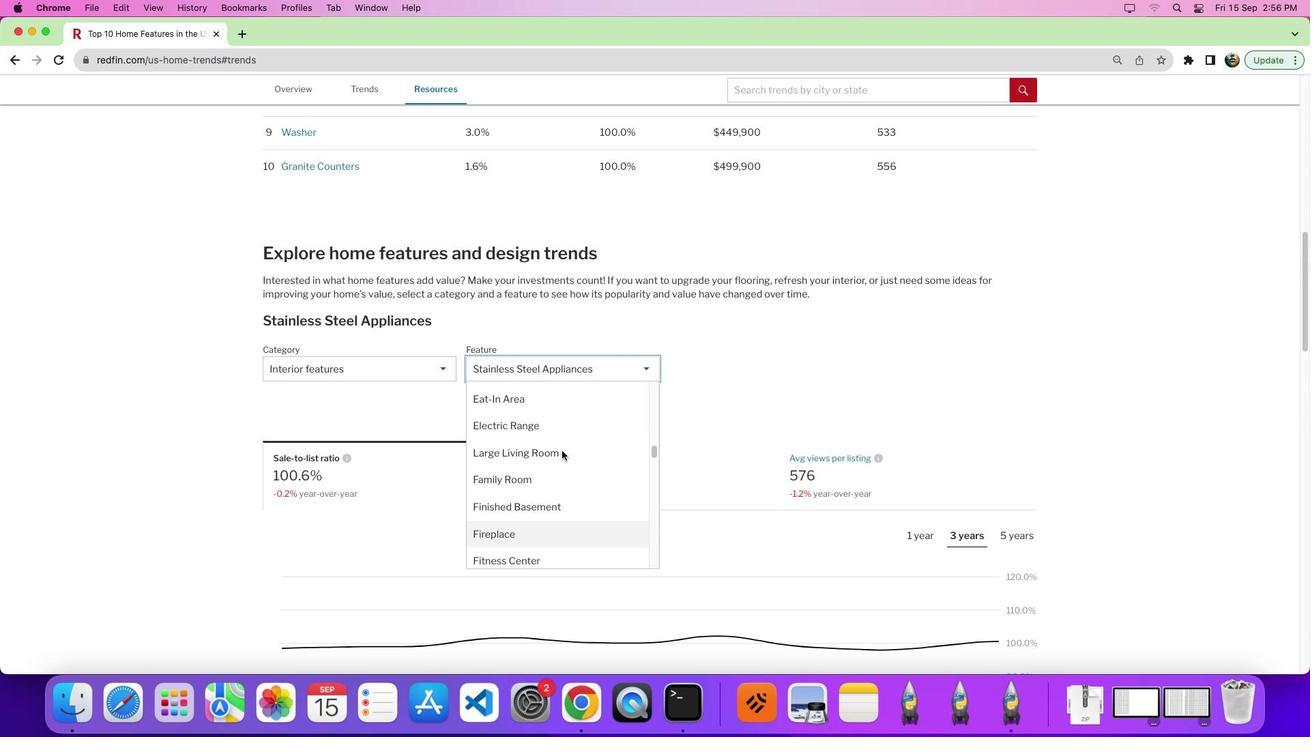 
Action: Mouse scrolled (561, 451) with delta (0, 0)
Screenshot: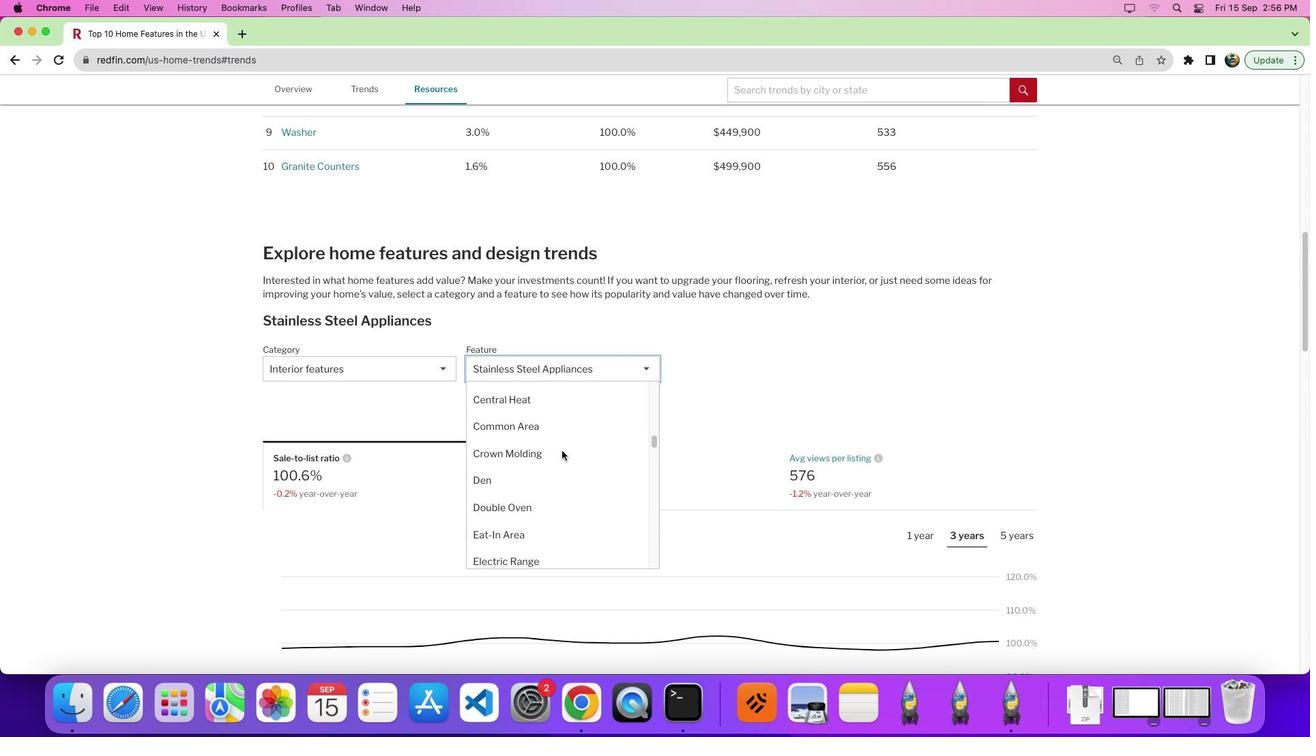 
Action: Mouse scrolled (561, 451) with delta (0, 5)
Screenshot: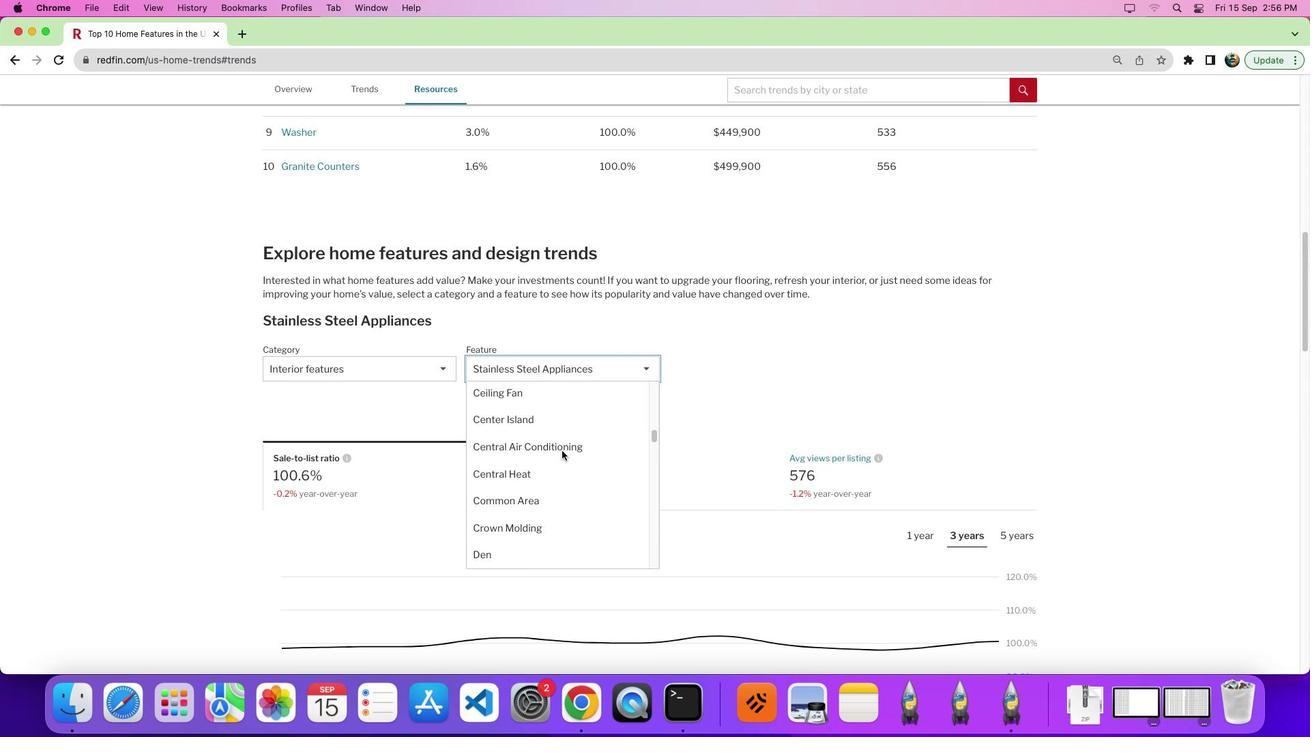 
Action: Mouse moved to (561, 450)
Screenshot: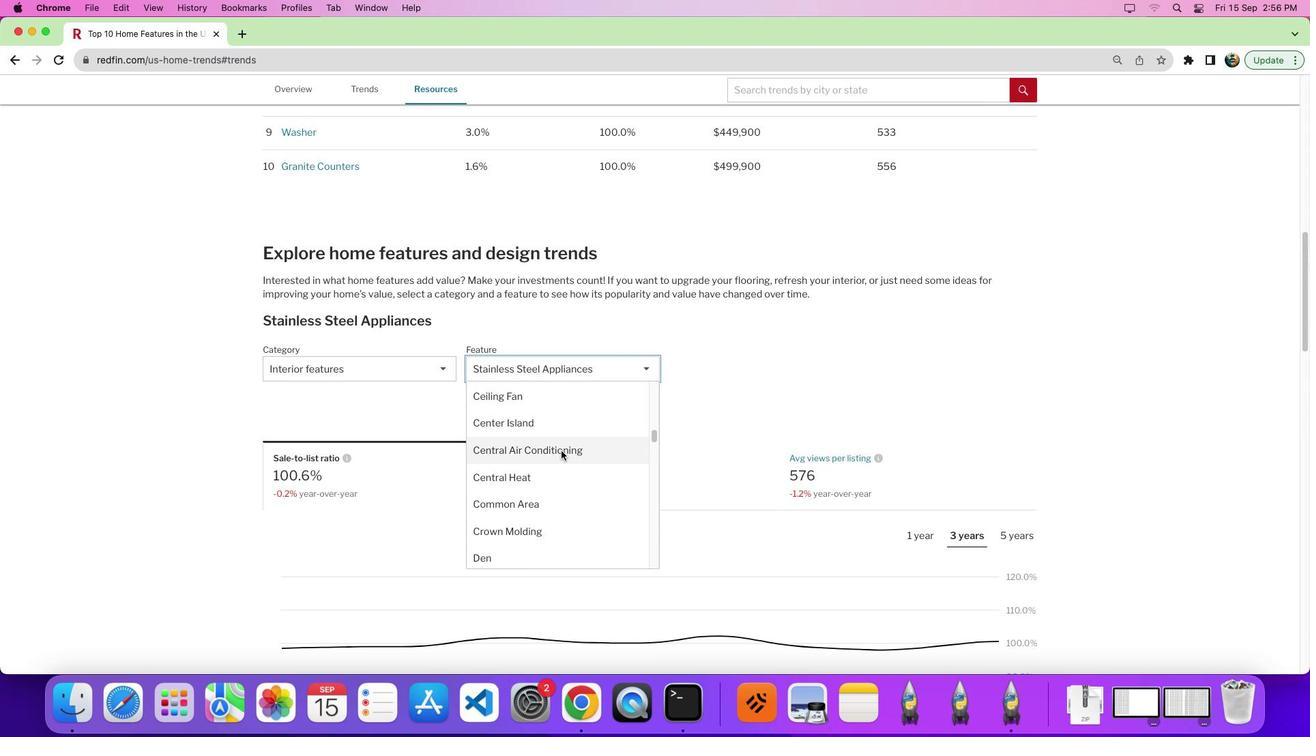 
Action: Mouse scrolled (561, 450) with delta (0, 0)
Screenshot: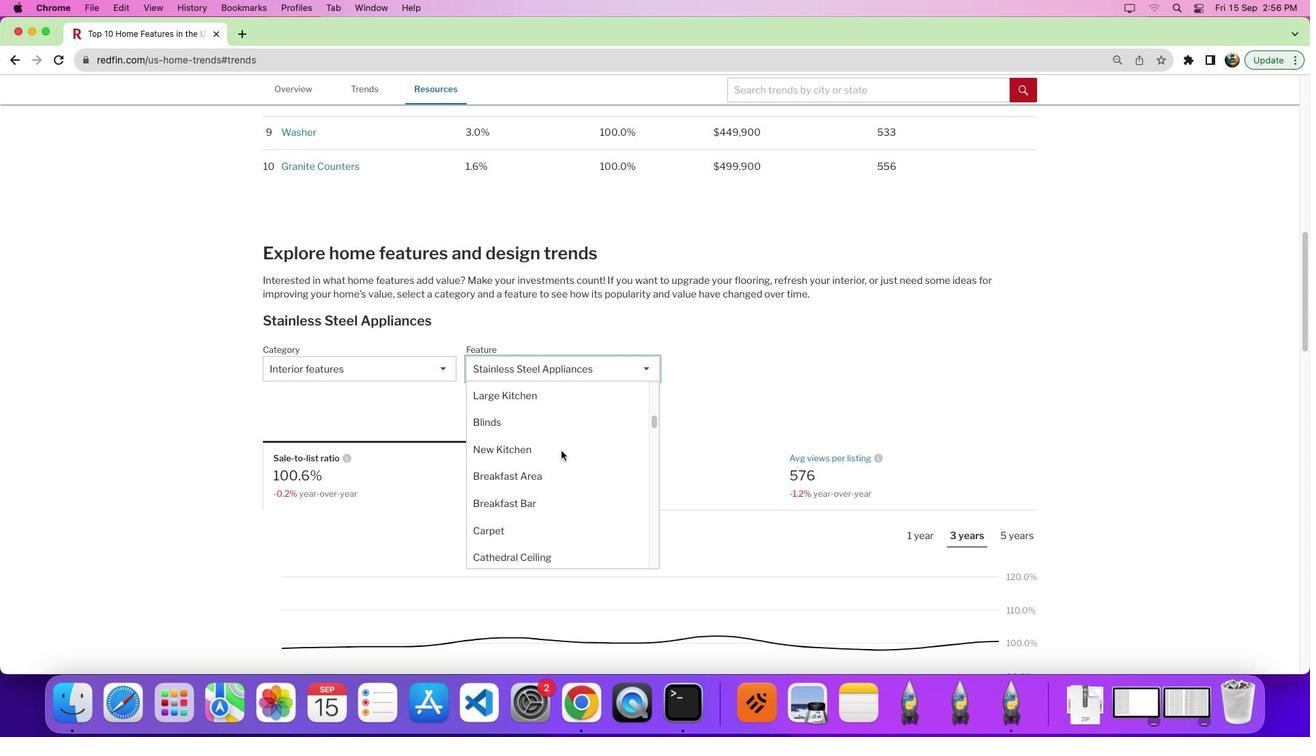
Action: Mouse scrolled (561, 450) with delta (0, 0)
Screenshot: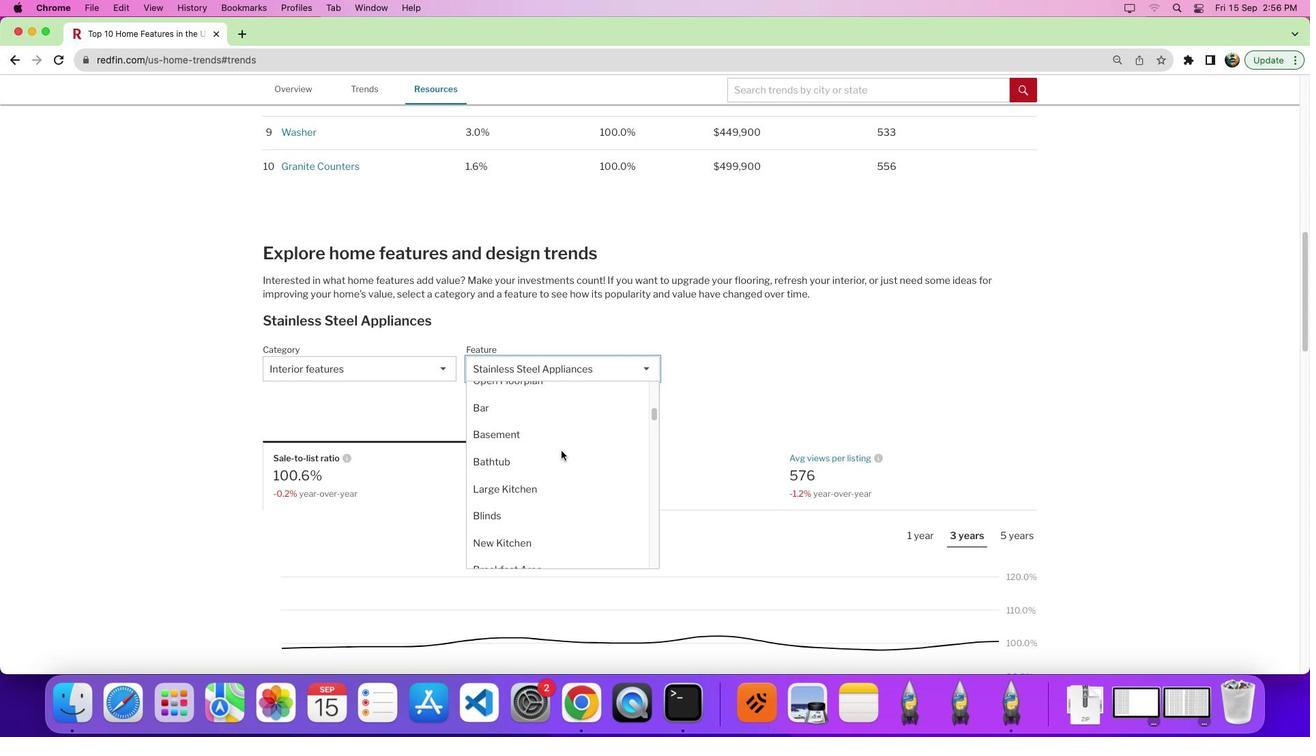 
Action: Mouse scrolled (561, 450) with delta (0, 5)
Screenshot: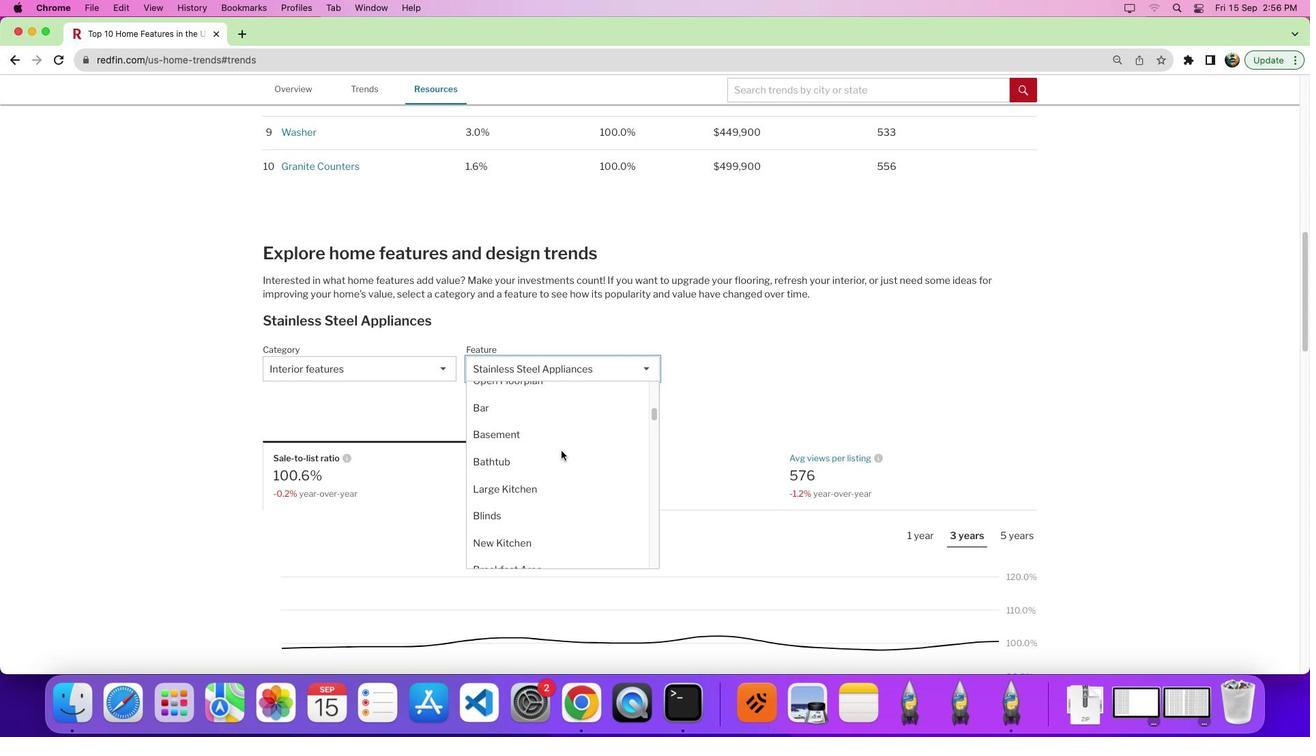 
Action: Mouse moved to (494, 410)
Screenshot: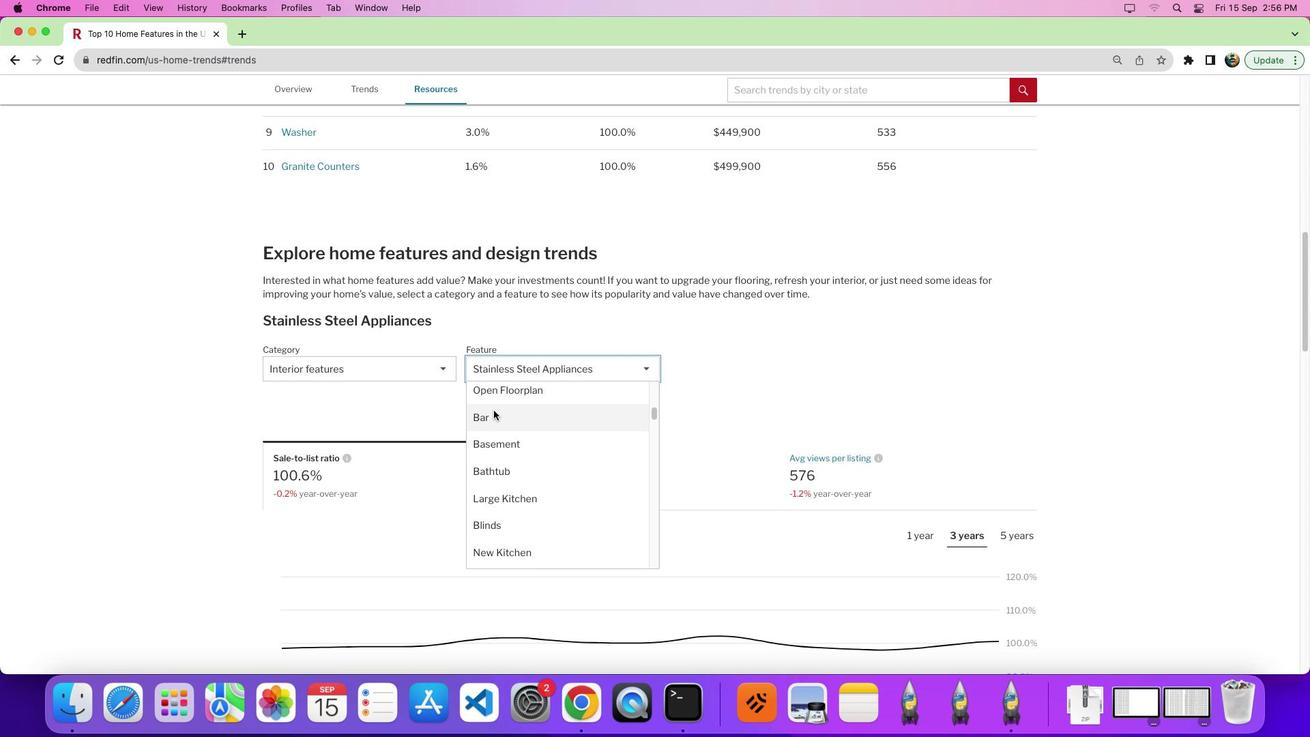 
Action: Mouse pressed left at (494, 410)
Screenshot: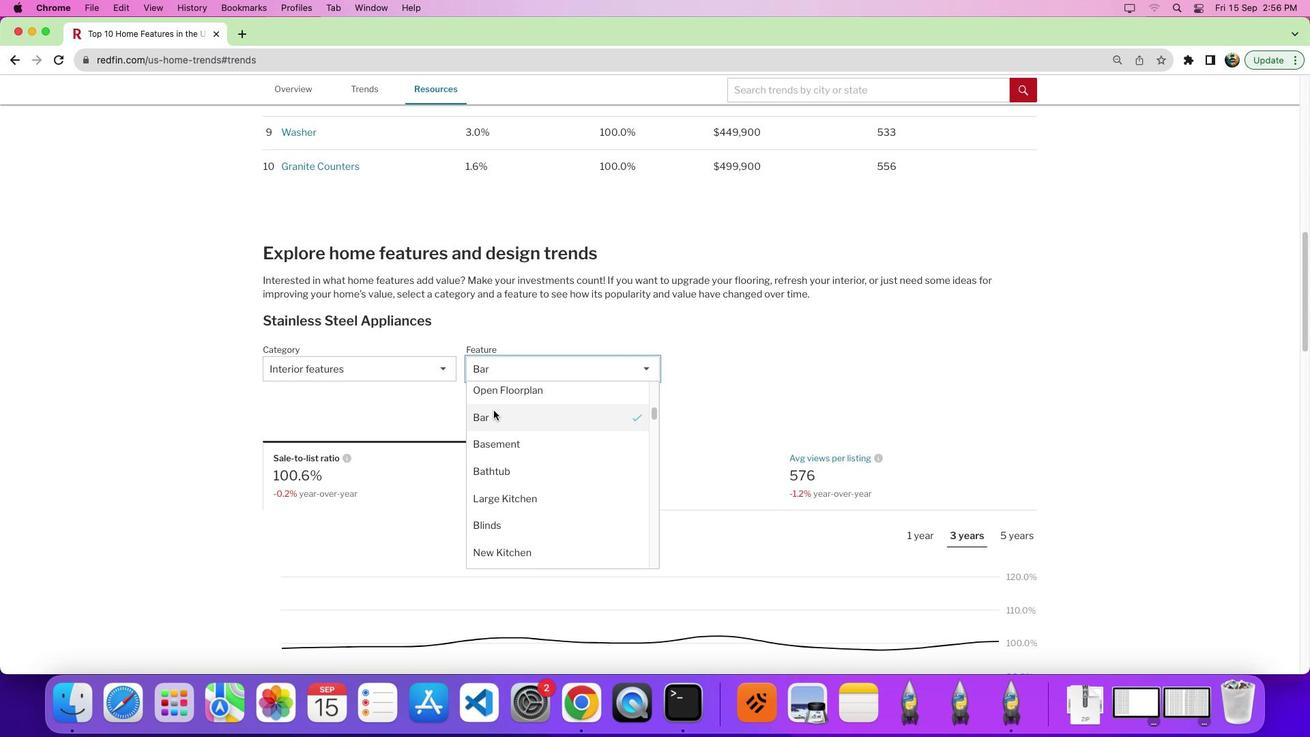 
Action: Mouse moved to (791, 374)
Screenshot: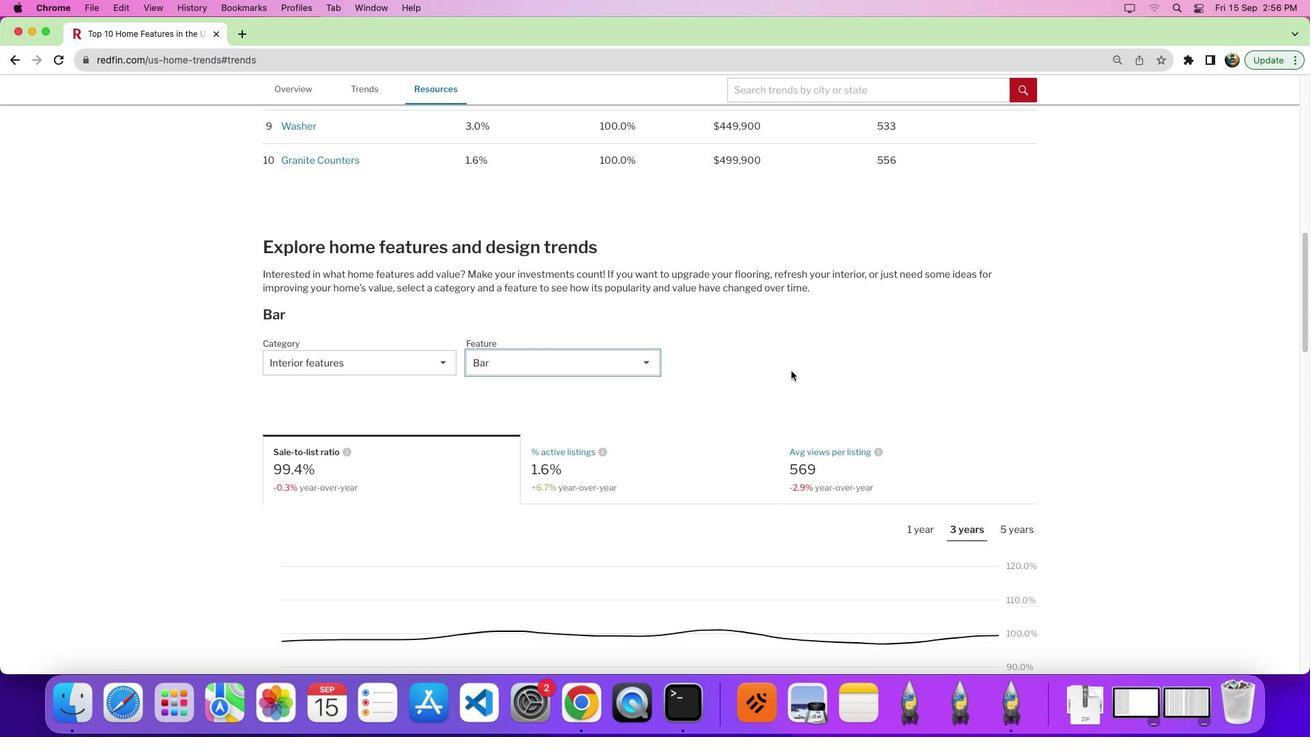
Action: Mouse scrolled (791, 374) with delta (0, 0)
Screenshot: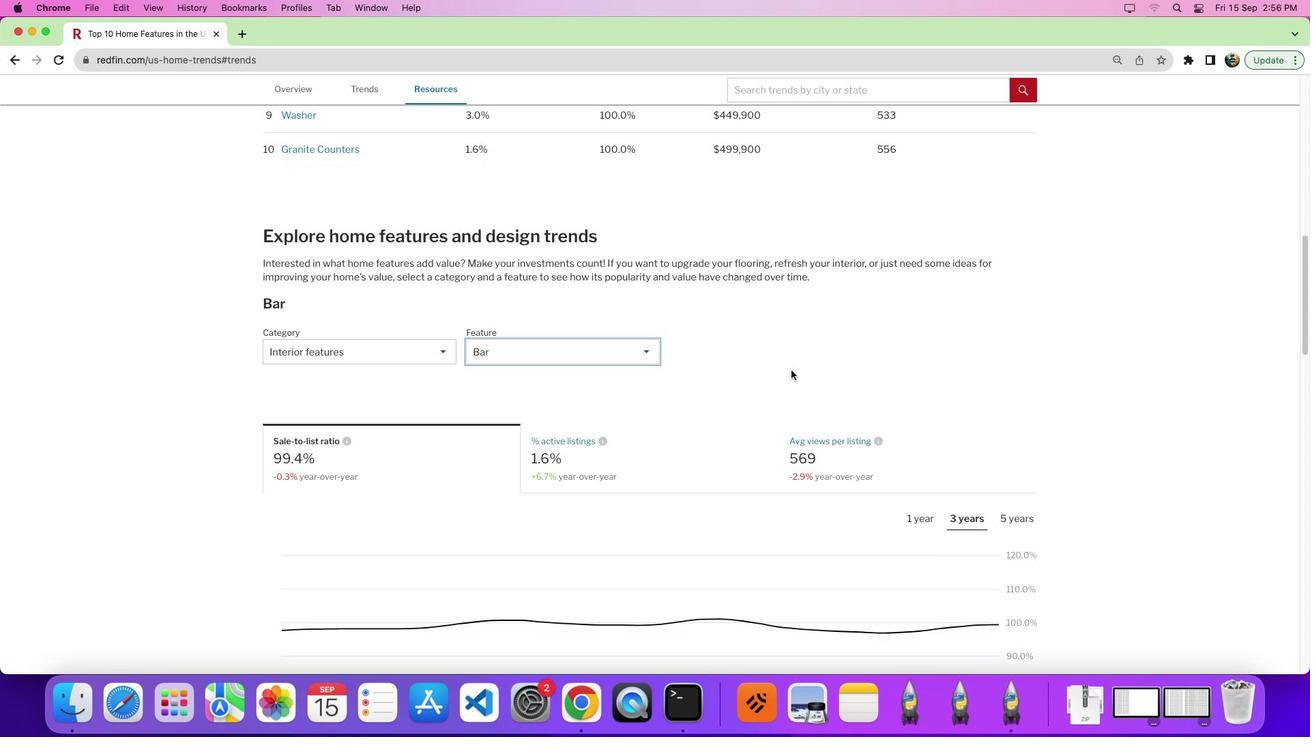 
Action: Mouse moved to (791, 373)
Screenshot: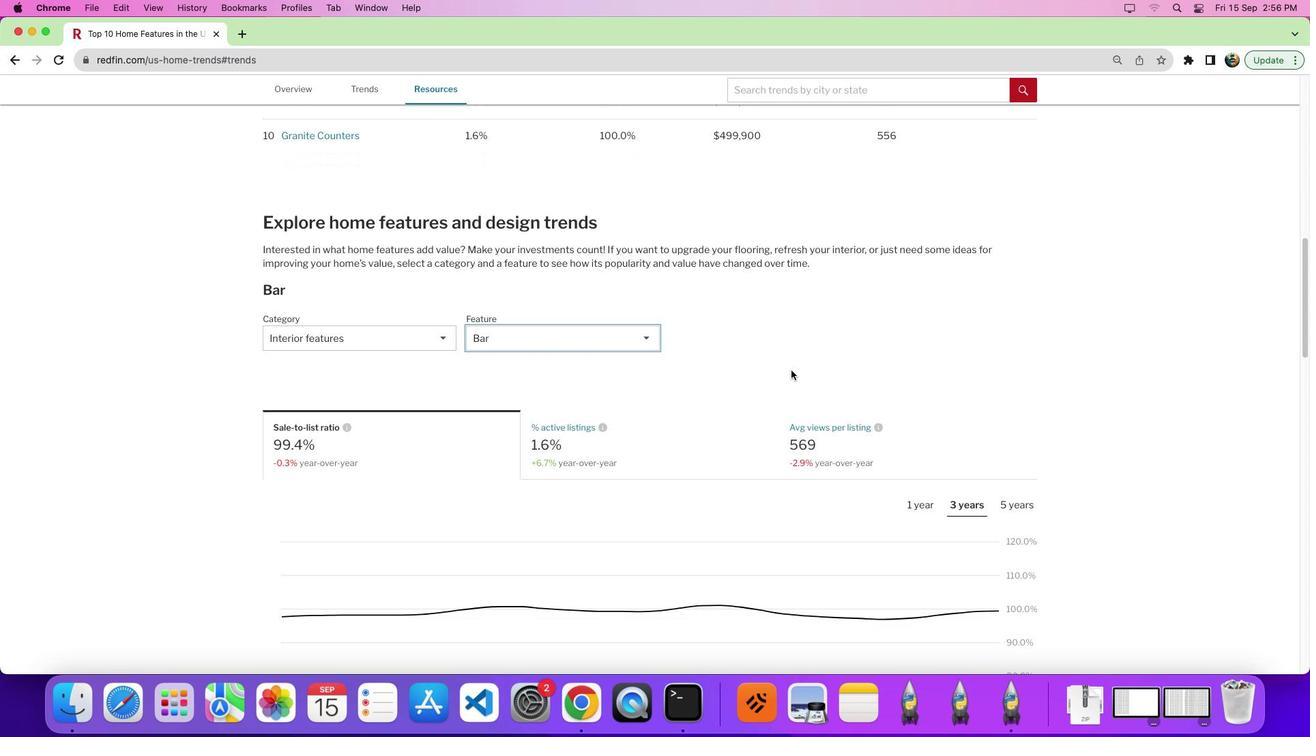 
Action: Mouse scrolled (791, 373) with delta (0, 0)
Screenshot: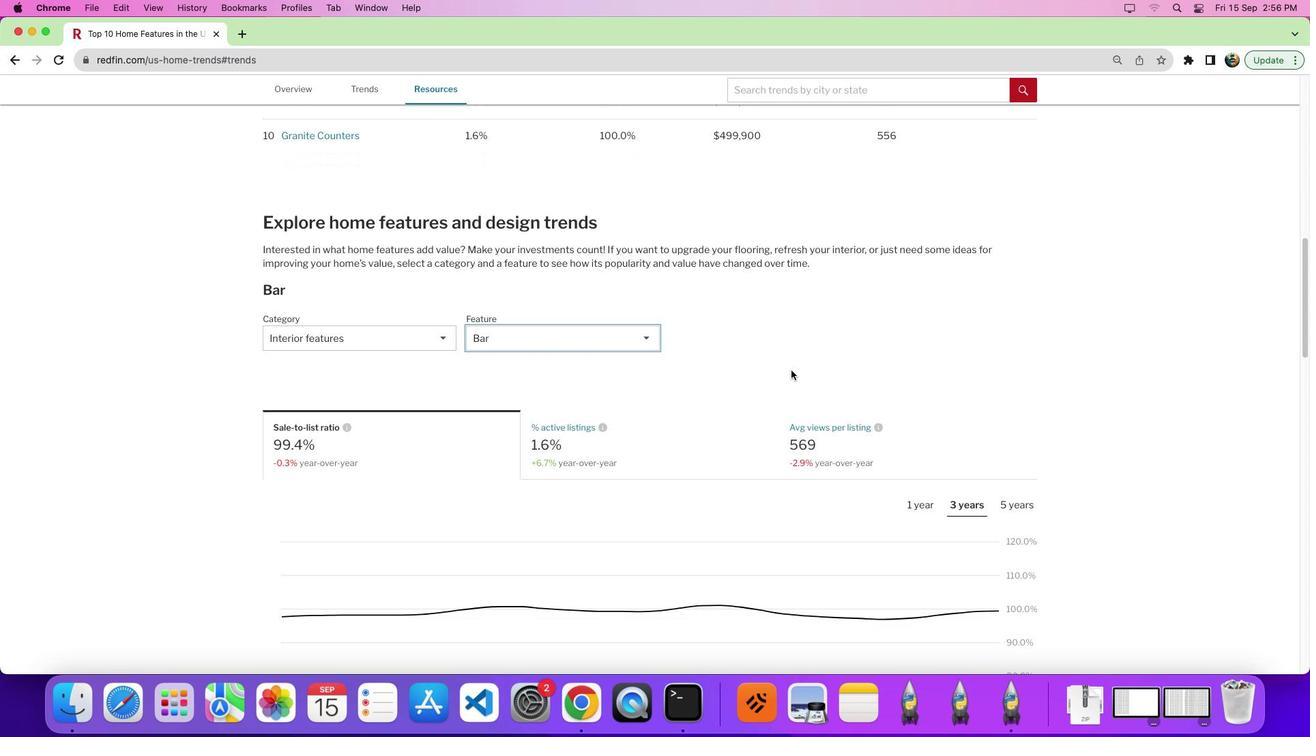 
Action: Mouse moved to (576, 422)
Screenshot: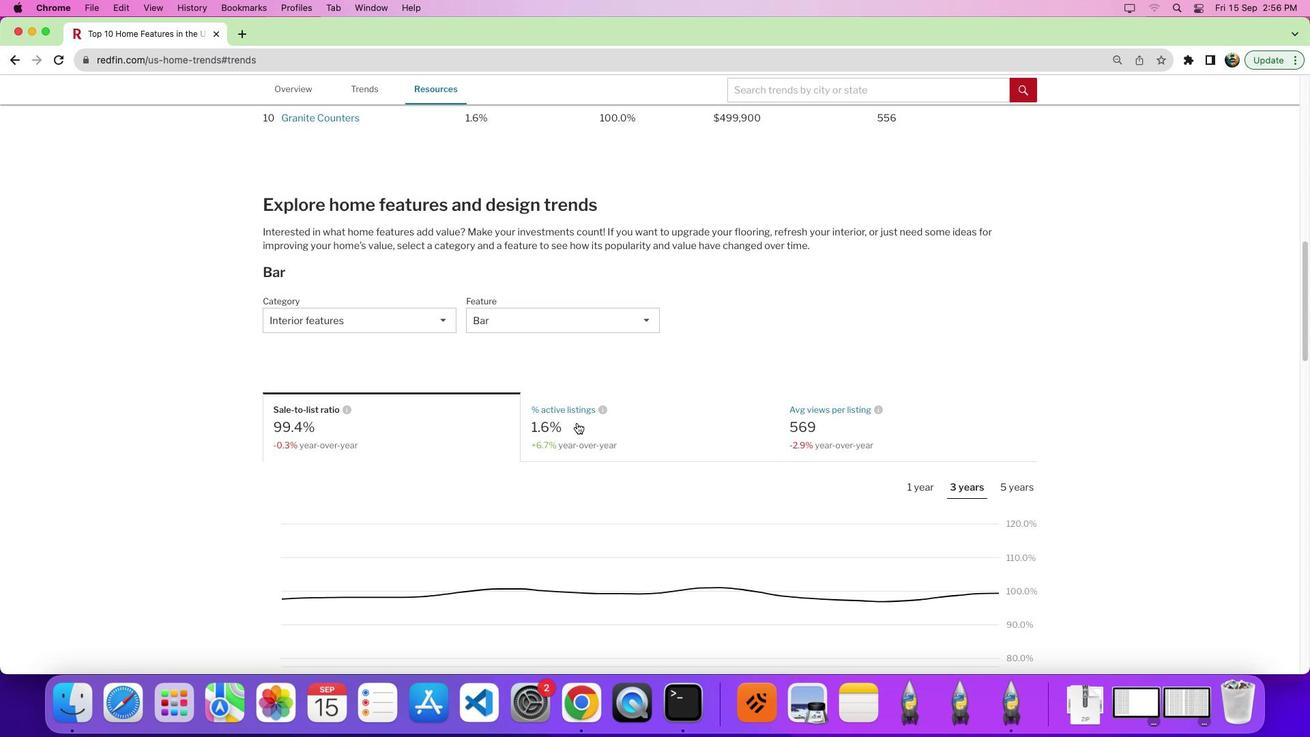 
Action: Mouse pressed left at (576, 422)
Screenshot: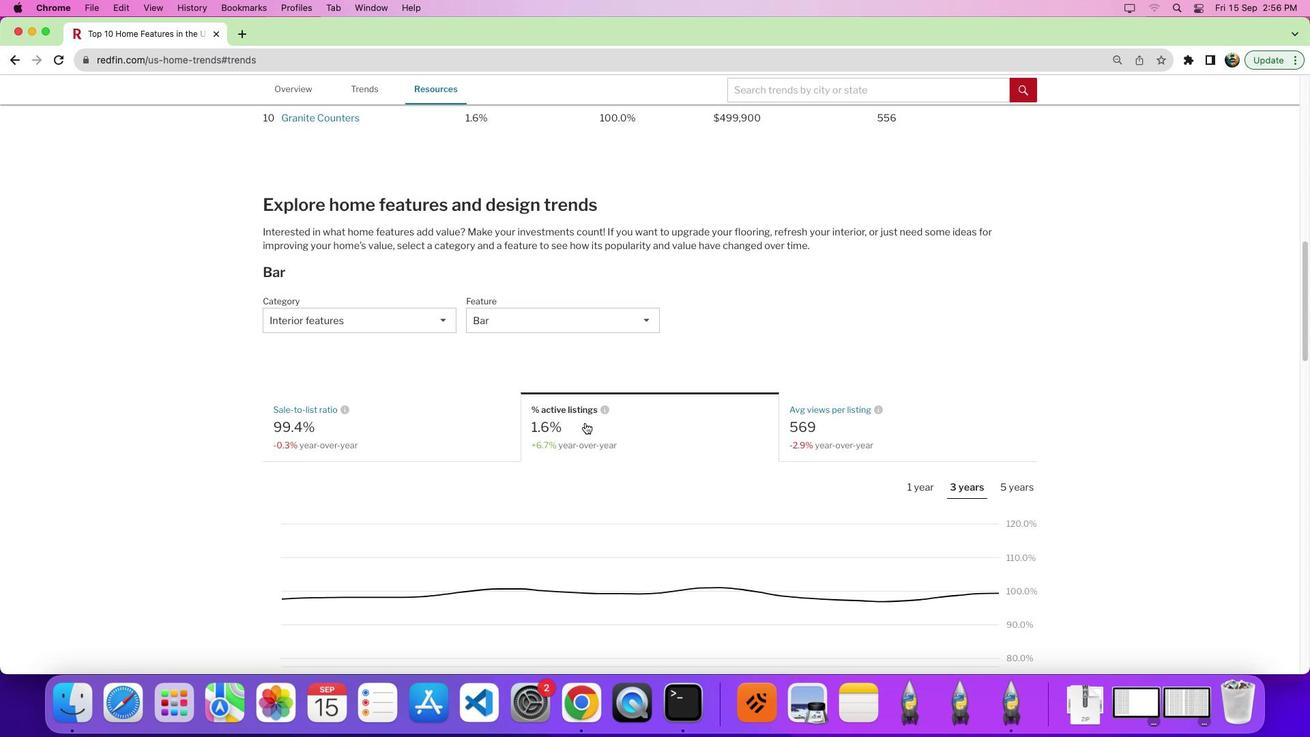 
Action: Mouse moved to (841, 391)
Screenshot: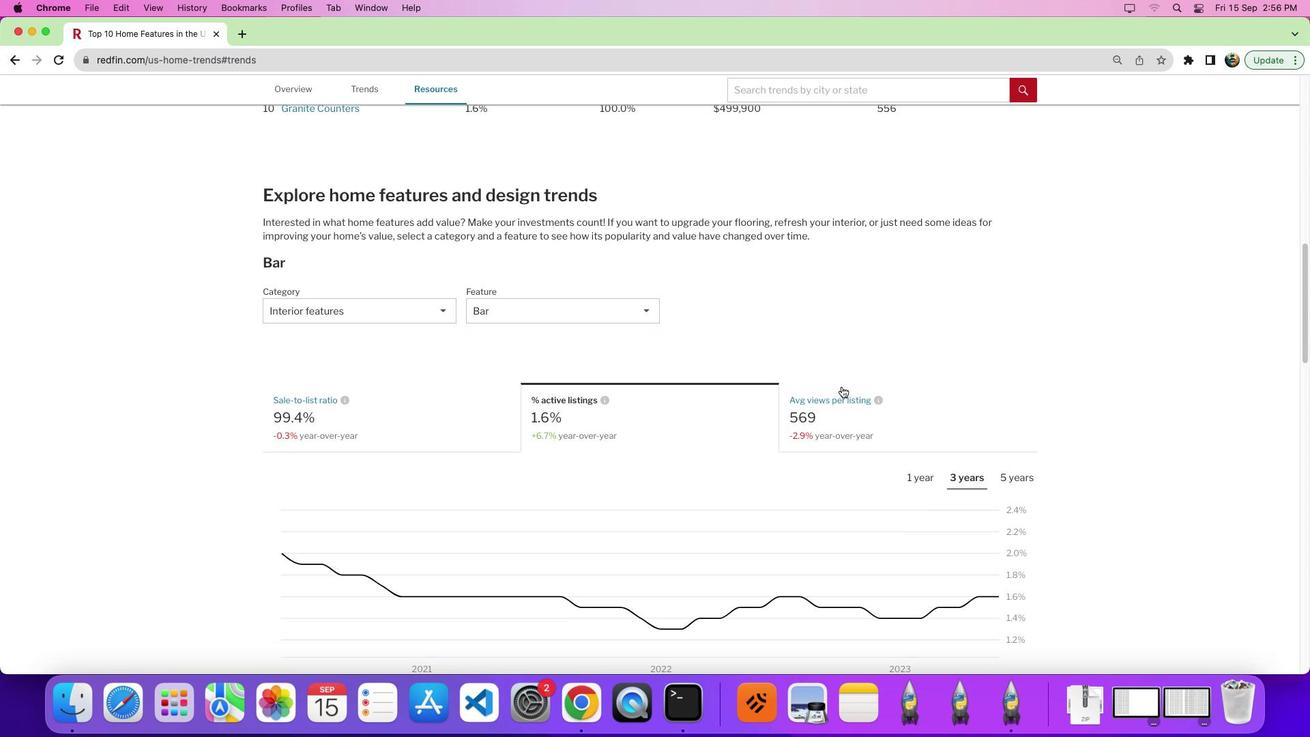 
Action: Mouse scrolled (841, 391) with delta (0, 0)
Screenshot: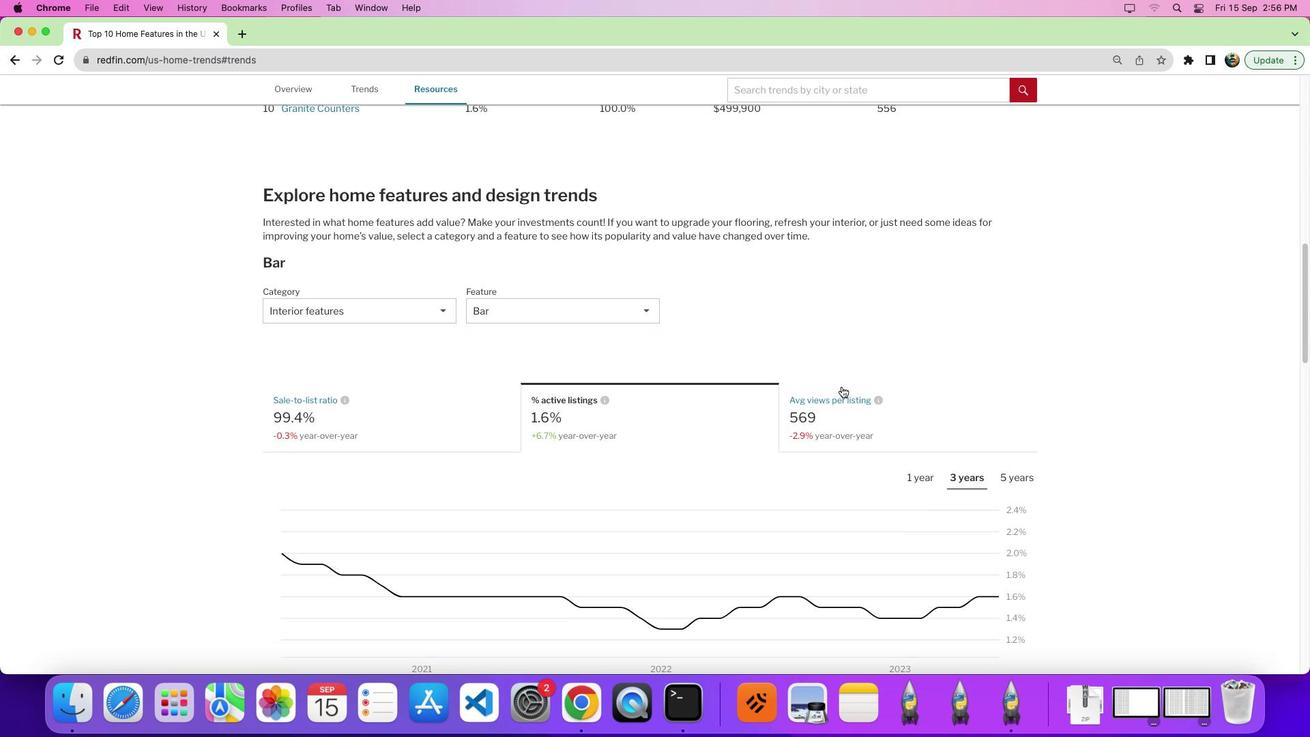 
Action: Mouse moved to (842, 387)
Screenshot: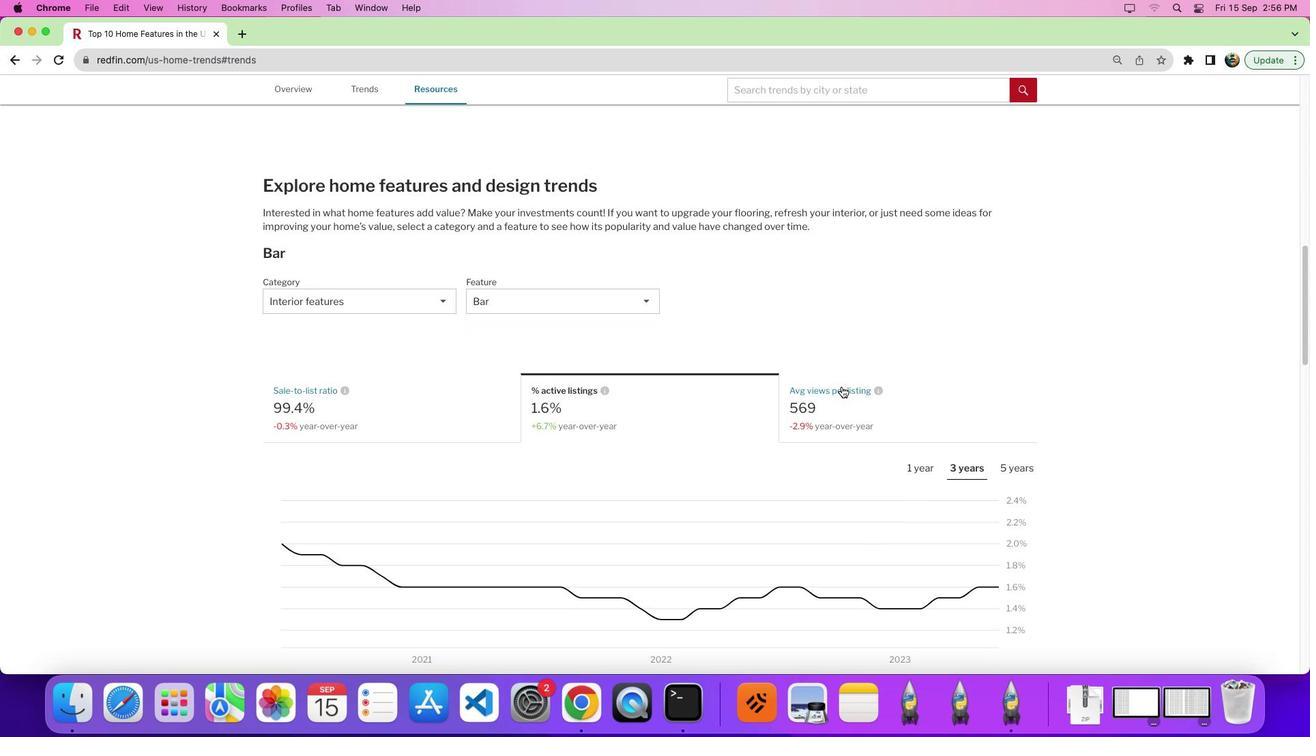 
Action: Mouse scrolled (842, 387) with delta (0, 0)
Screenshot: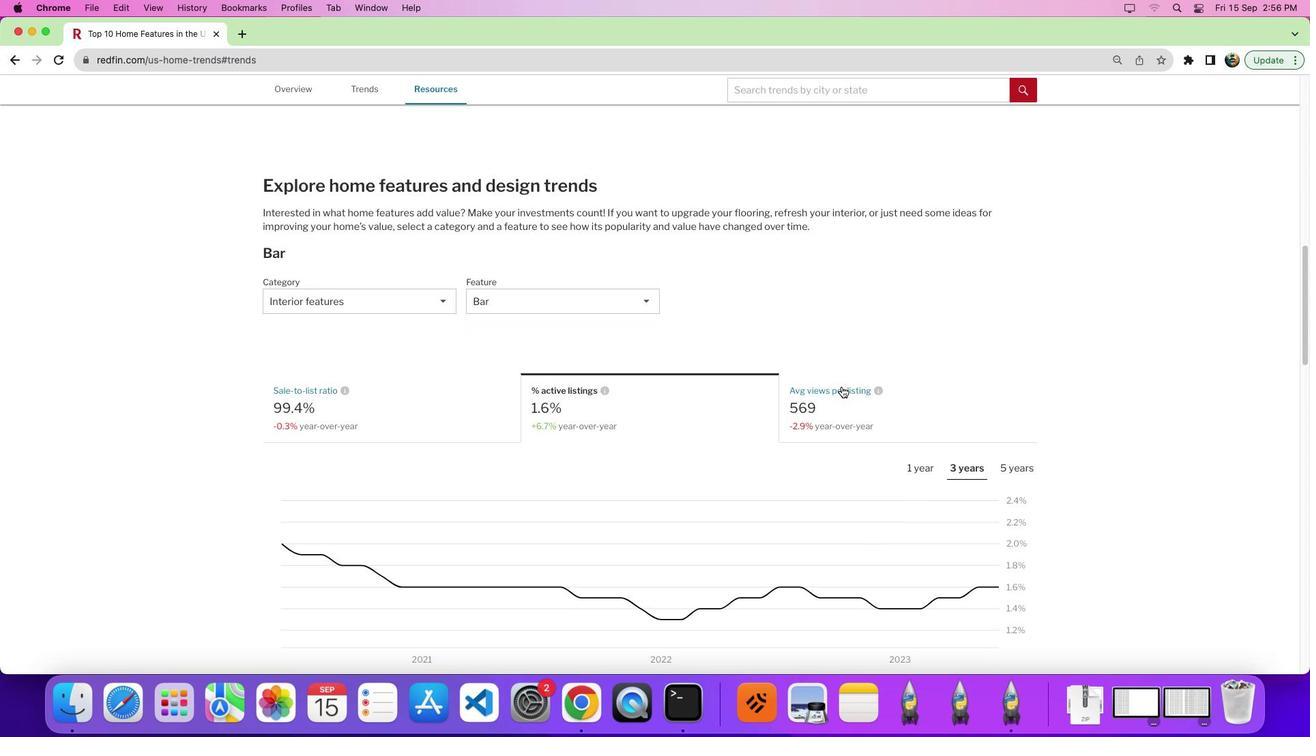 
Action: Mouse moved to (842, 386)
Screenshot: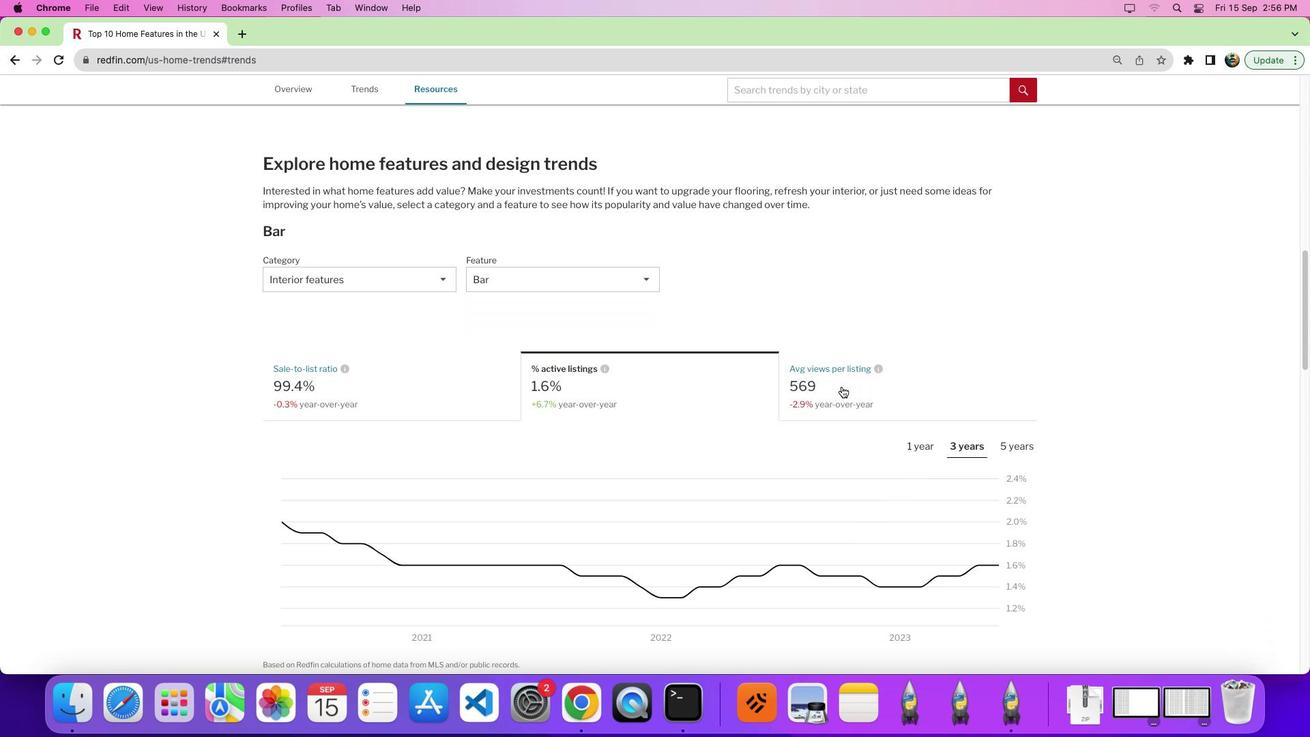 
Action: Mouse scrolled (842, 386) with delta (0, 0)
Screenshot: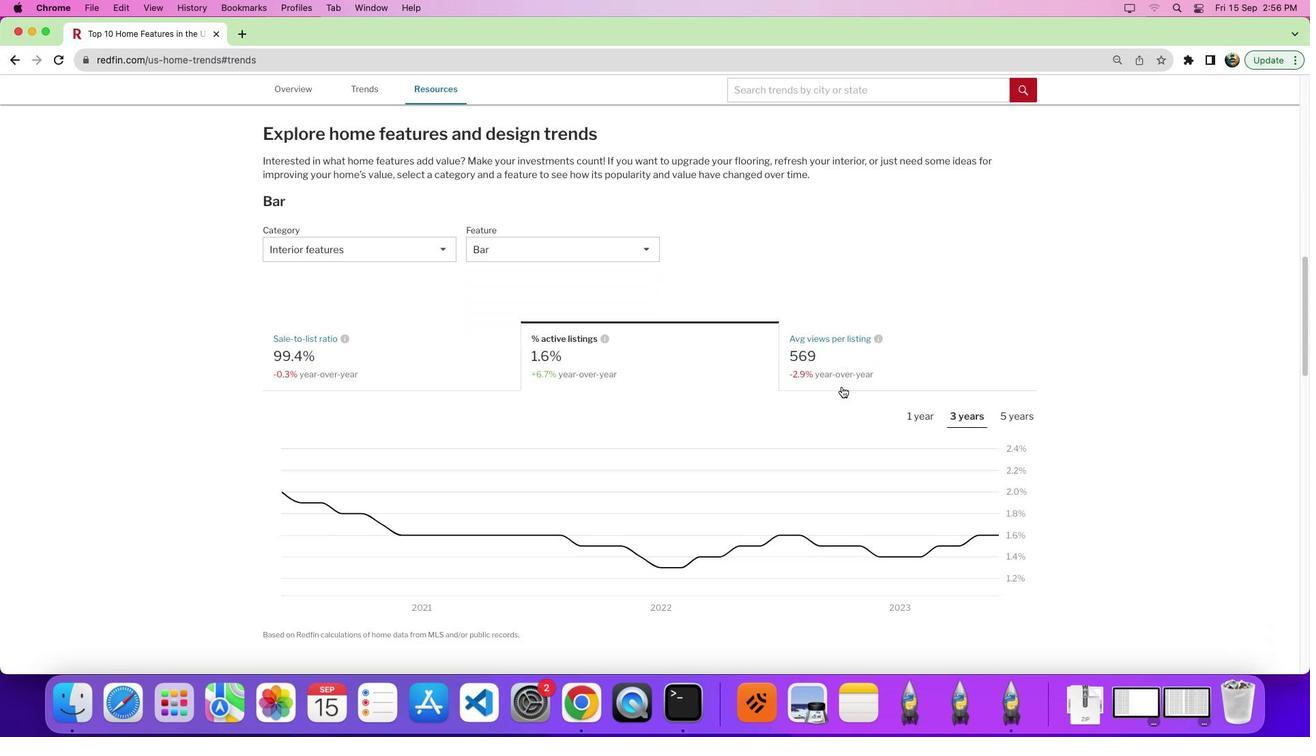 
Action: Mouse moved to (836, 385)
Screenshot: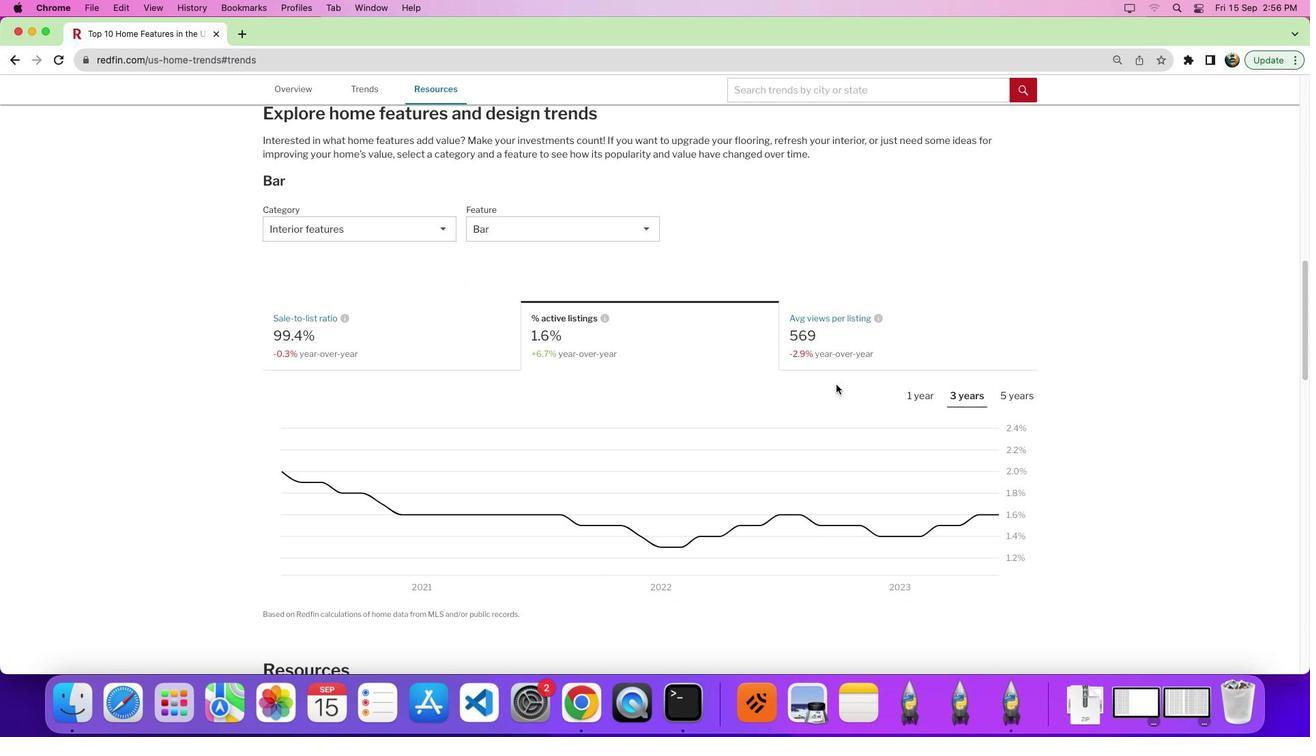
Action: Mouse scrolled (836, 385) with delta (0, 0)
Screenshot: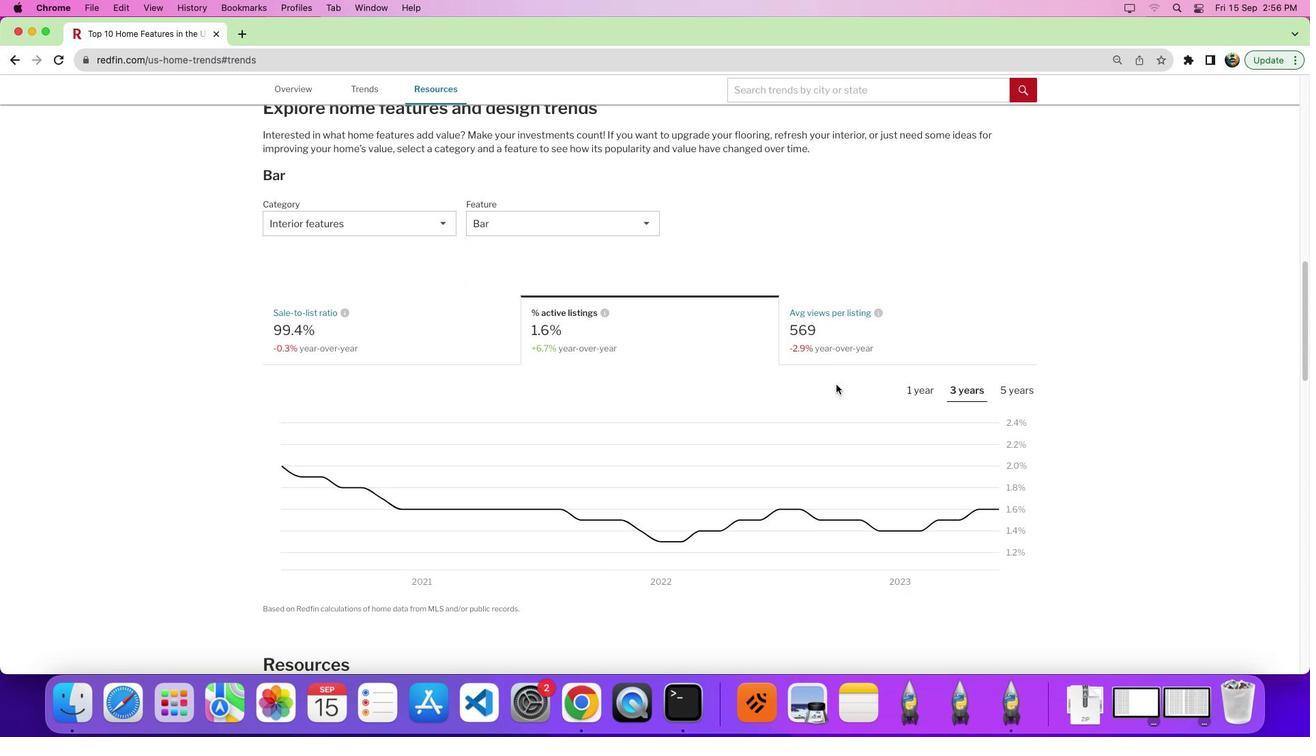 
Action: Mouse moved to (836, 385)
Screenshot: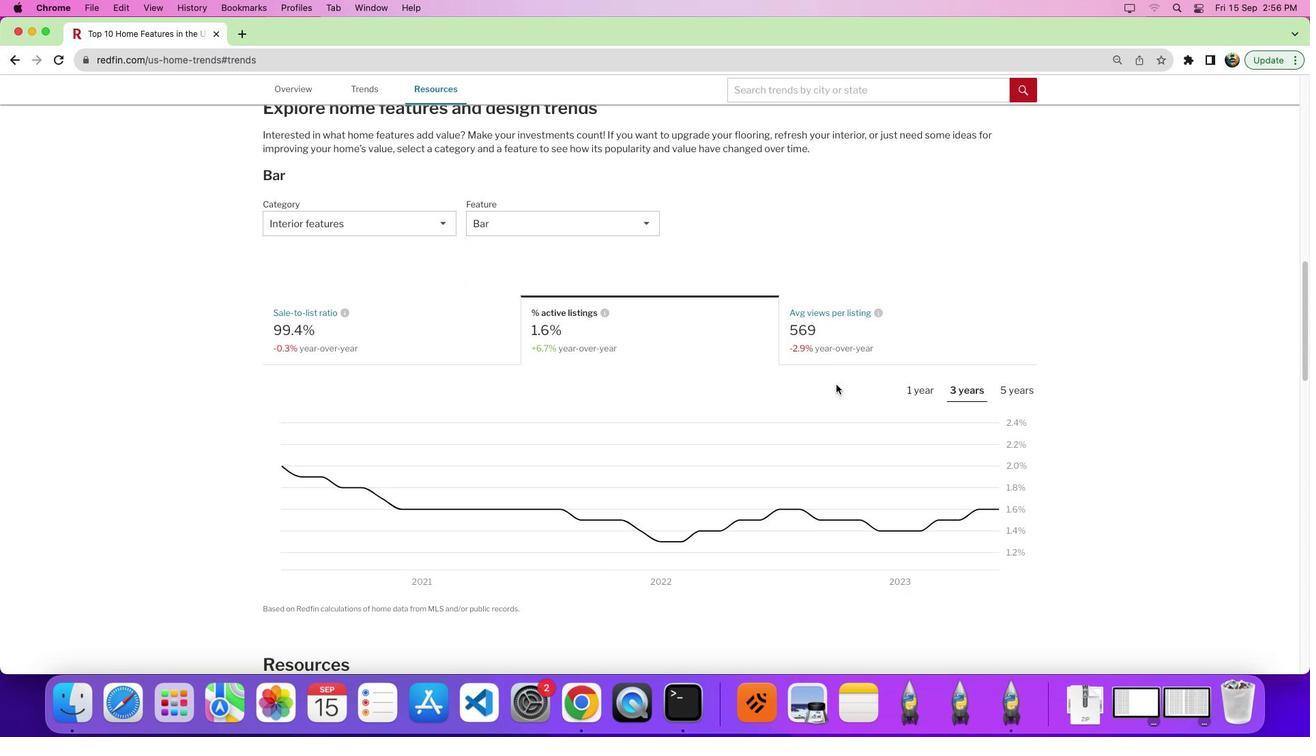 
Action: Mouse scrolled (836, 385) with delta (0, 0)
Screenshot: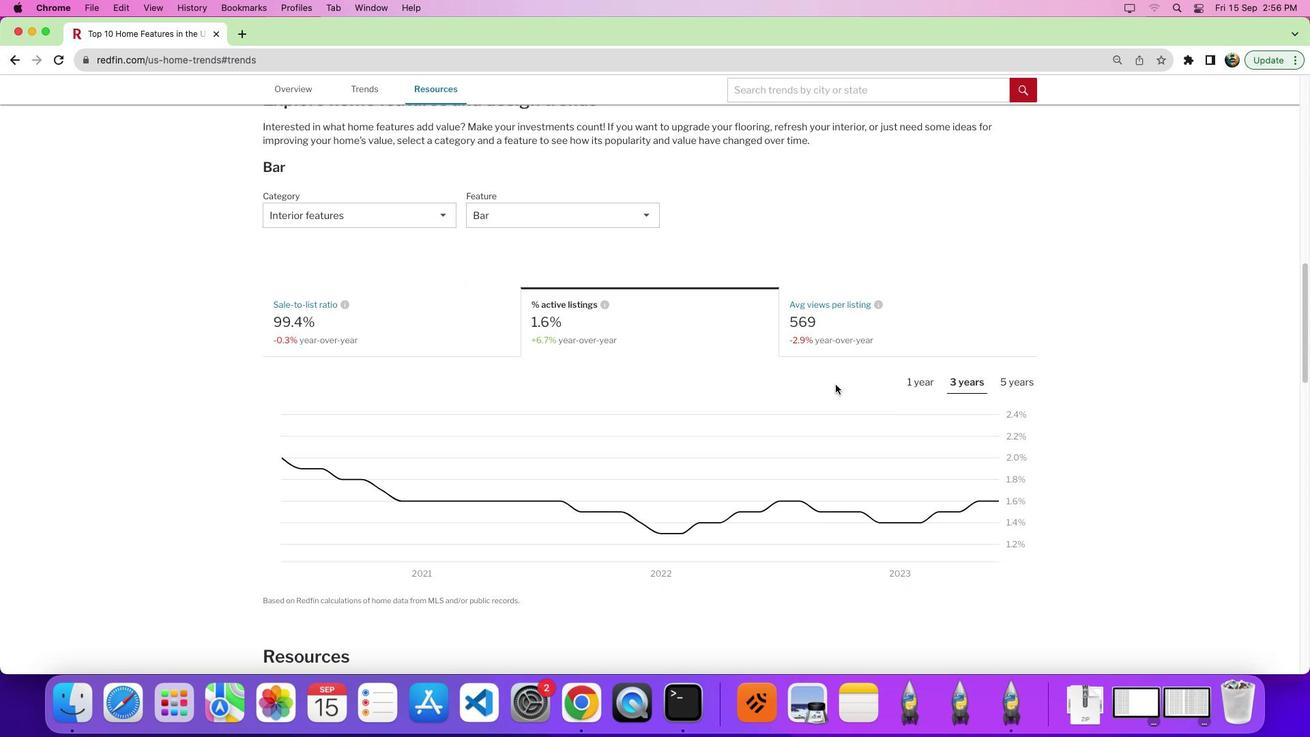 
Action: Mouse moved to (838, 432)
Screenshot: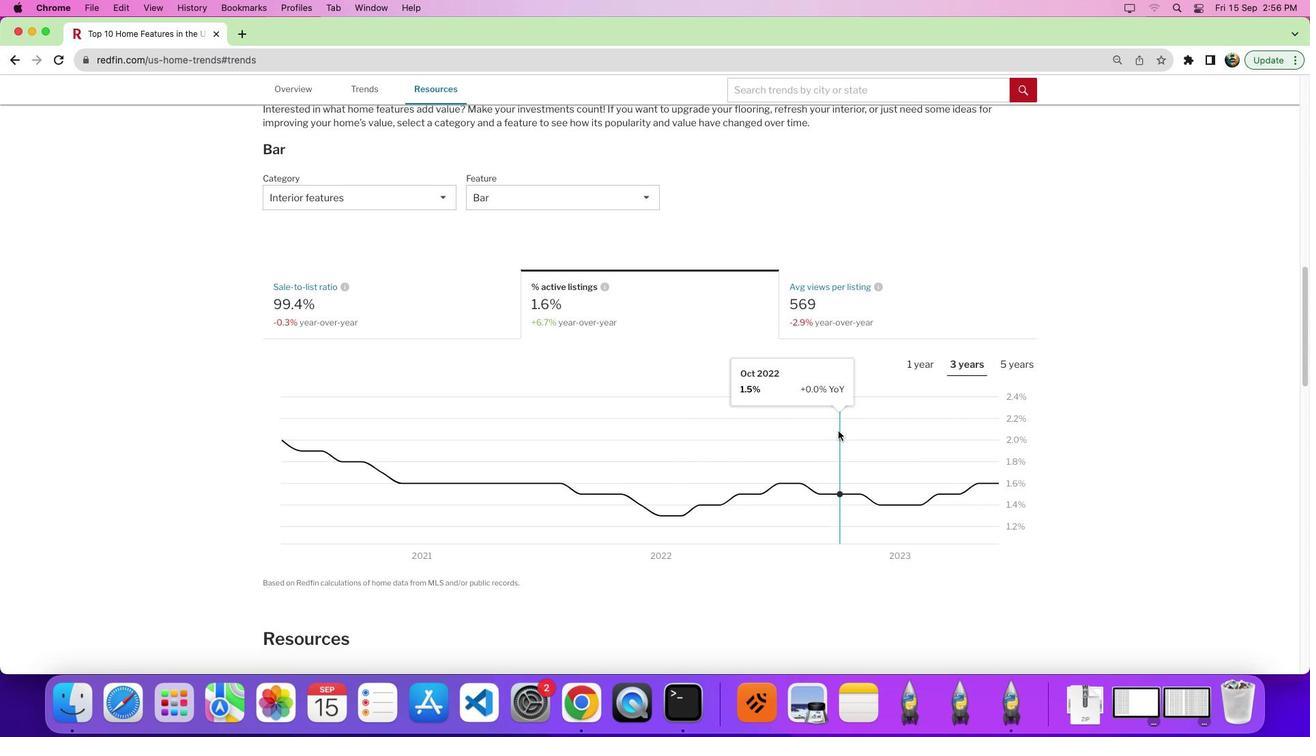 
Action: Mouse scrolled (838, 432) with delta (0, 0)
Screenshot: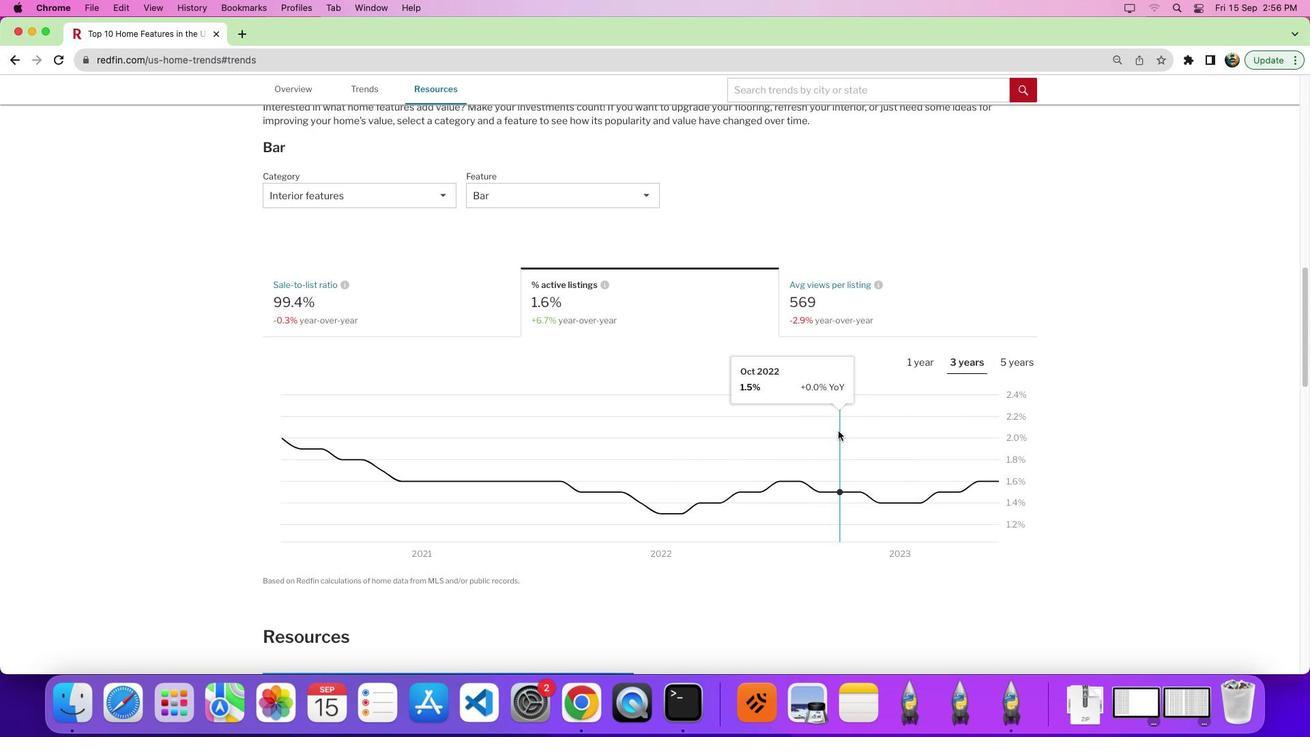 
Action: Mouse moved to (838, 431)
Screenshot: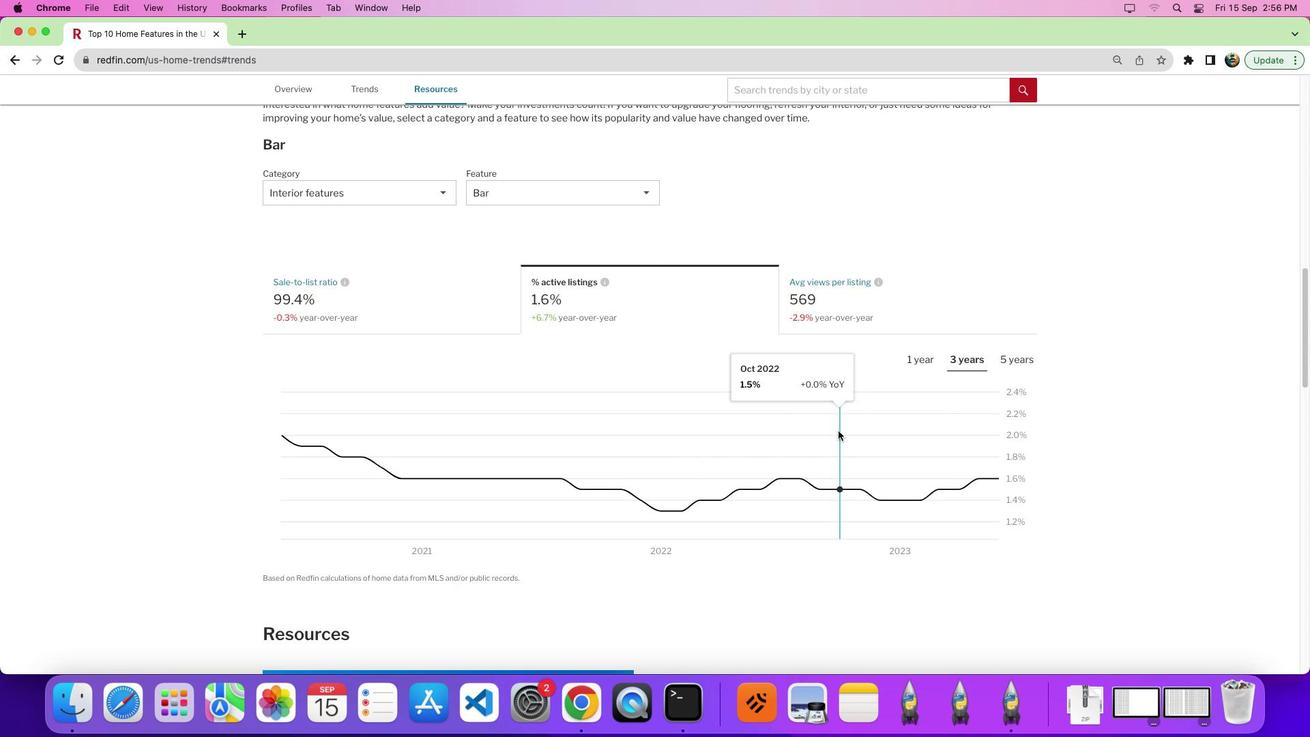 
Action: Mouse scrolled (838, 431) with delta (0, 0)
Screenshot: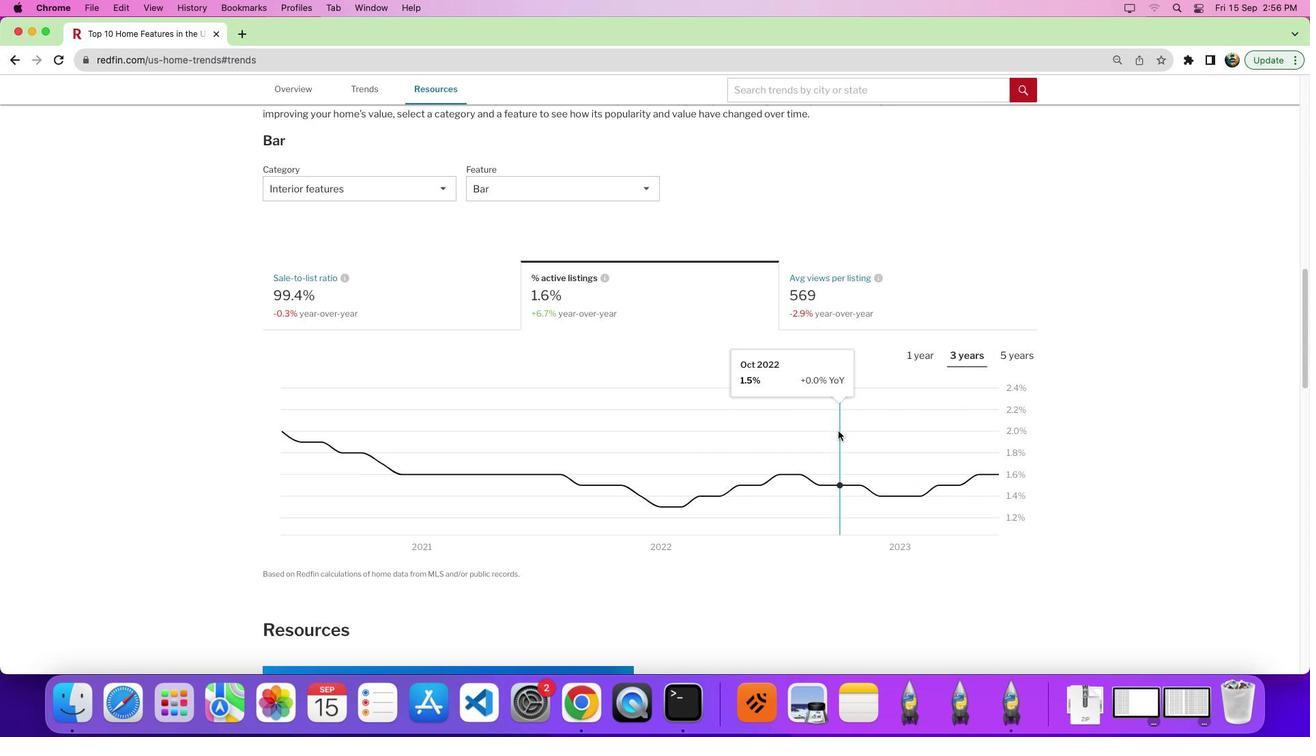 
Action: Mouse moved to (1140, 421)
Screenshot: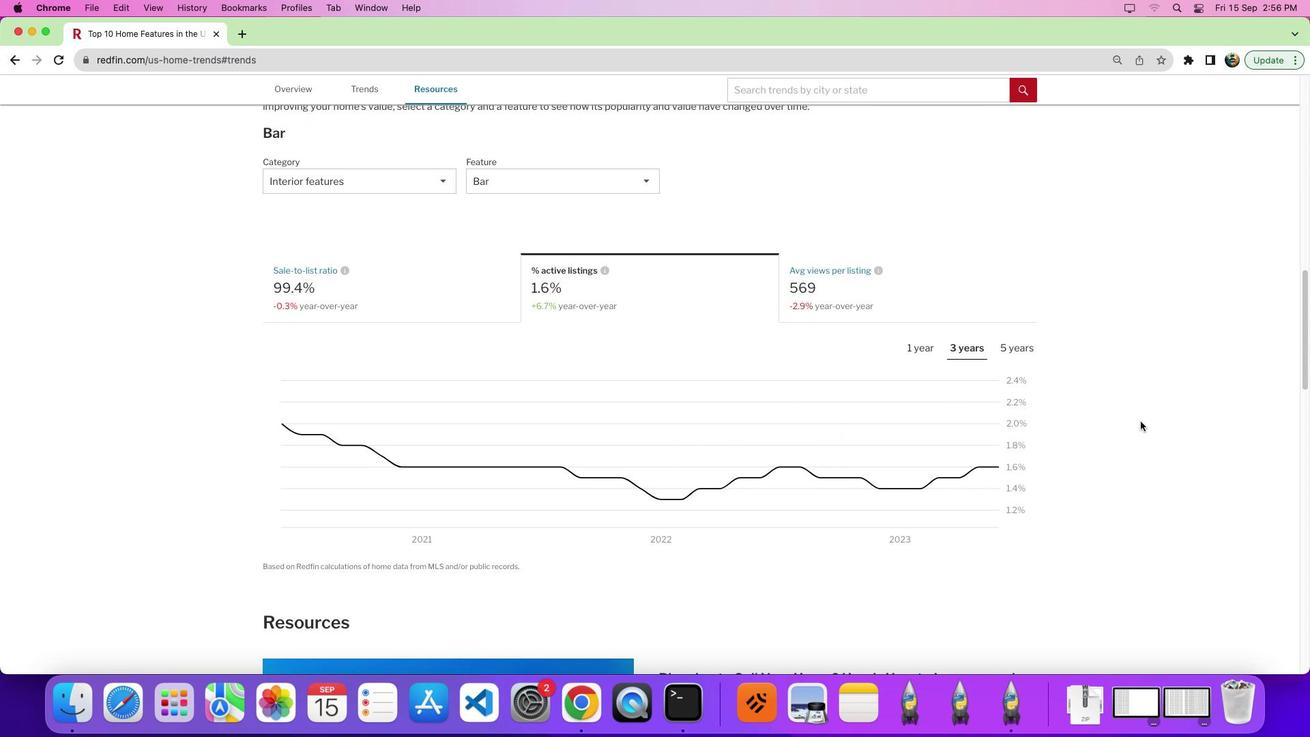
